 Task: Find connections with filter location Stockach with filter topic #managementwith filter profile language Potuguese with filter current company Net2Source Inc. with filter school Nehru Institute of Engineering and Technology with filter industry Dentists with filter service category Life Coaching with filter keywords title UPS Driver
Action: Mouse moved to (204, 320)
Screenshot: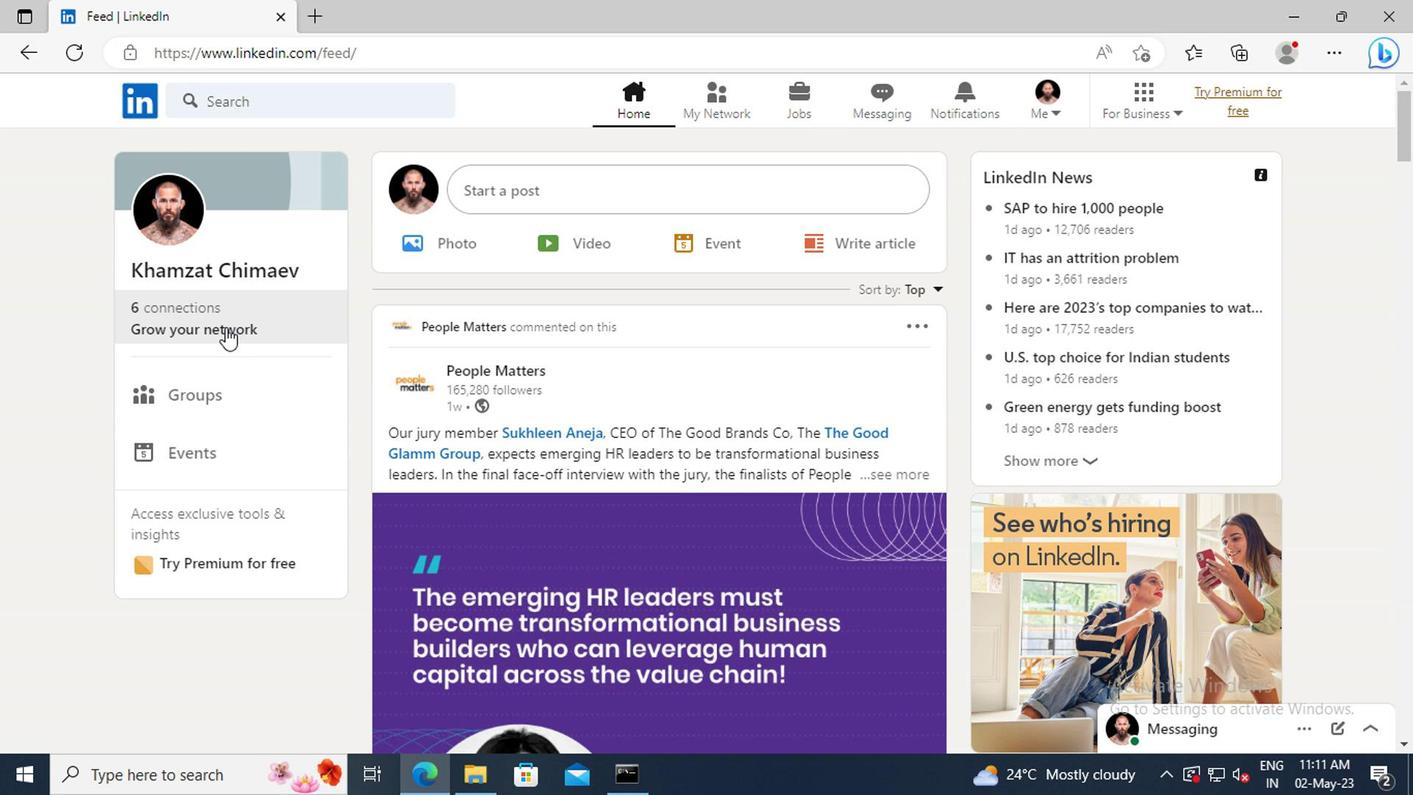 
Action: Mouse pressed left at (204, 320)
Screenshot: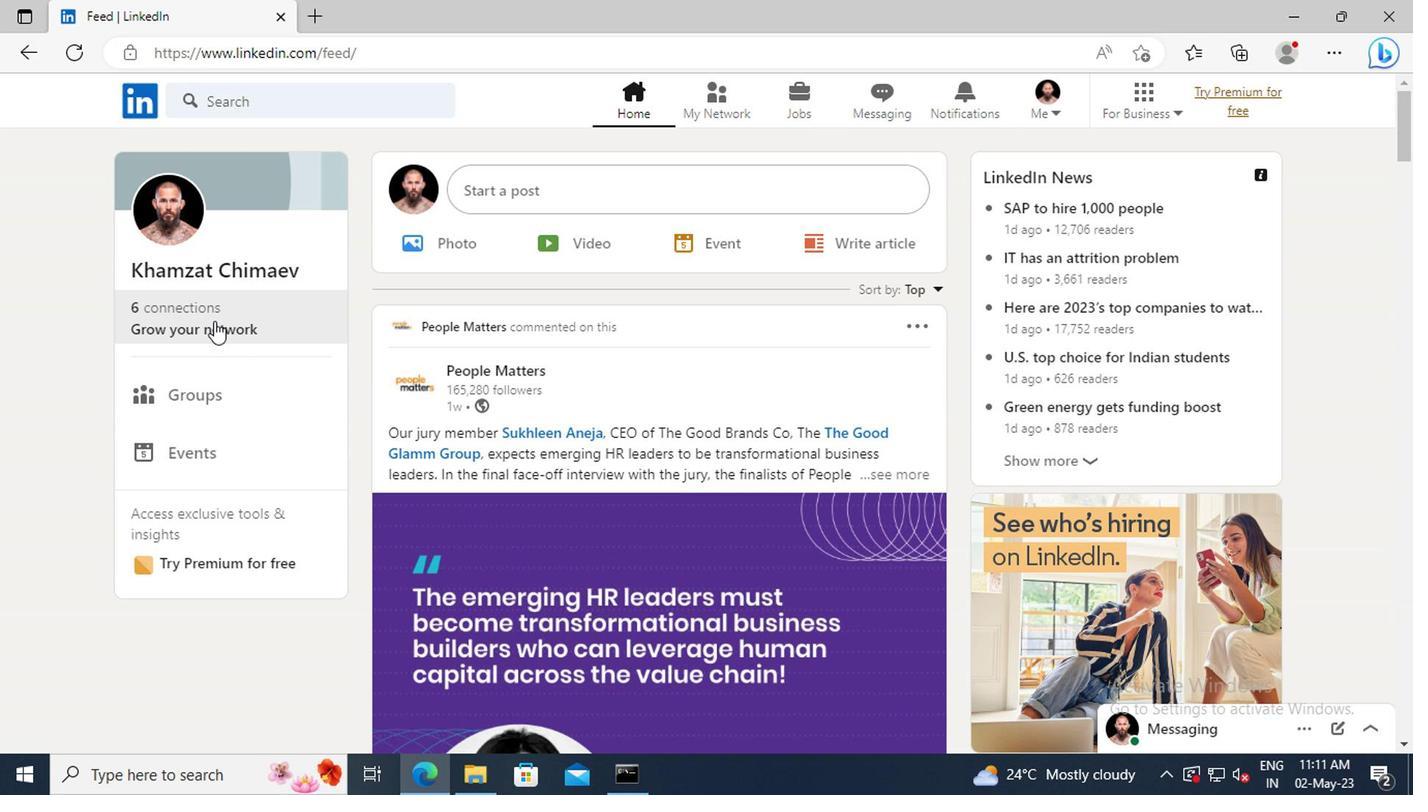
Action: Mouse moved to (213, 222)
Screenshot: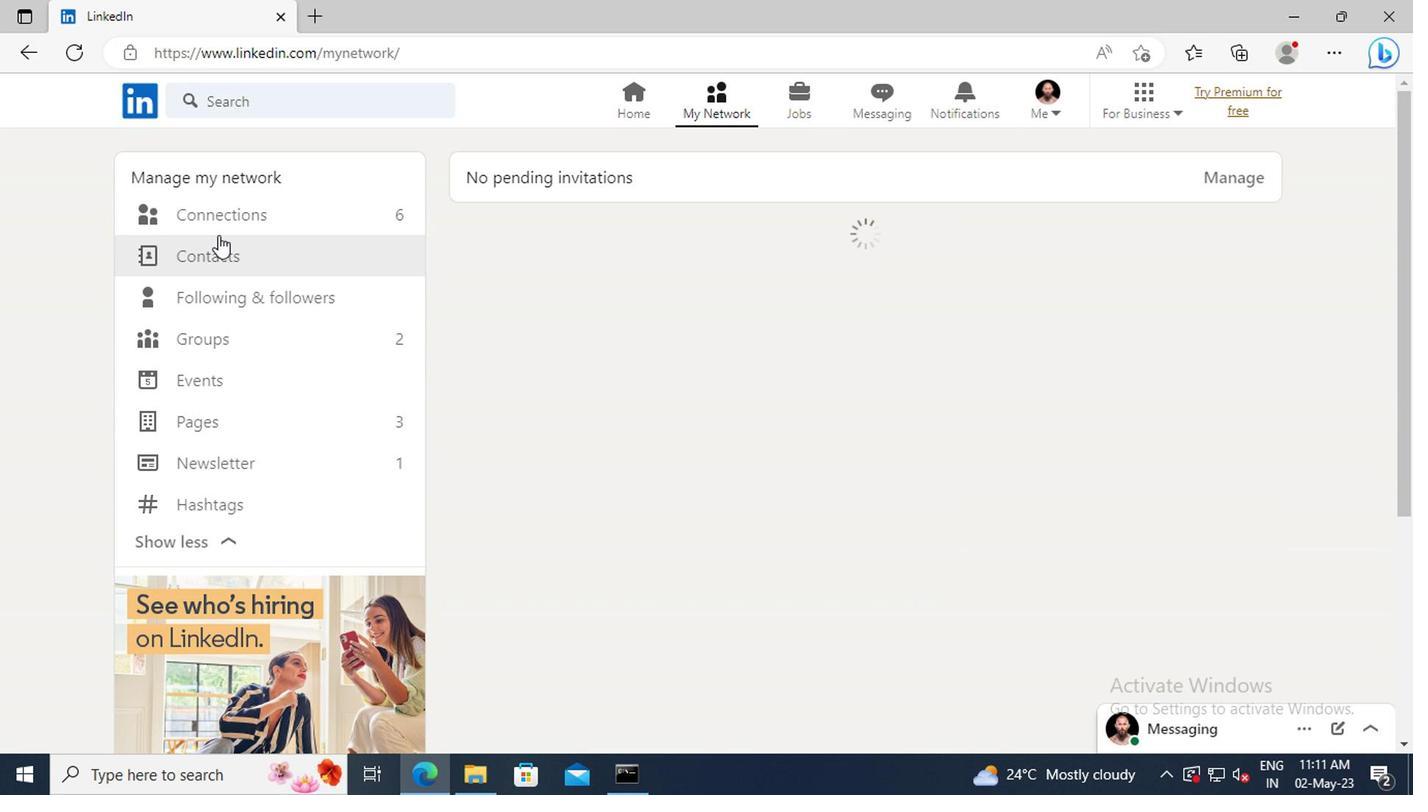 
Action: Mouse pressed left at (213, 222)
Screenshot: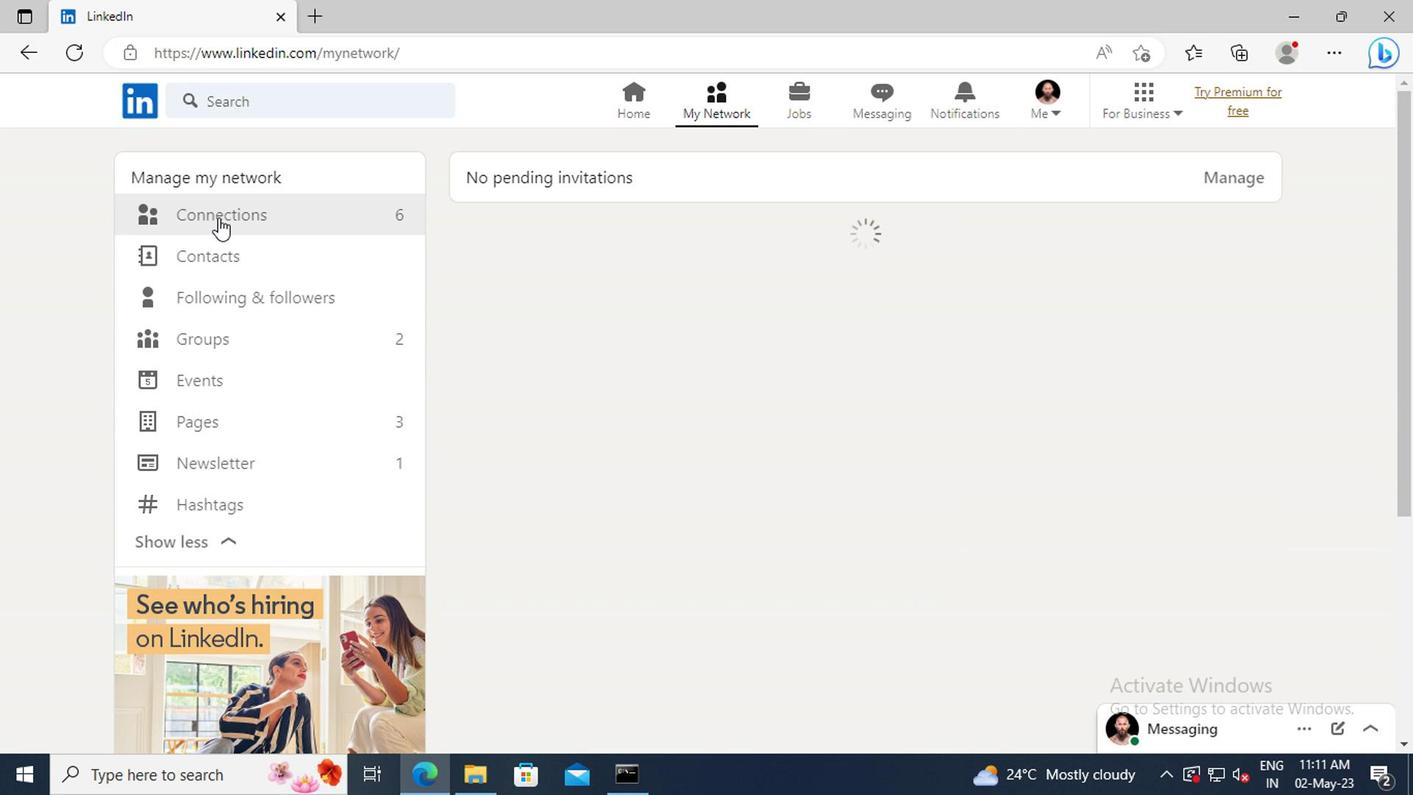 
Action: Mouse moved to (826, 227)
Screenshot: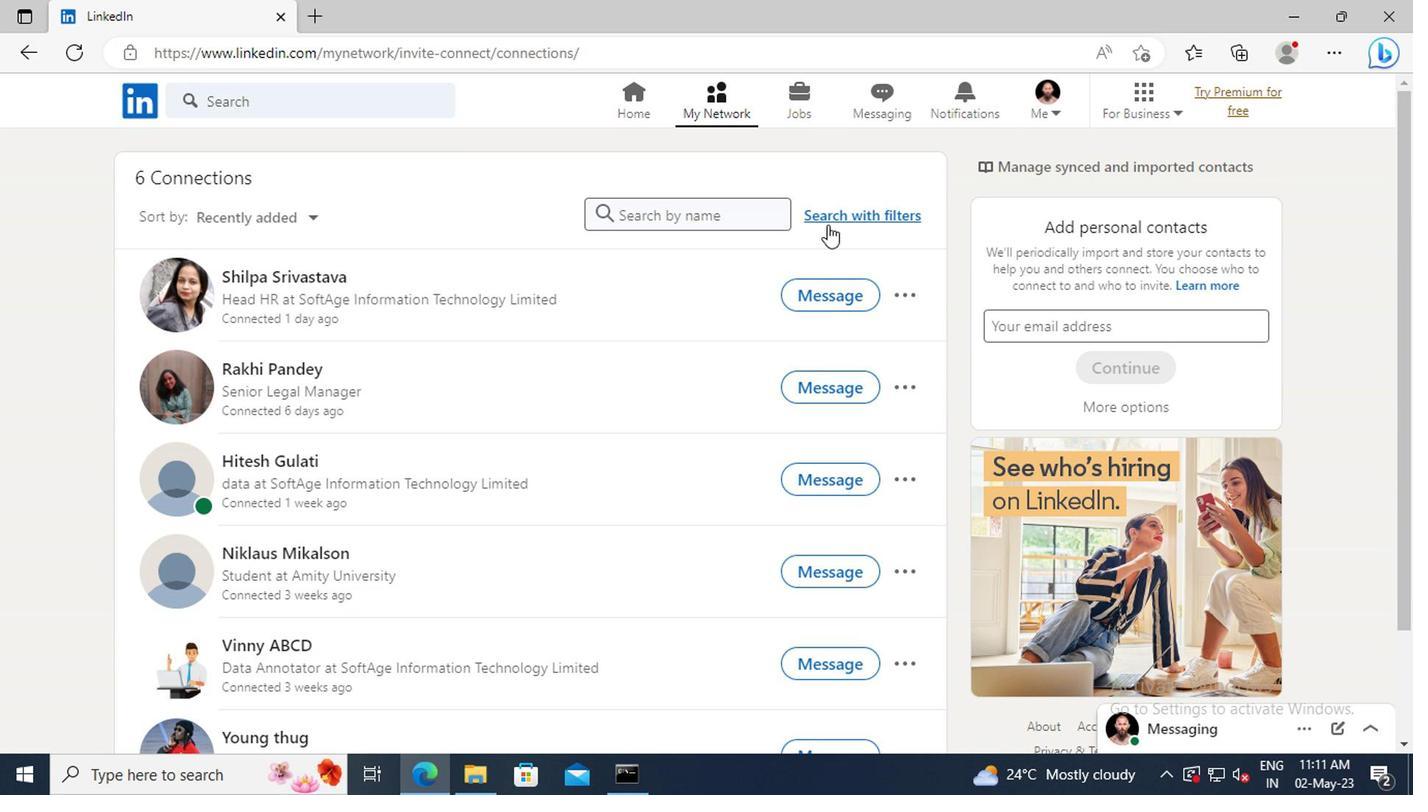 
Action: Mouse pressed left at (826, 227)
Screenshot: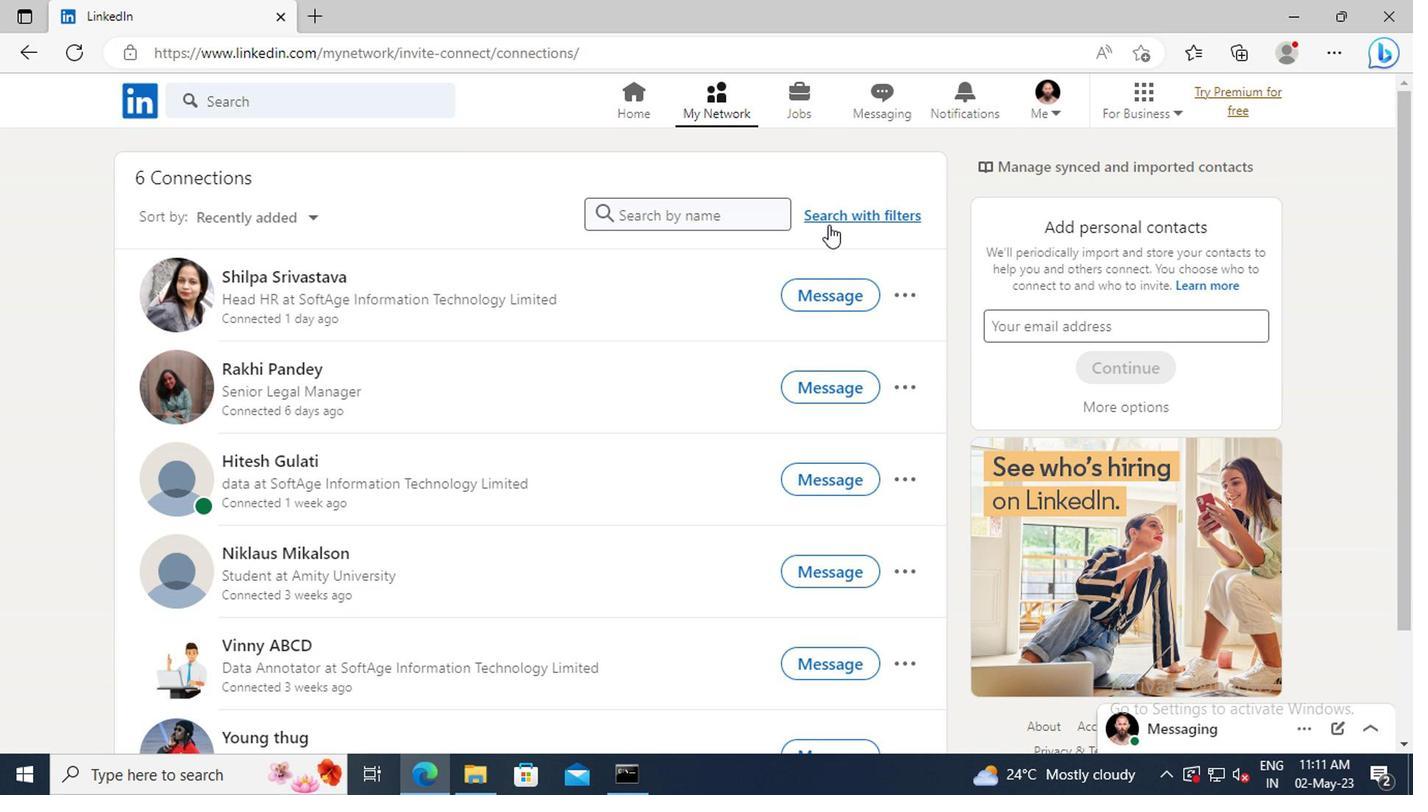 
Action: Mouse moved to (775, 163)
Screenshot: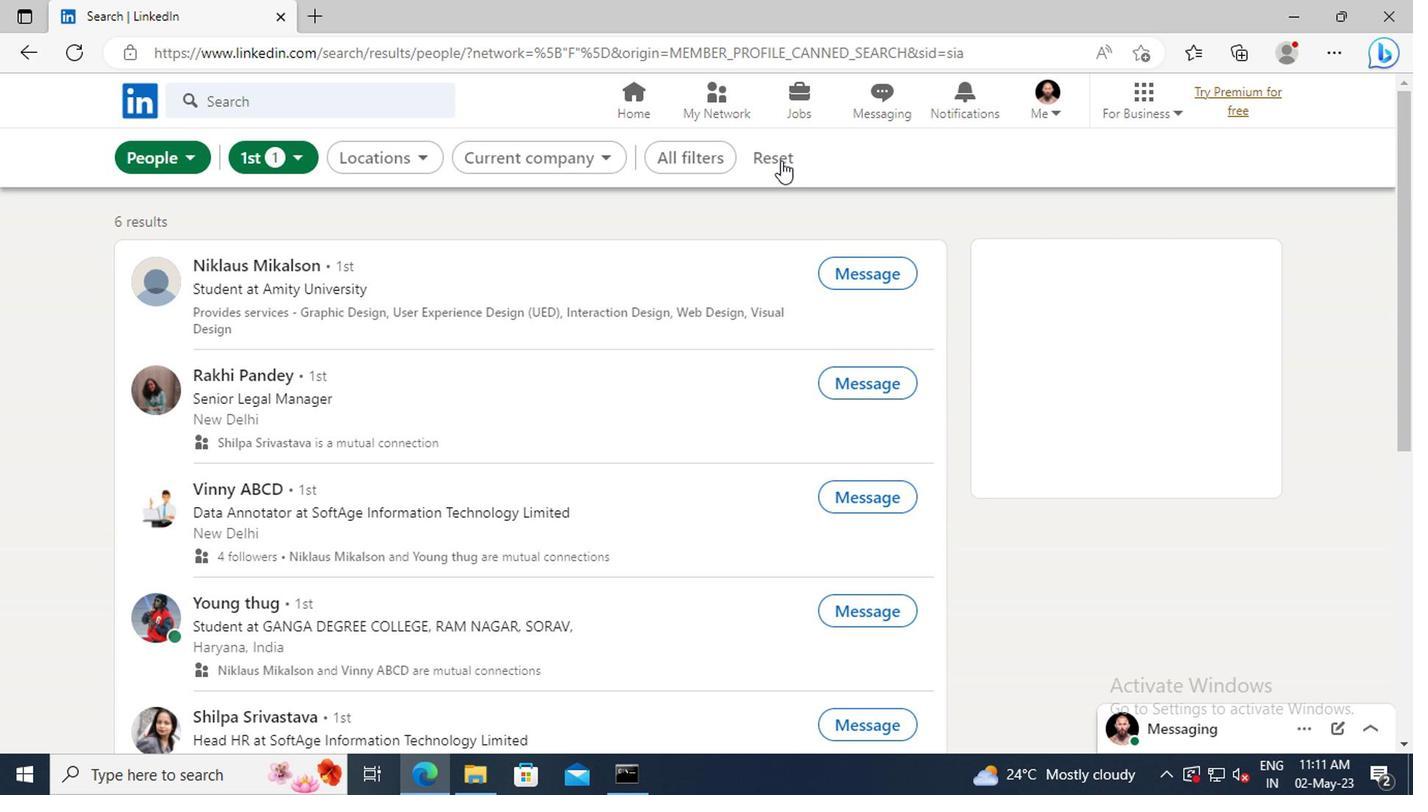 
Action: Mouse pressed left at (775, 163)
Screenshot: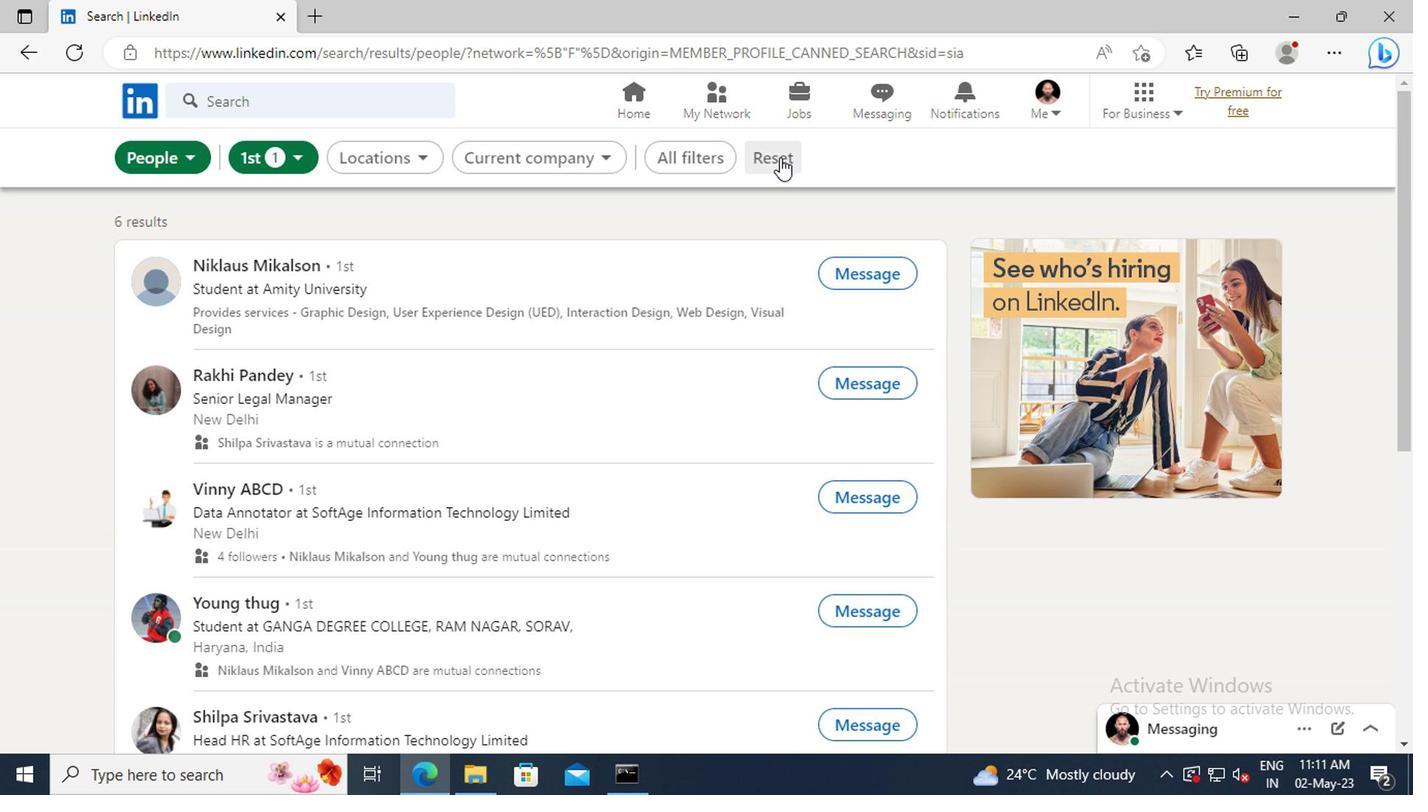 
Action: Mouse moved to (743, 163)
Screenshot: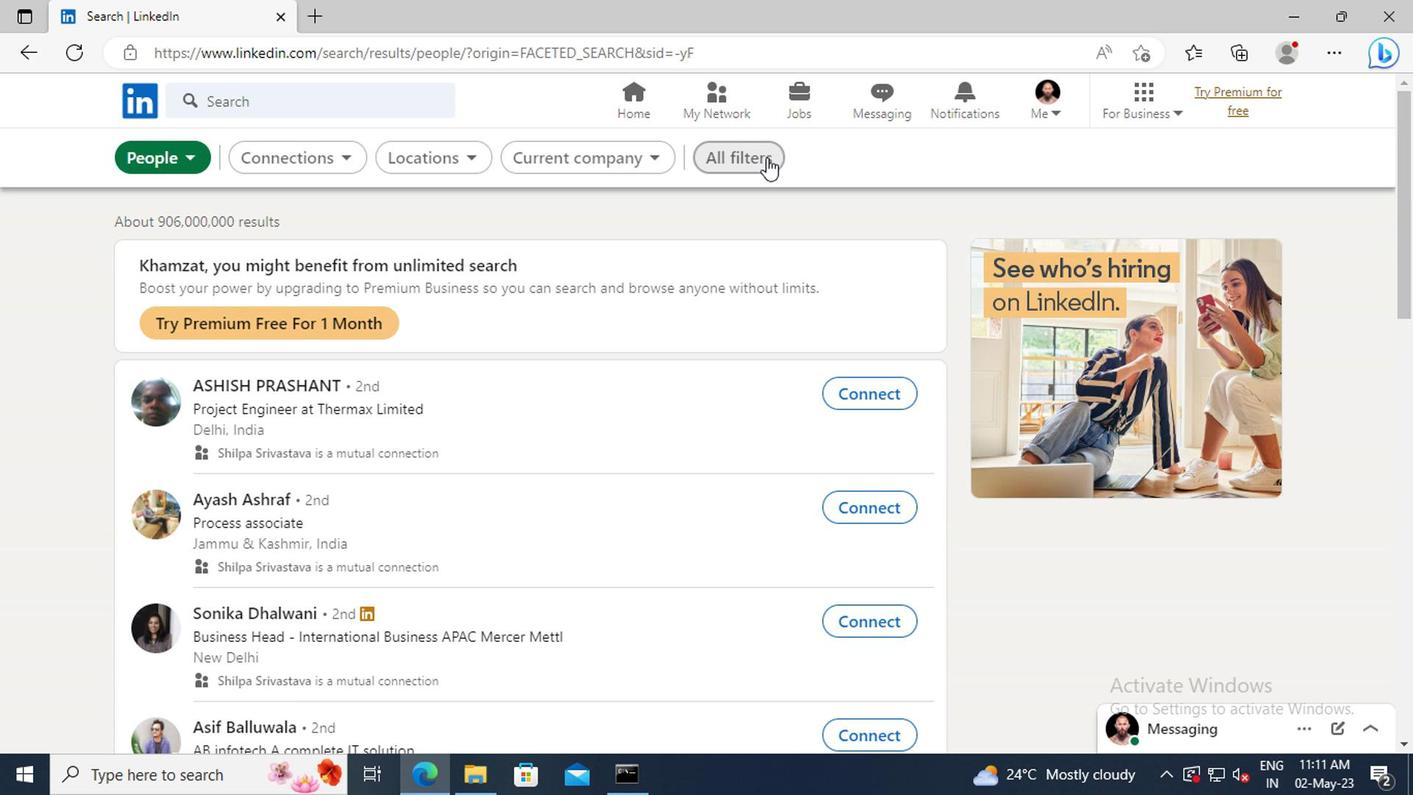 
Action: Mouse pressed left at (743, 163)
Screenshot: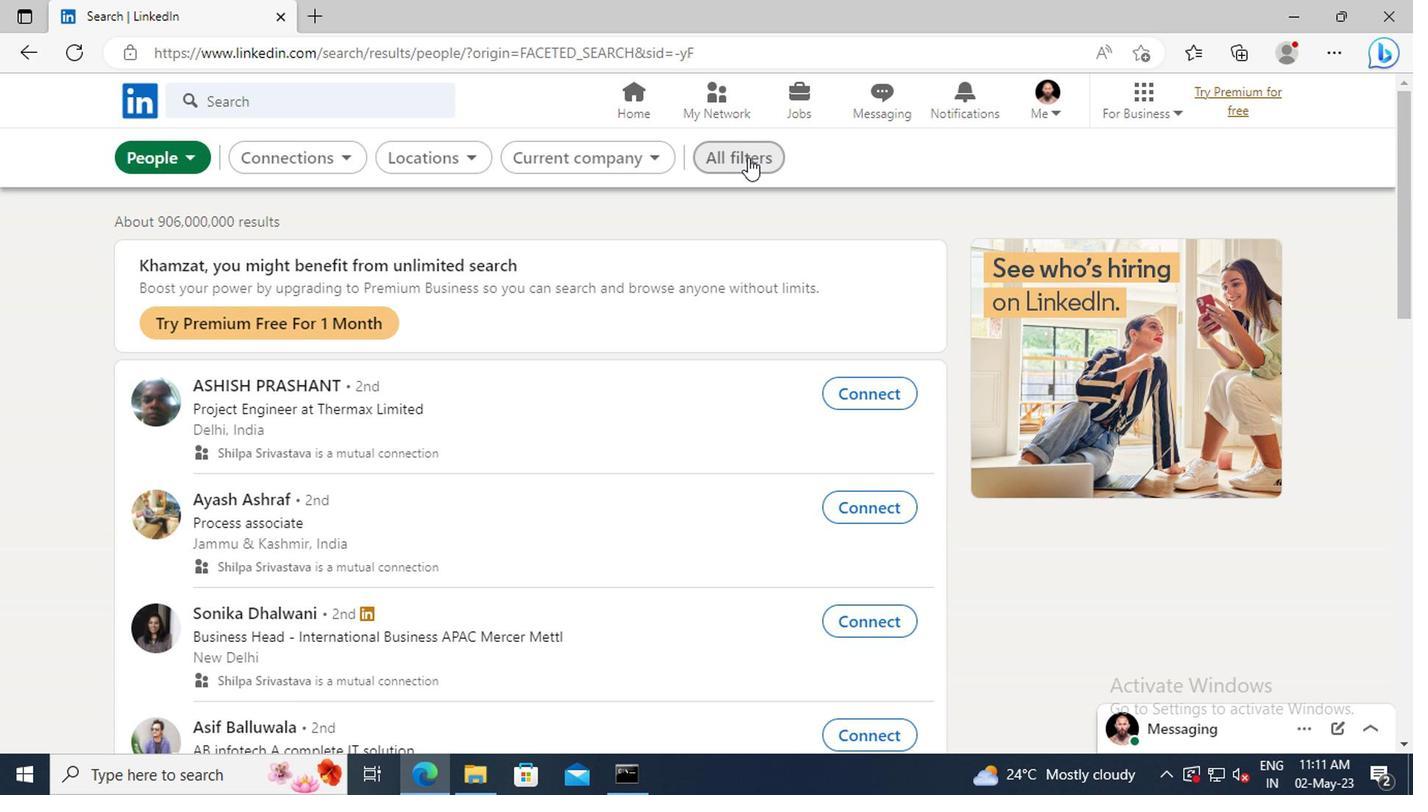
Action: Mouse moved to (1136, 385)
Screenshot: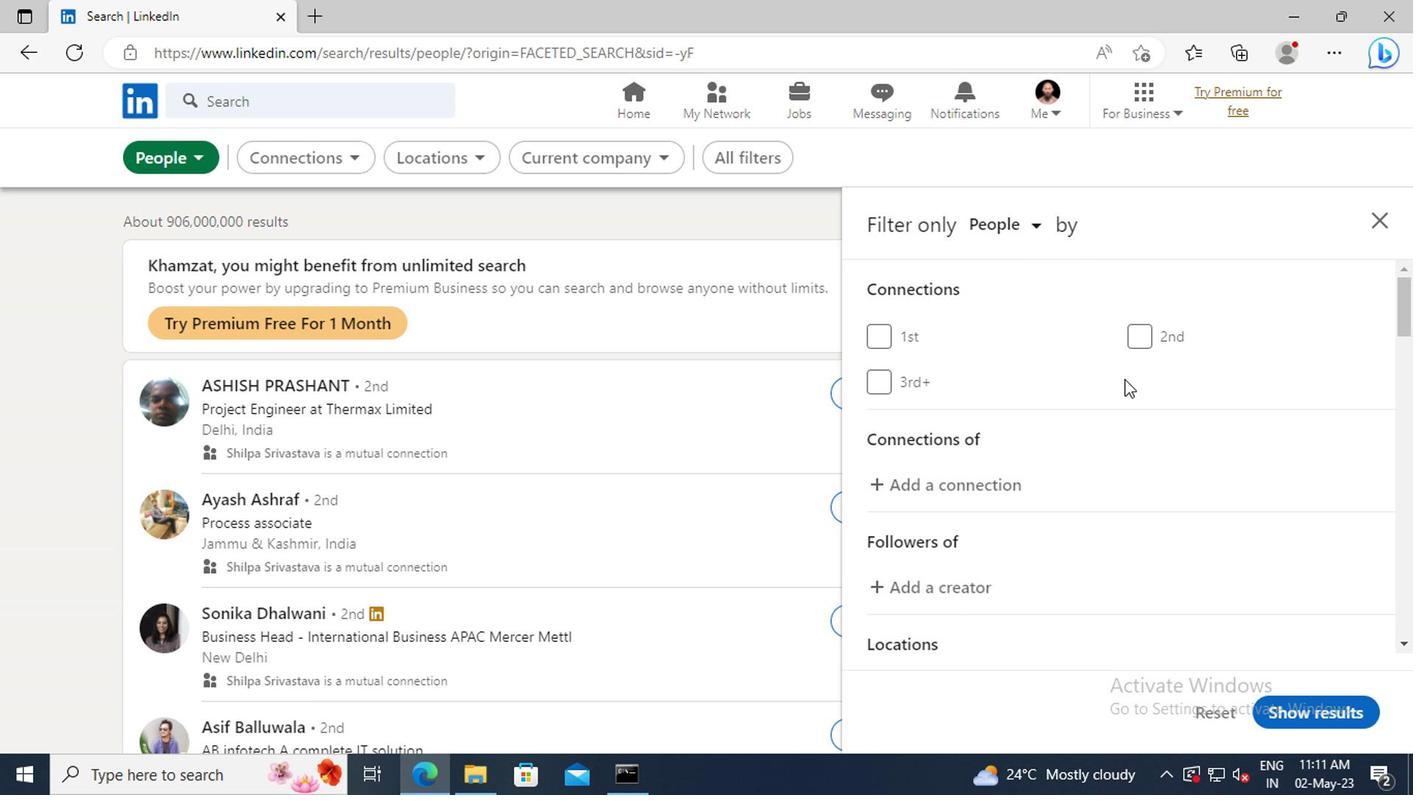 
Action: Mouse scrolled (1136, 384) with delta (0, 0)
Screenshot: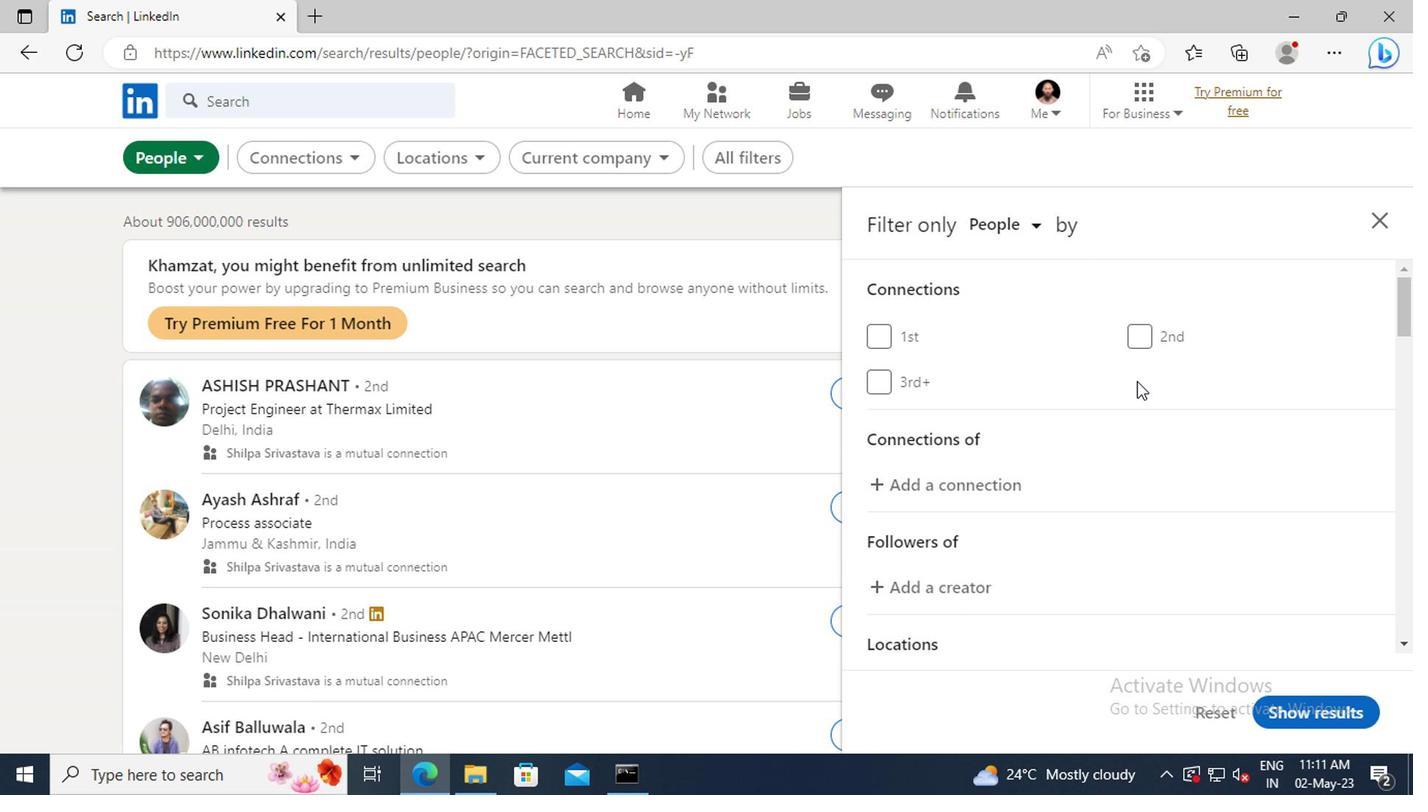 
Action: Mouse scrolled (1136, 384) with delta (0, 0)
Screenshot: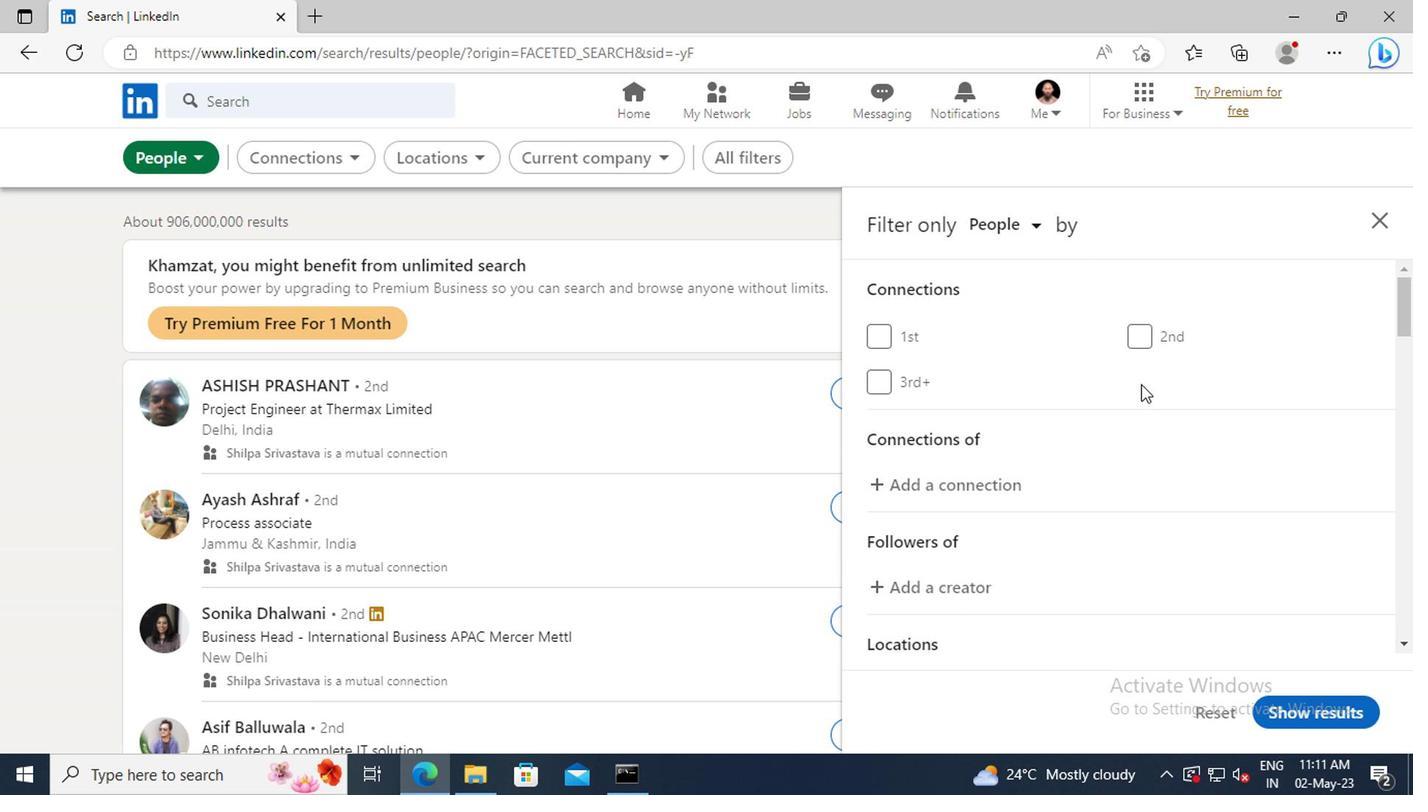 
Action: Mouse scrolled (1136, 384) with delta (0, 0)
Screenshot: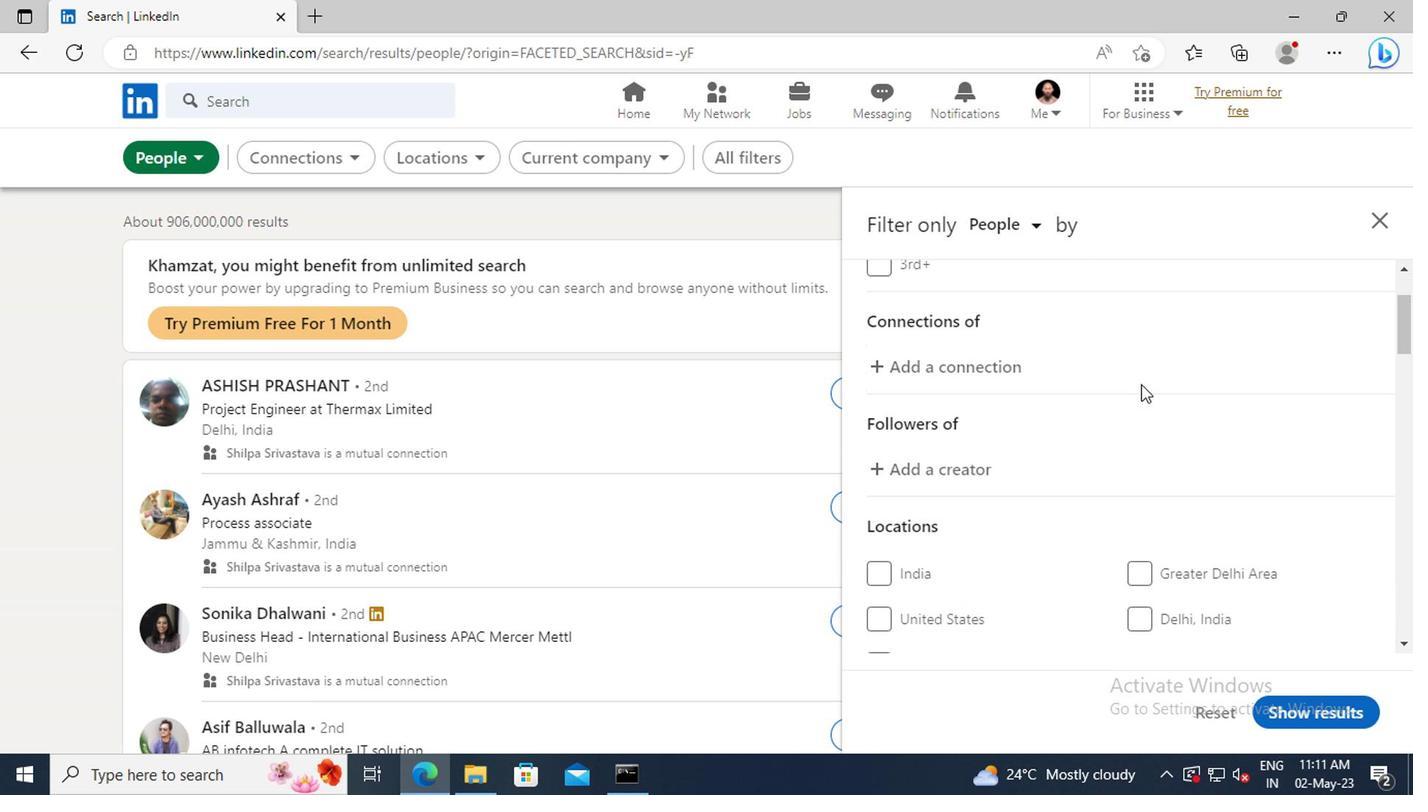 
Action: Mouse scrolled (1136, 384) with delta (0, 0)
Screenshot: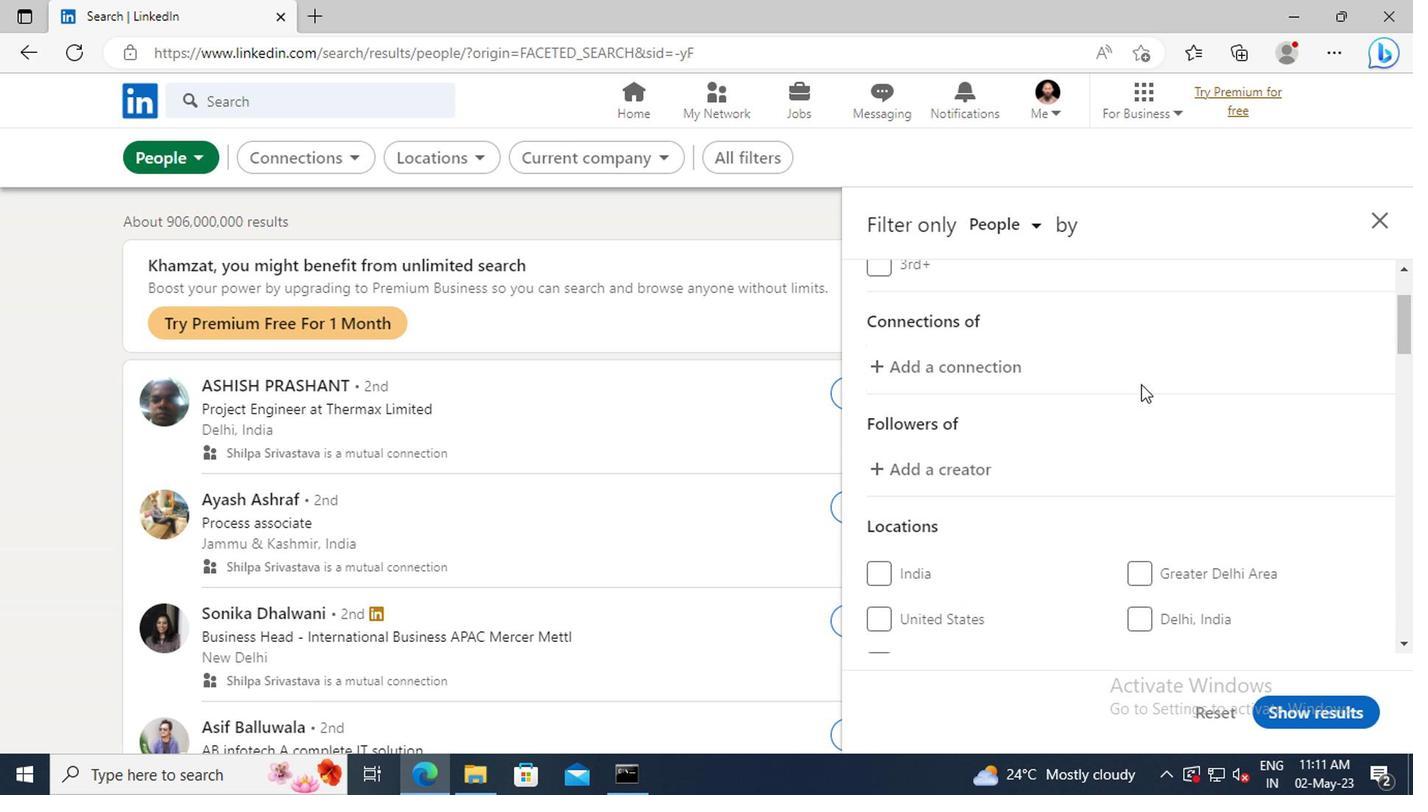 
Action: Mouse scrolled (1136, 384) with delta (0, 0)
Screenshot: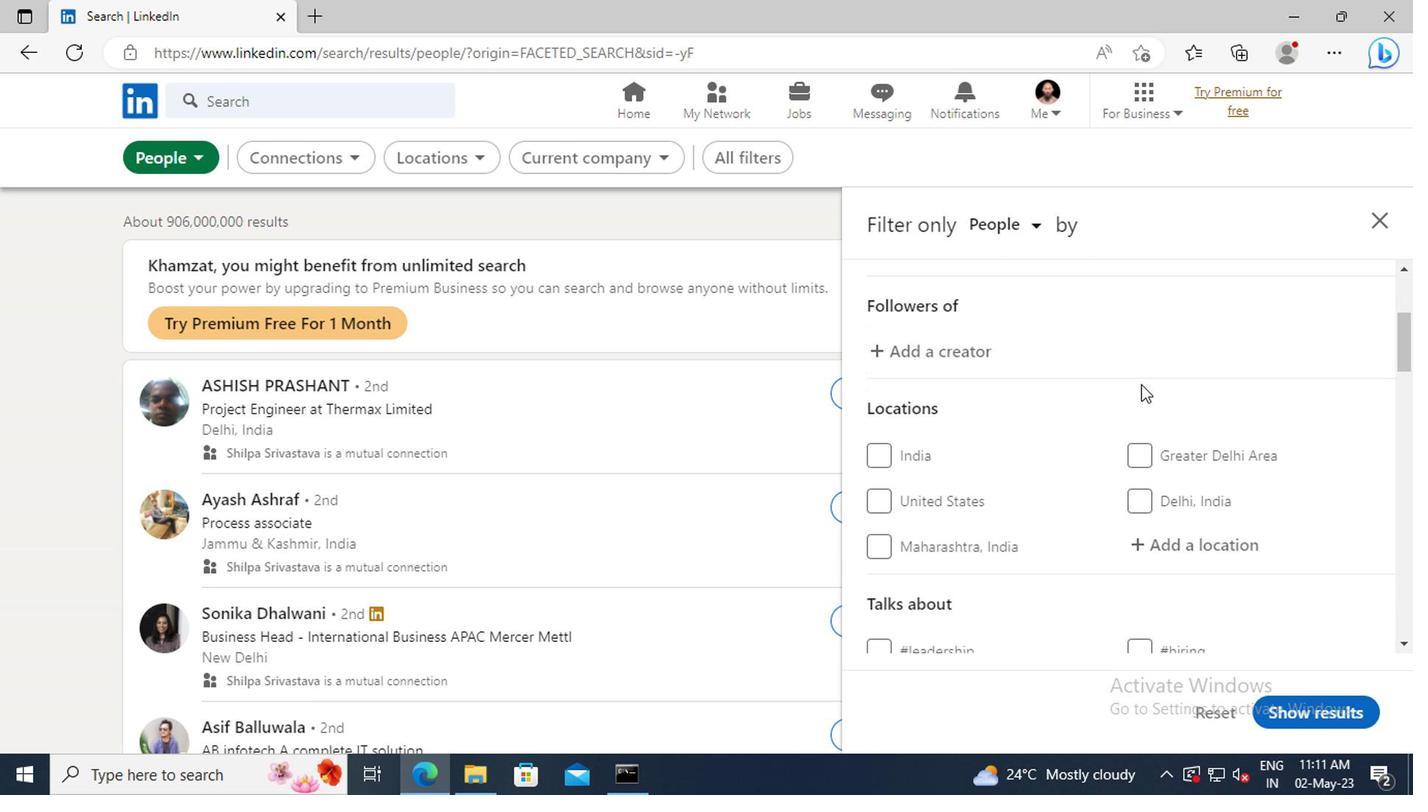 
Action: Mouse scrolled (1136, 384) with delta (0, 0)
Screenshot: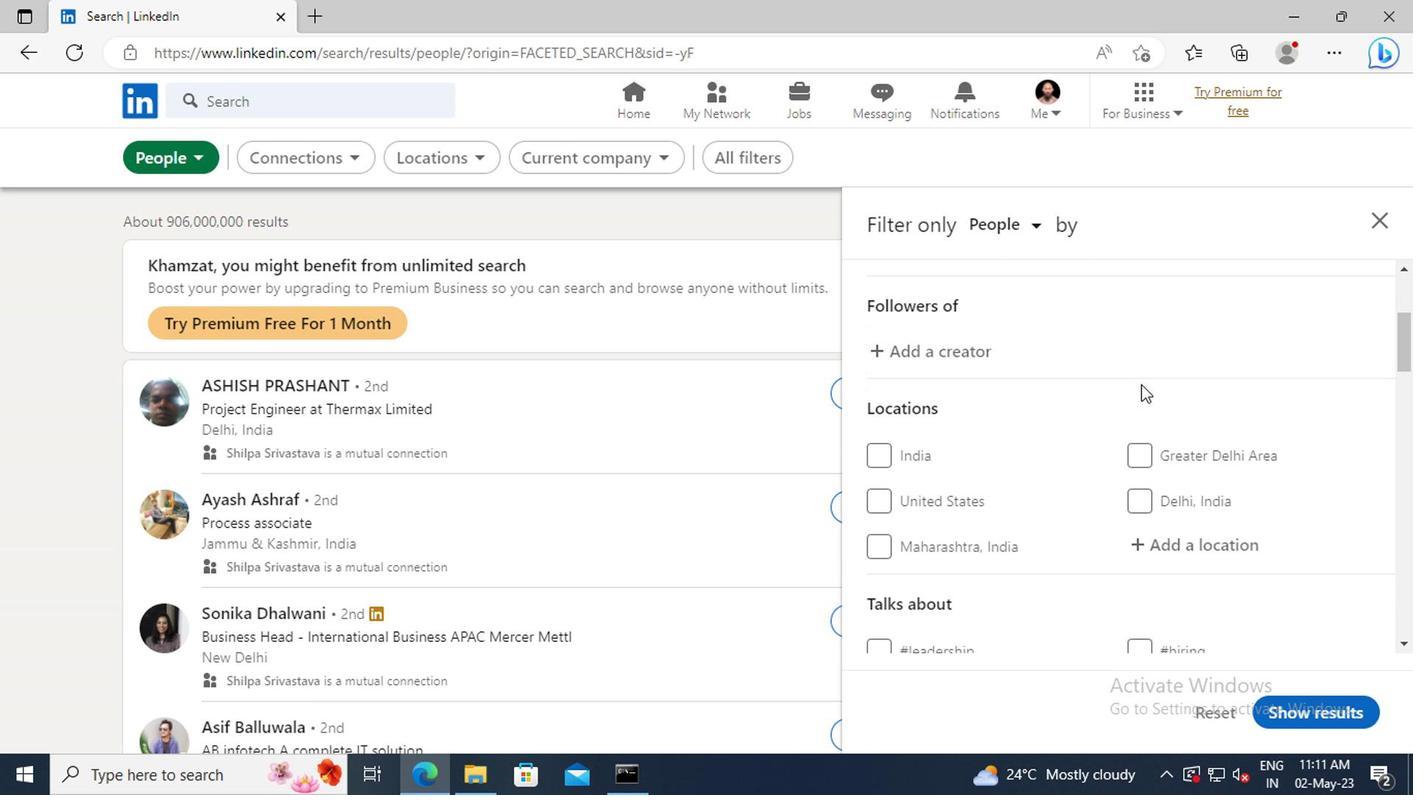 
Action: Mouse moved to (1142, 421)
Screenshot: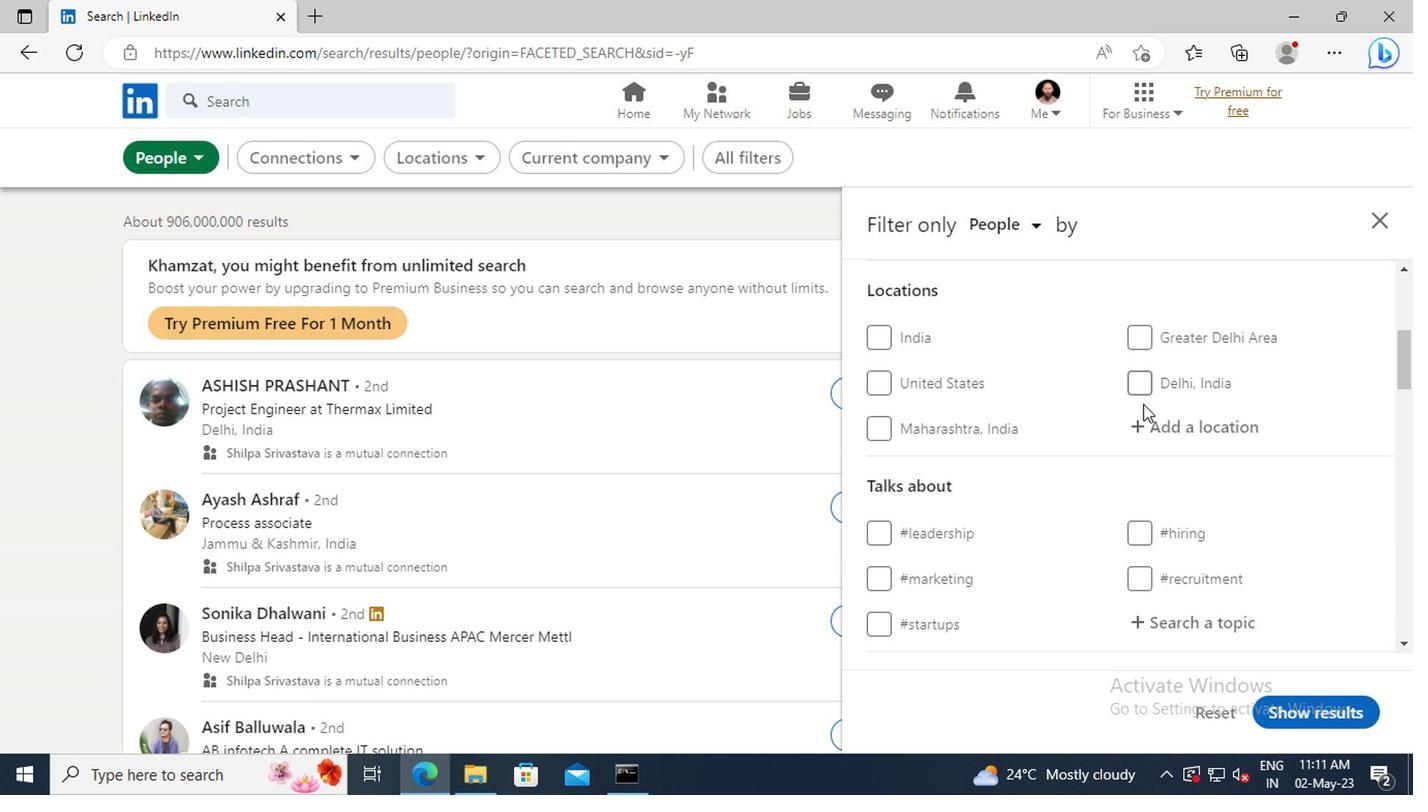 
Action: Mouse pressed left at (1142, 421)
Screenshot: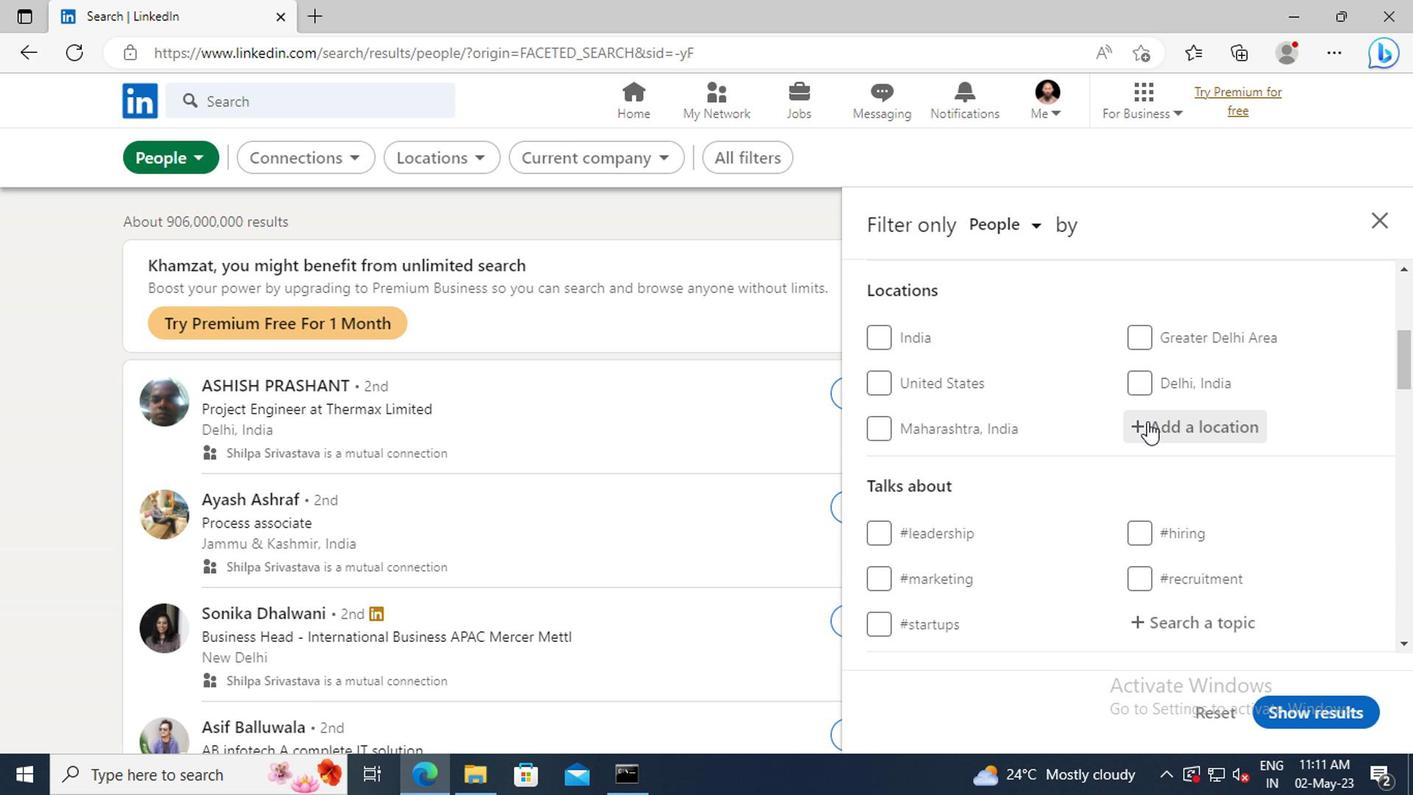 
Action: Key pressed <Key.shift>STOCKAC
Screenshot: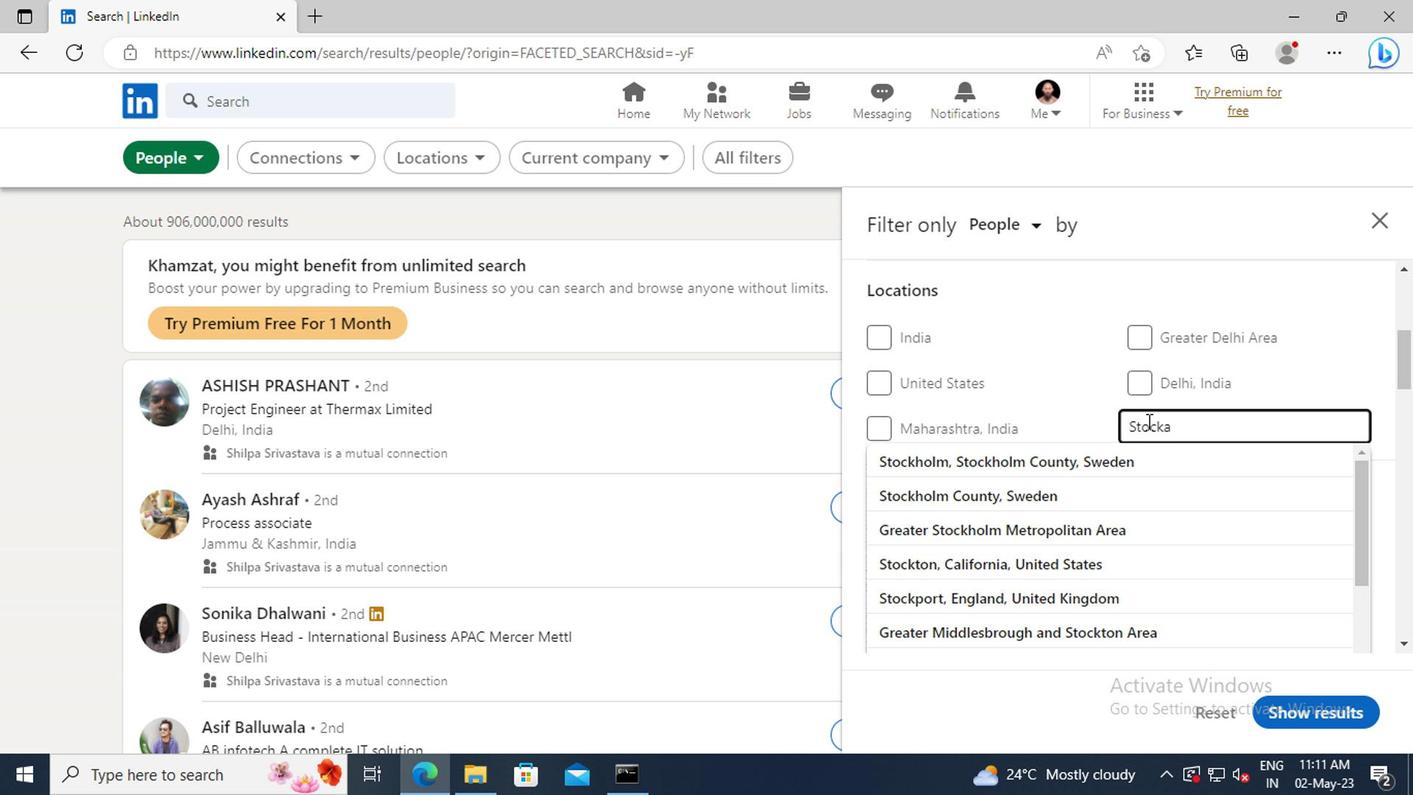 
Action: Mouse moved to (1153, 460)
Screenshot: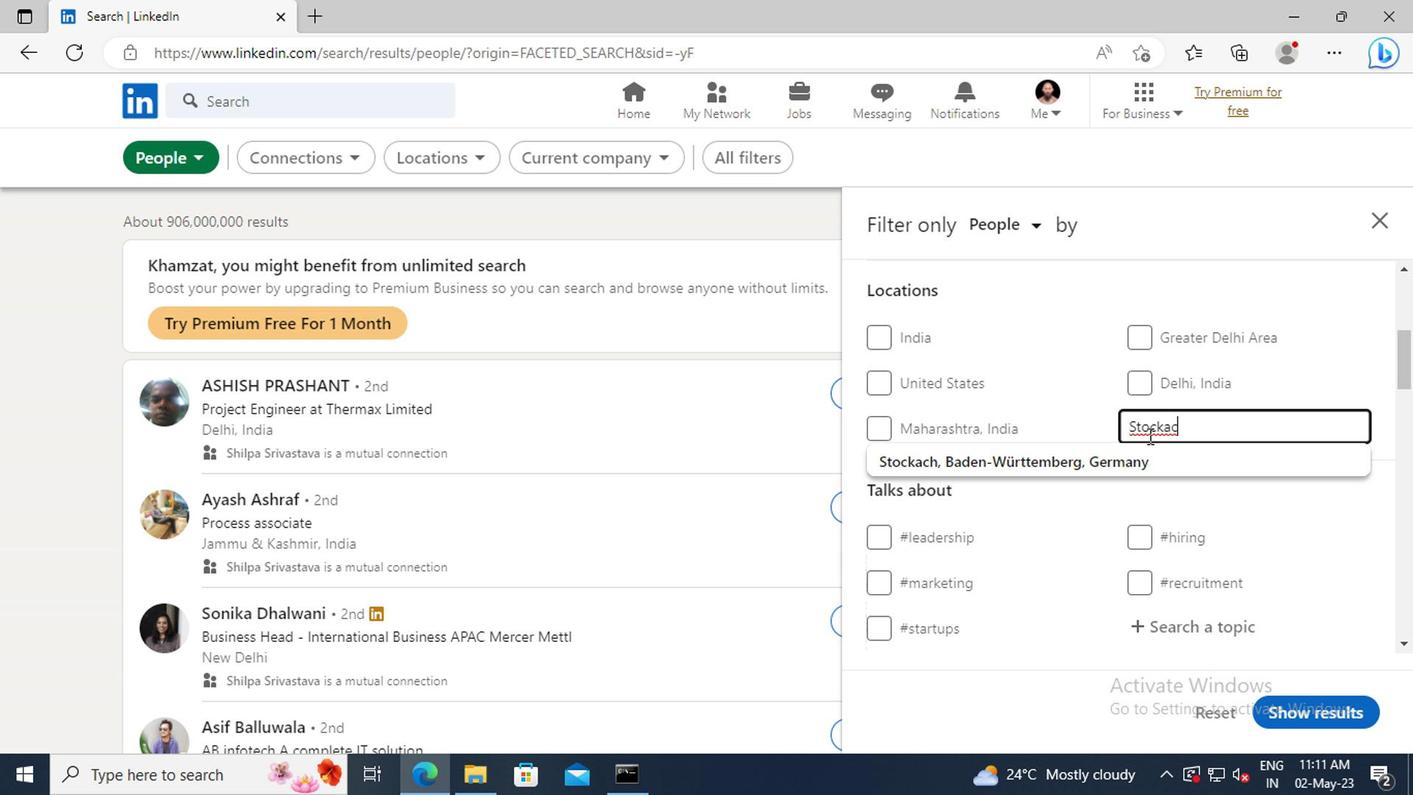 
Action: Mouse pressed left at (1153, 460)
Screenshot: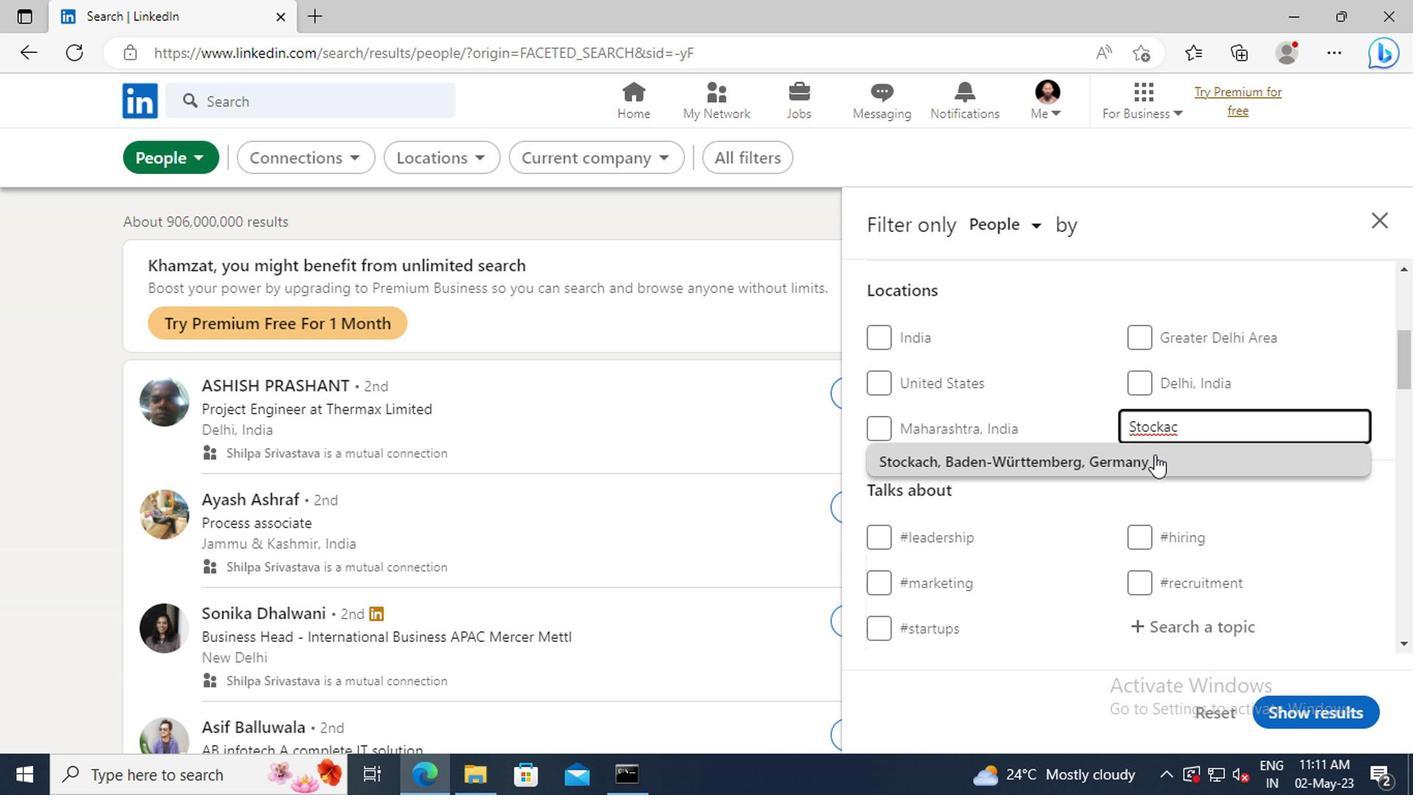 
Action: Mouse scrolled (1153, 460) with delta (0, 0)
Screenshot: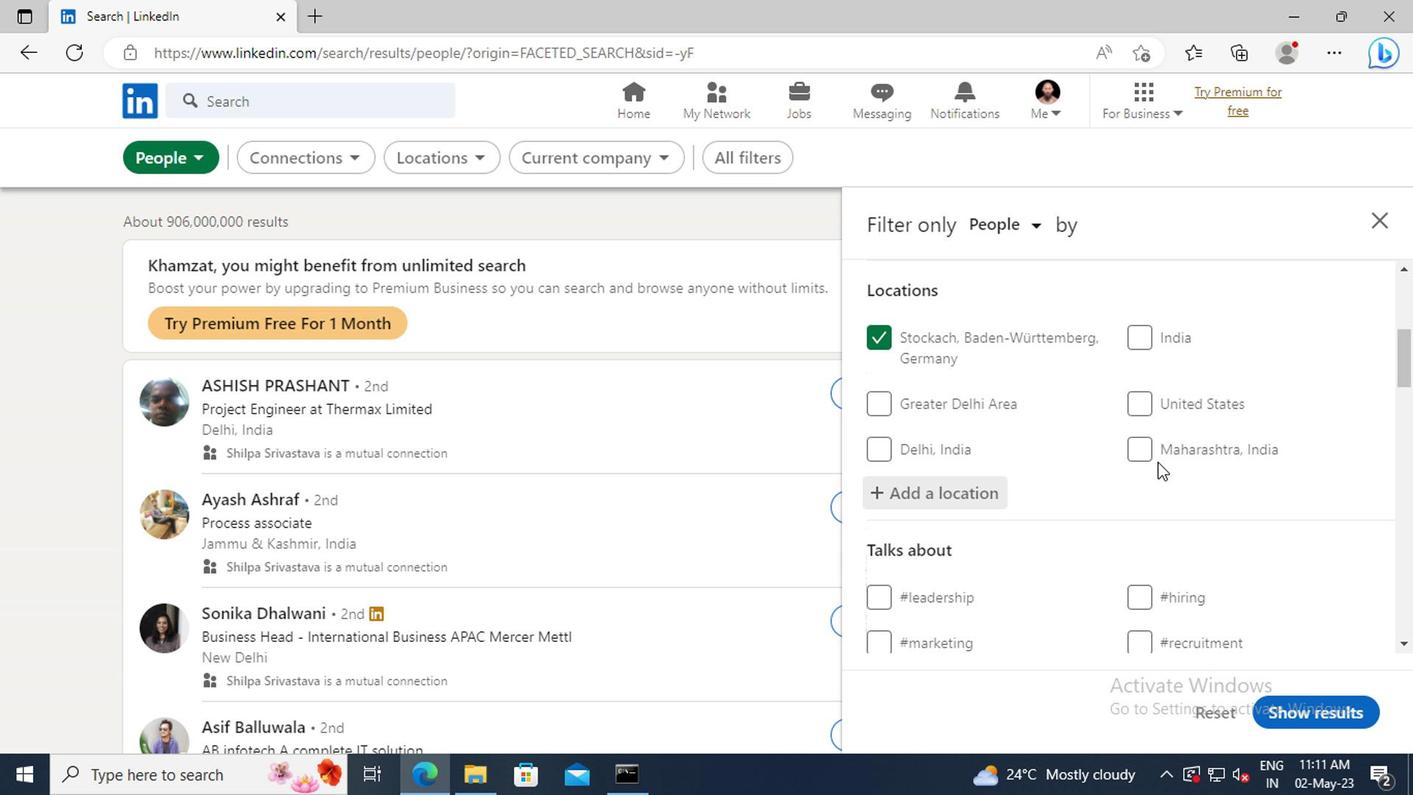 
Action: Mouse scrolled (1153, 460) with delta (0, 0)
Screenshot: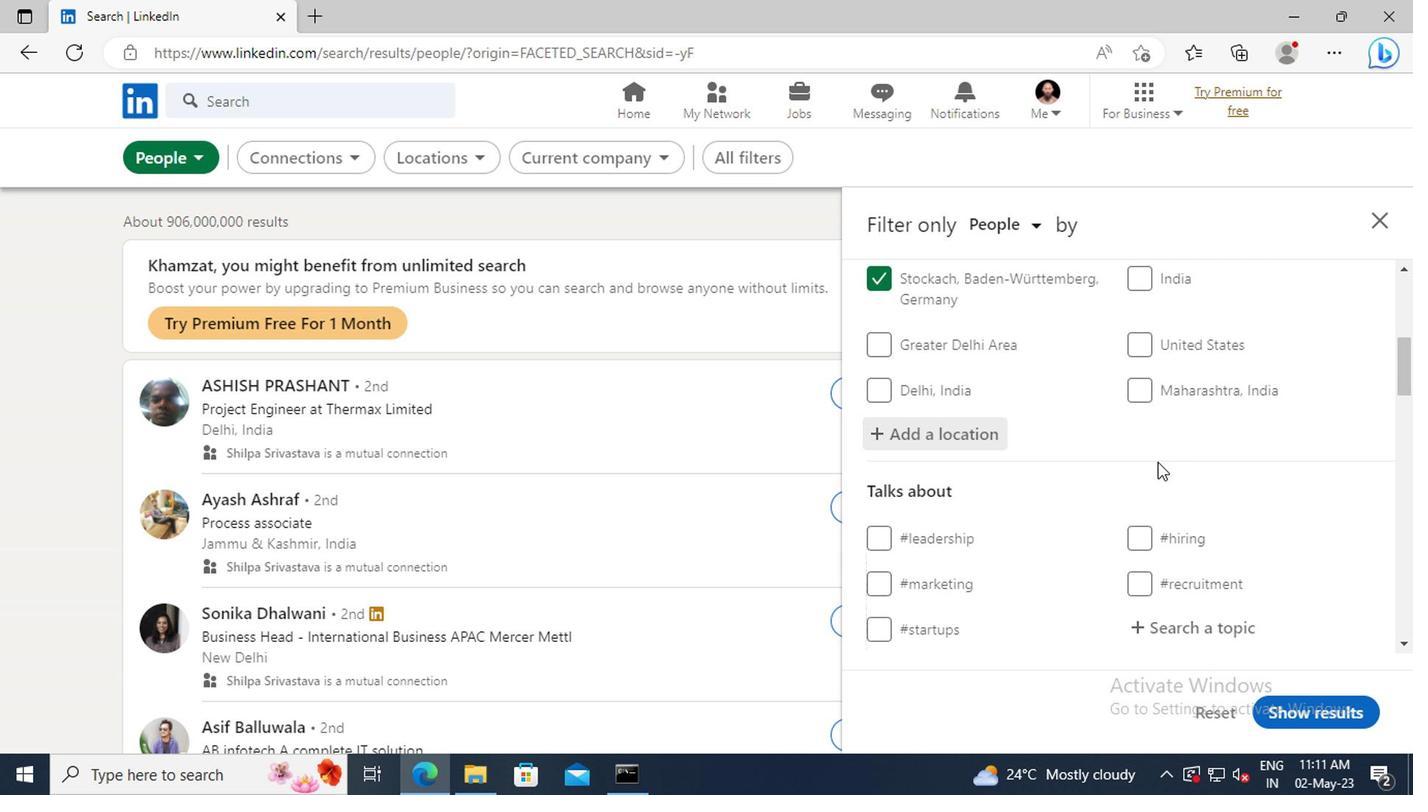 
Action: Mouse scrolled (1153, 460) with delta (0, 0)
Screenshot: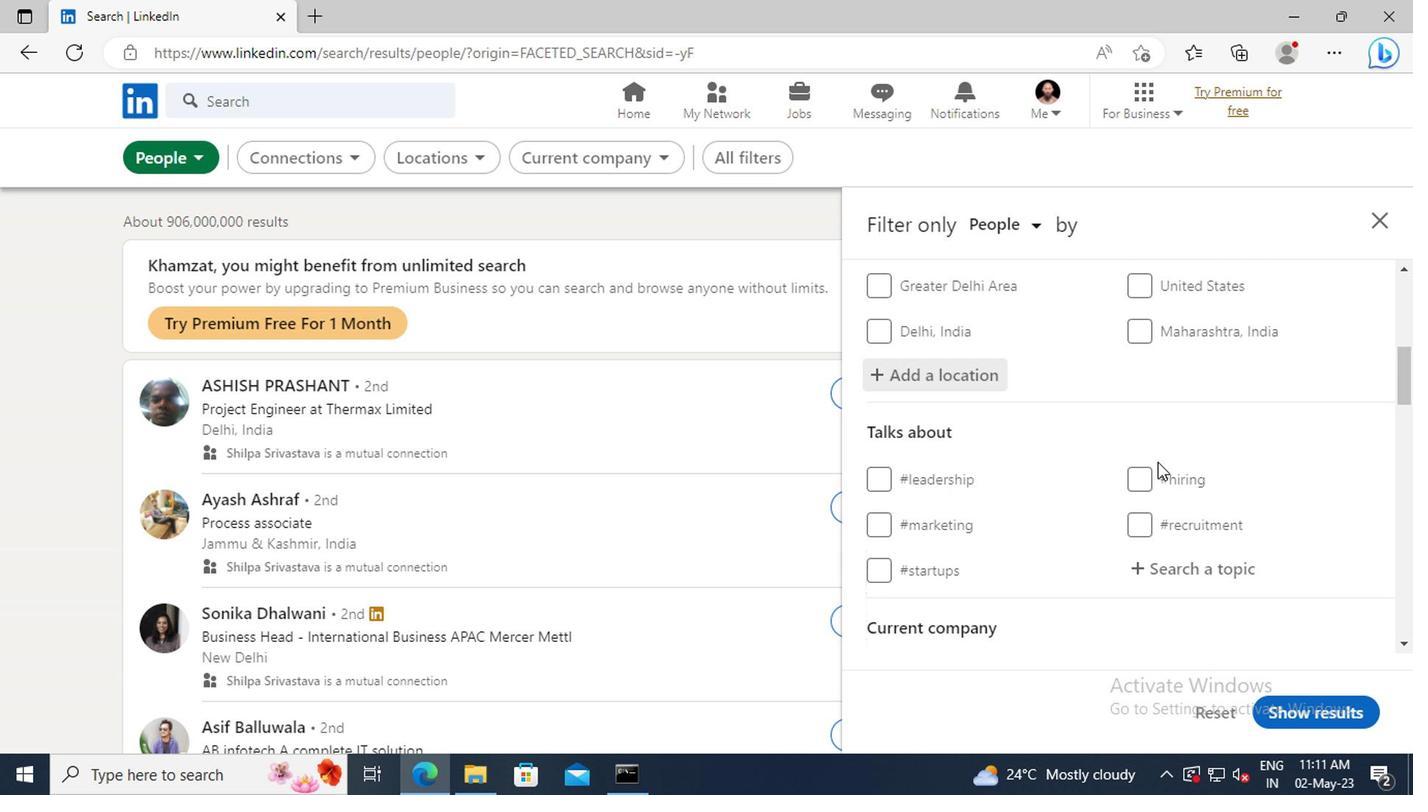 
Action: Mouse scrolled (1153, 460) with delta (0, 0)
Screenshot: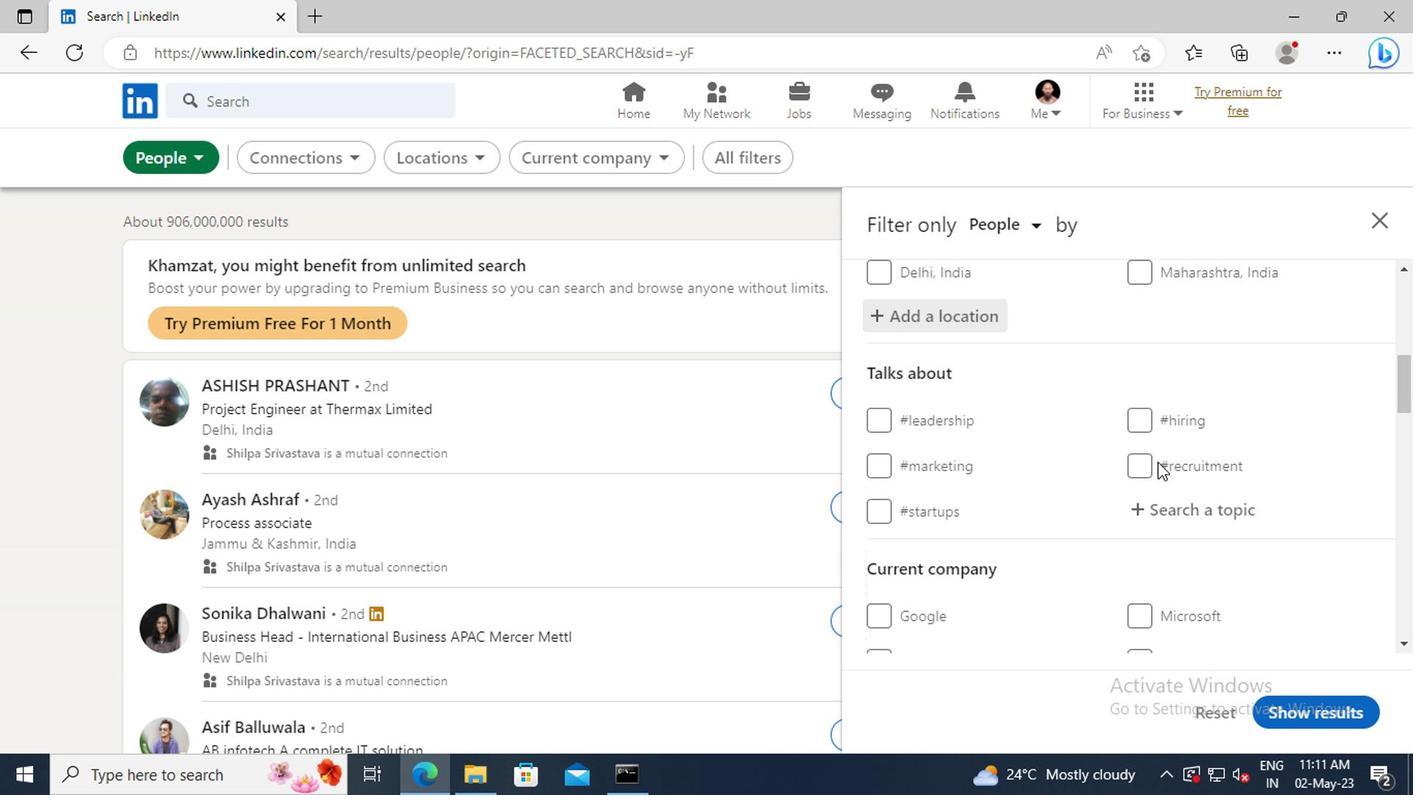 
Action: Mouse moved to (1155, 460)
Screenshot: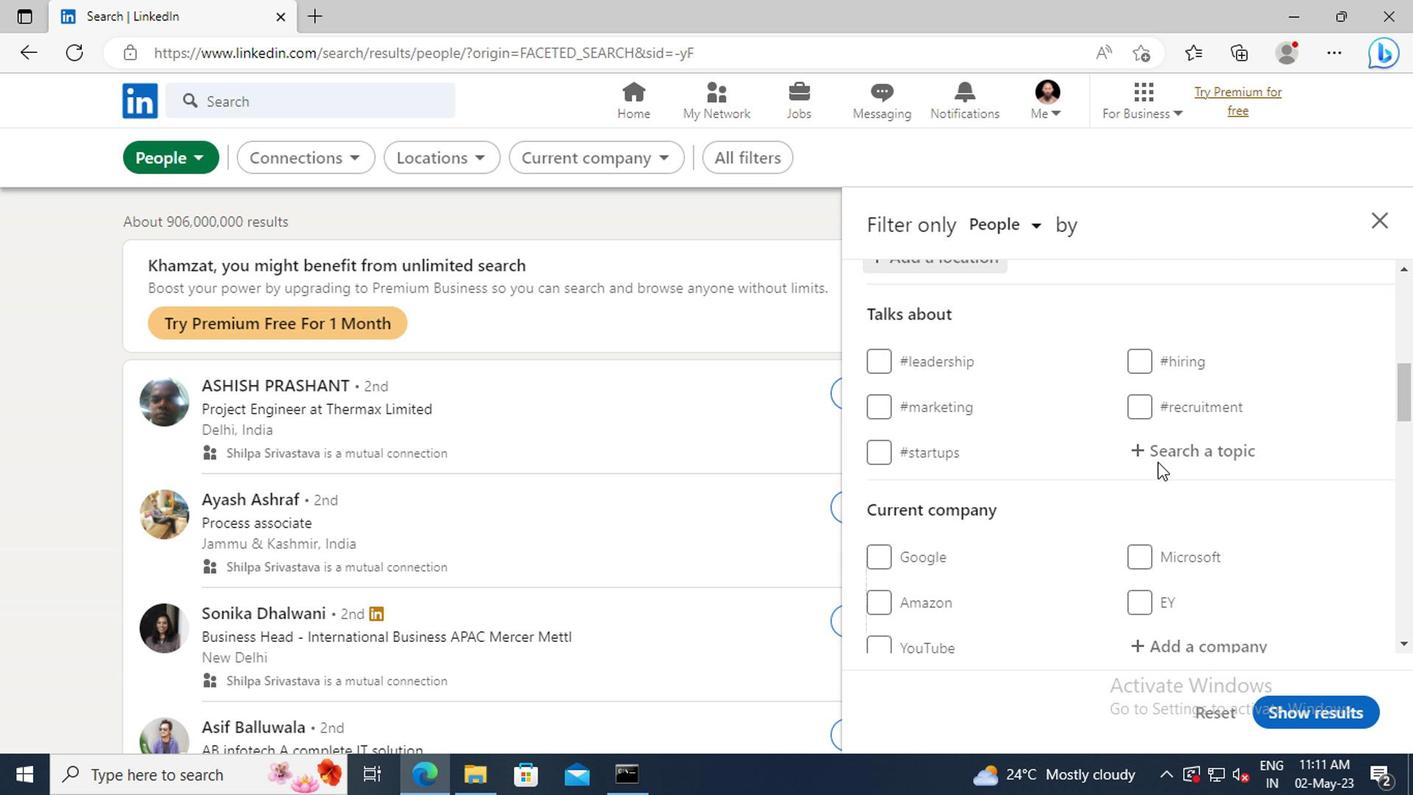 
Action: Mouse pressed left at (1155, 460)
Screenshot: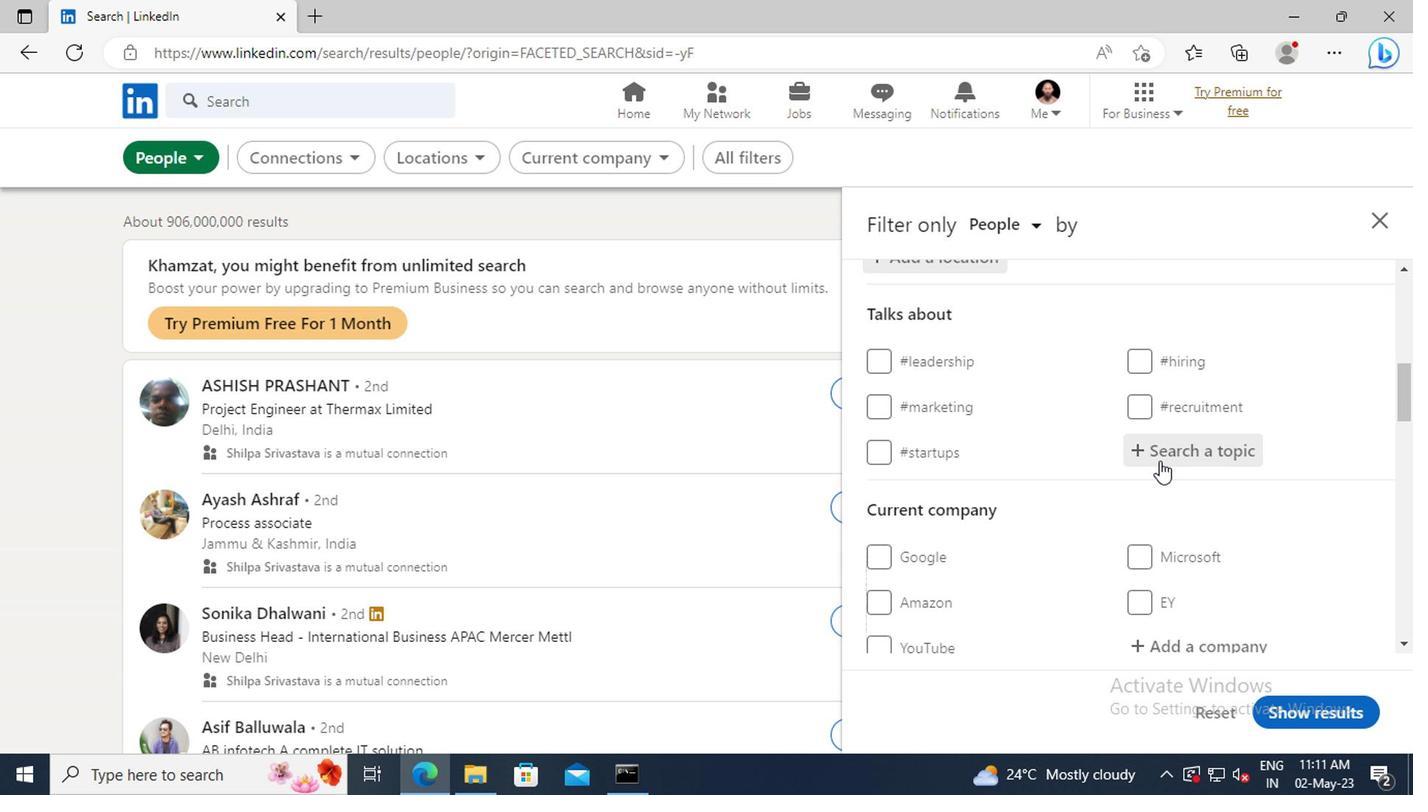 
Action: Key pressed MANAGE
Screenshot: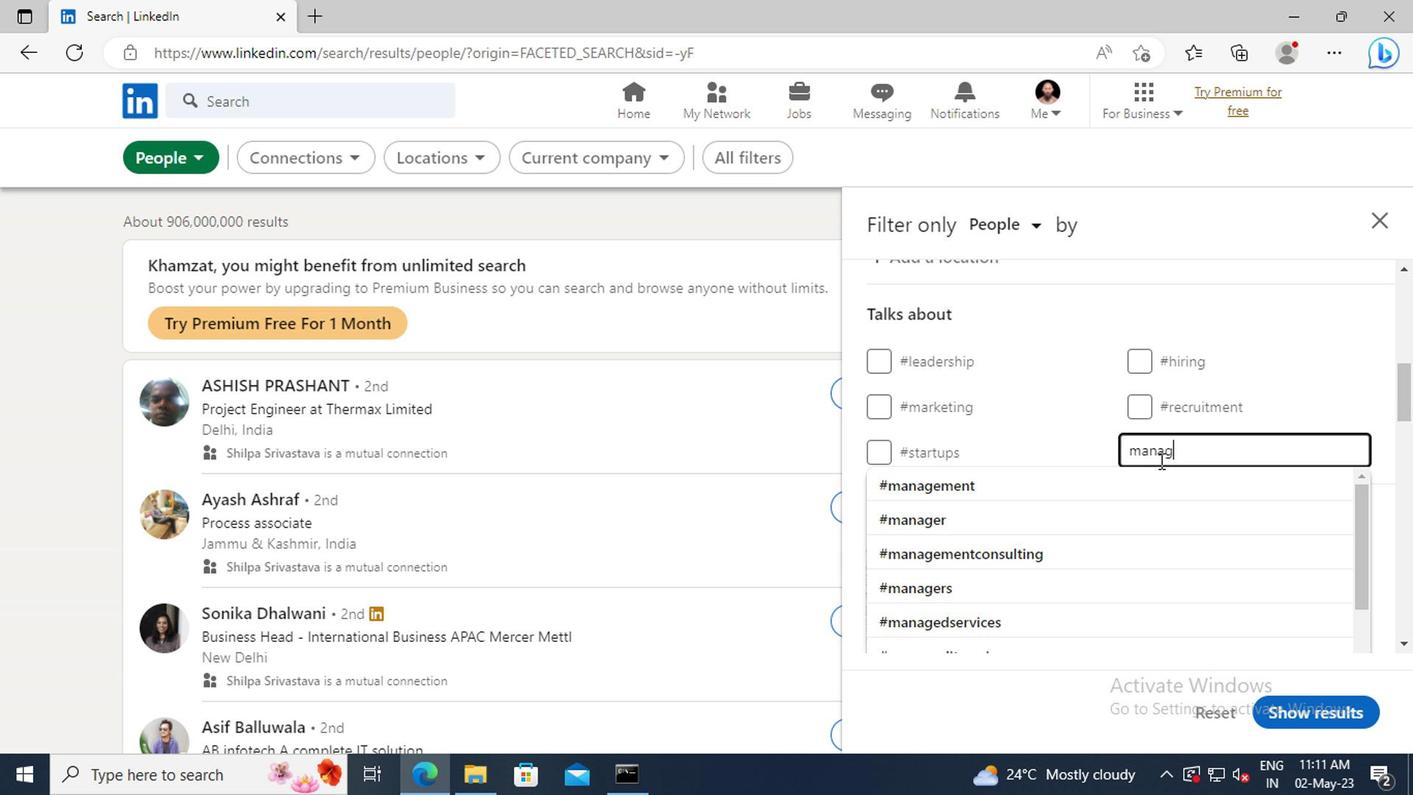 
Action: Mouse moved to (1154, 478)
Screenshot: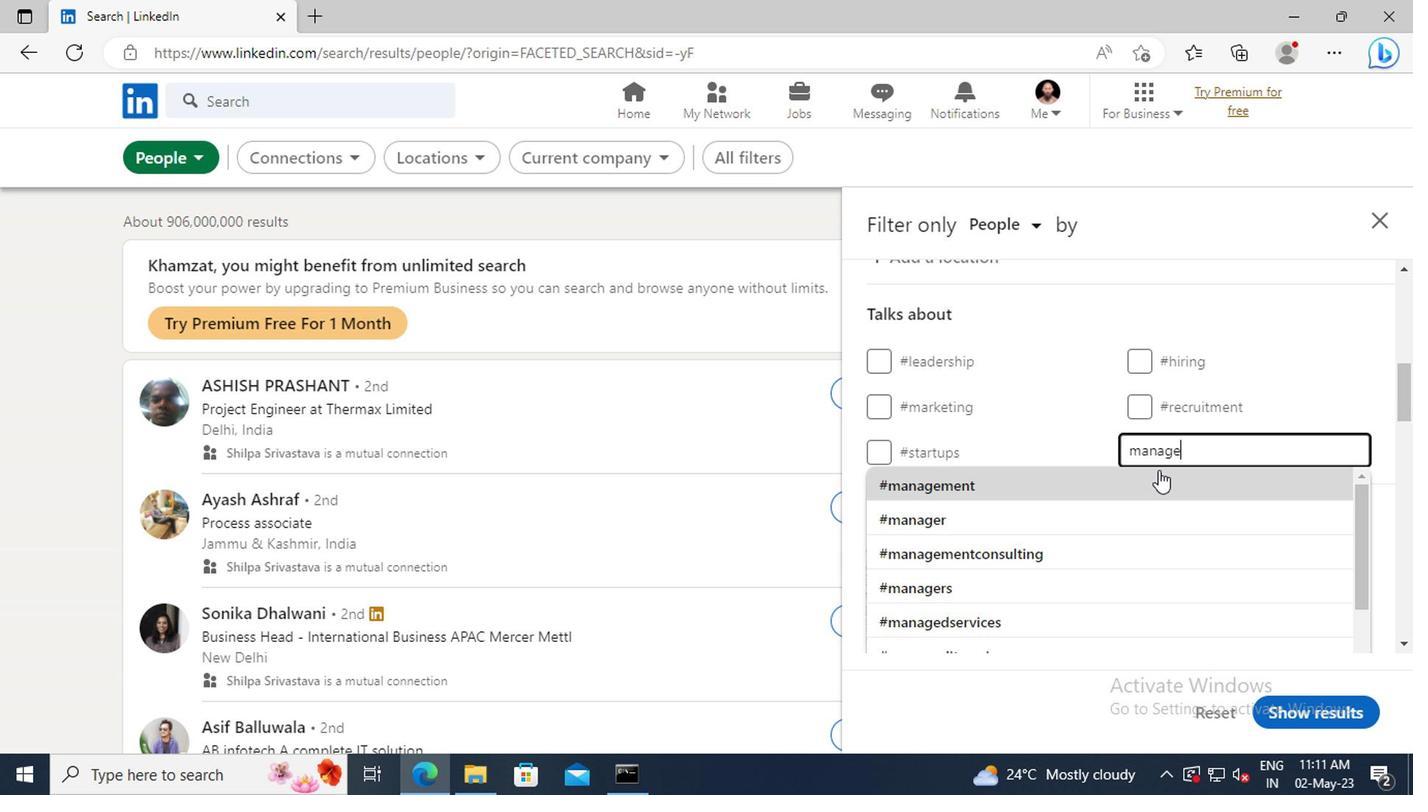 
Action: Mouse pressed left at (1154, 478)
Screenshot: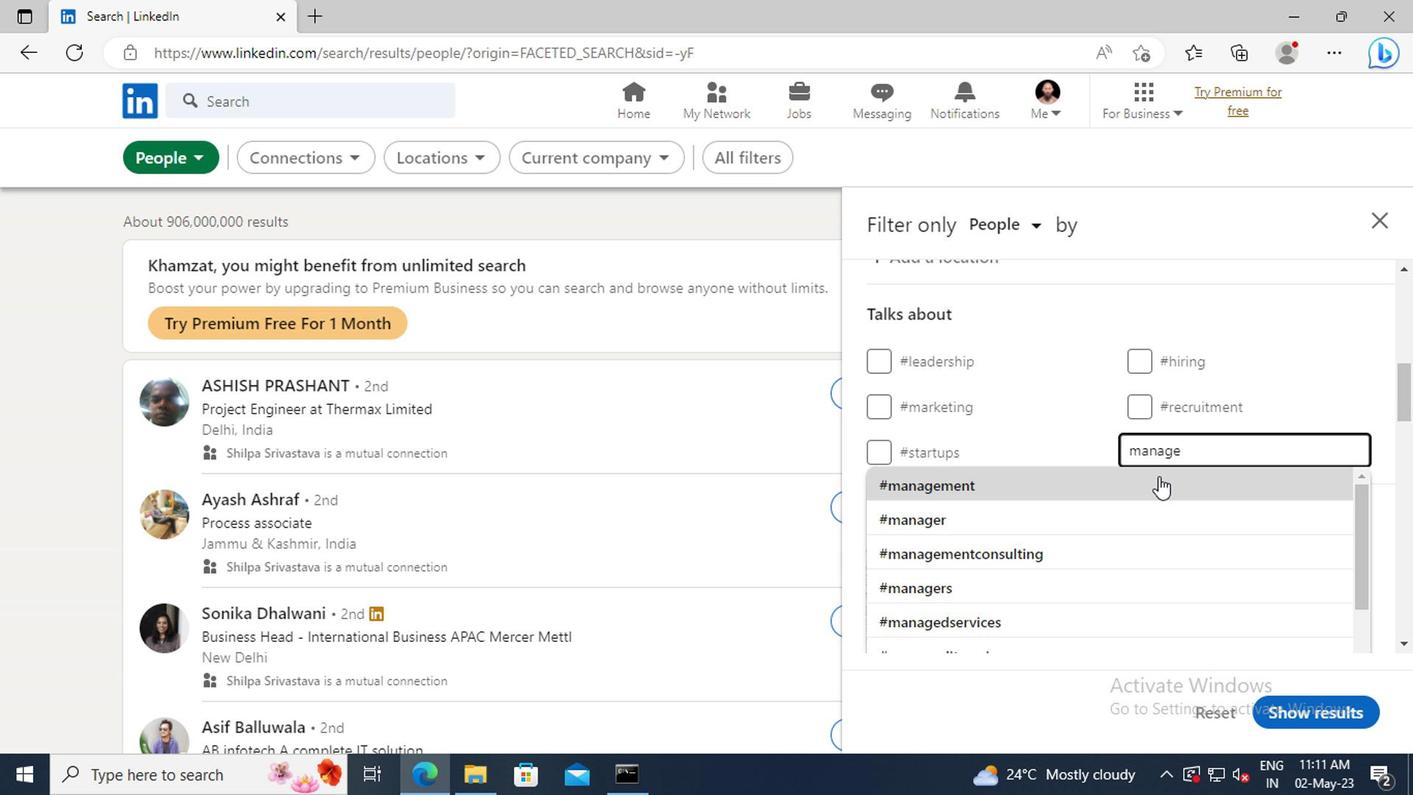 
Action: Mouse scrolled (1154, 477) with delta (0, -1)
Screenshot: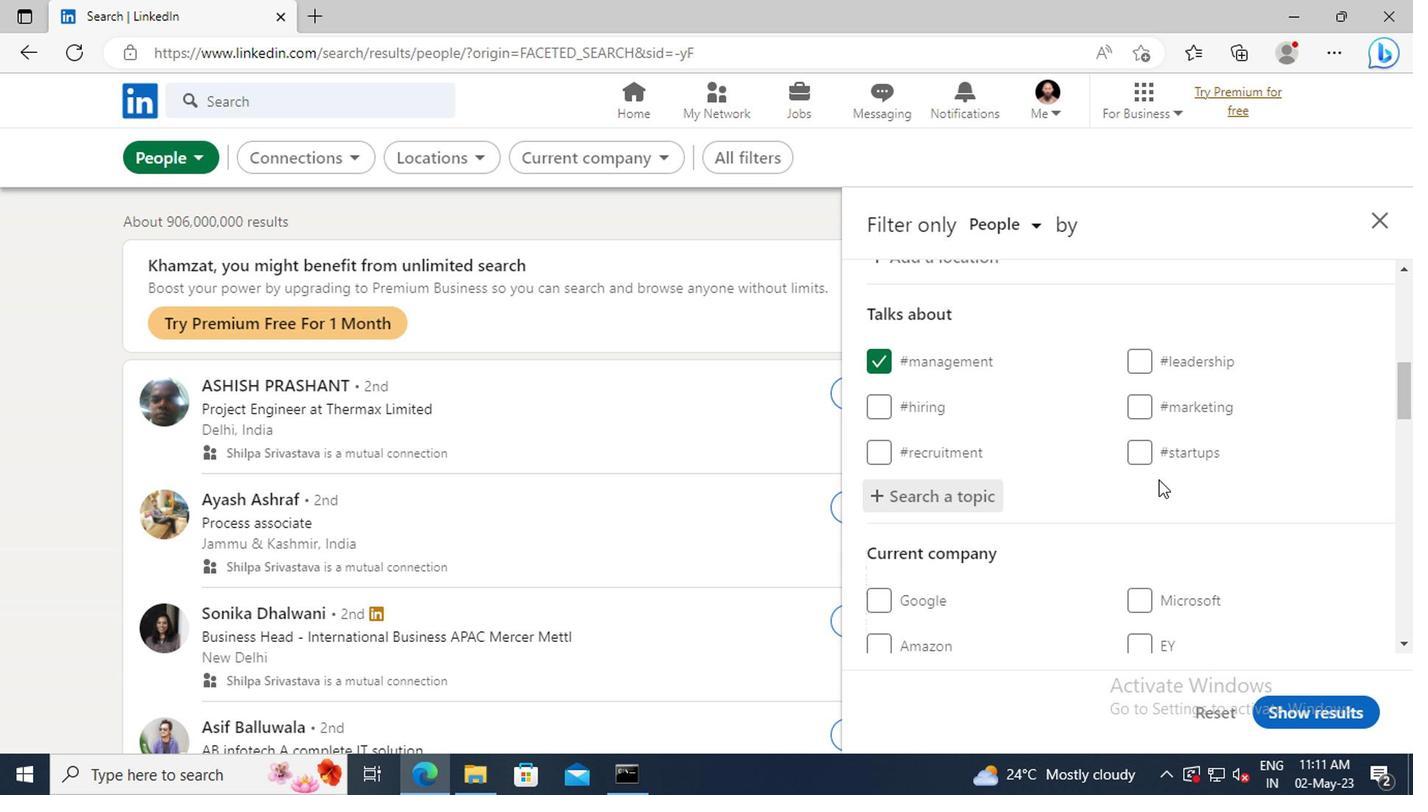 
Action: Mouse scrolled (1154, 477) with delta (0, -1)
Screenshot: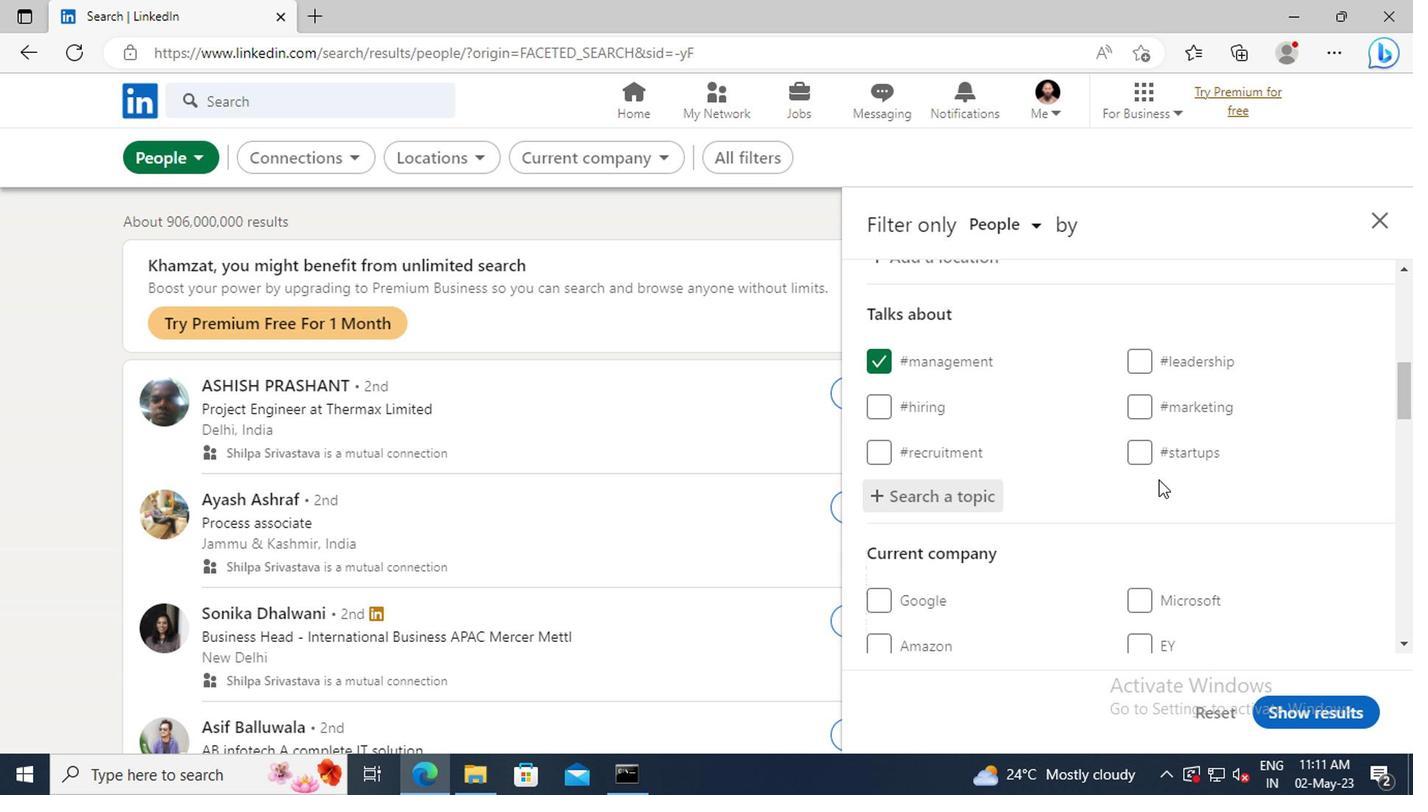 
Action: Mouse scrolled (1154, 477) with delta (0, -1)
Screenshot: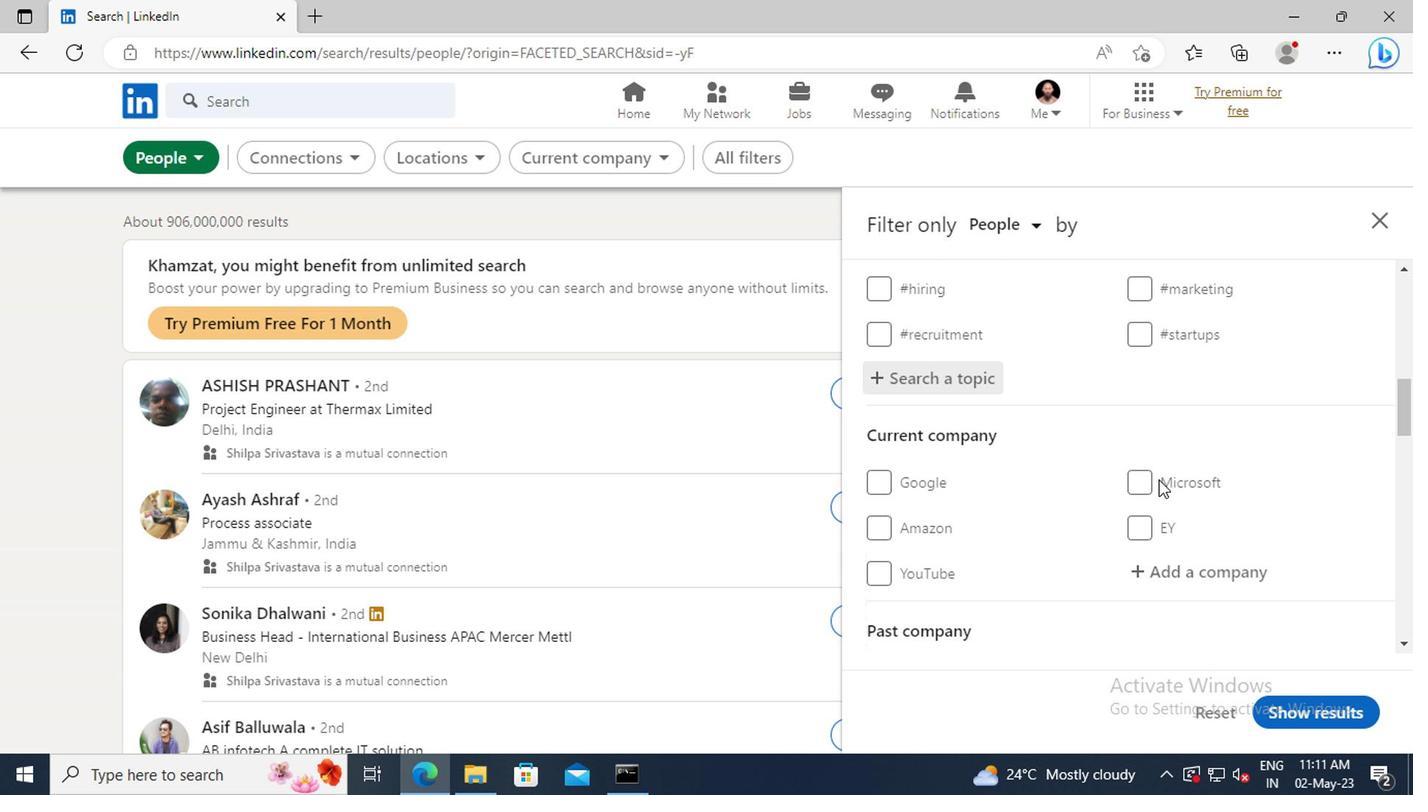 
Action: Mouse scrolled (1154, 477) with delta (0, -1)
Screenshot: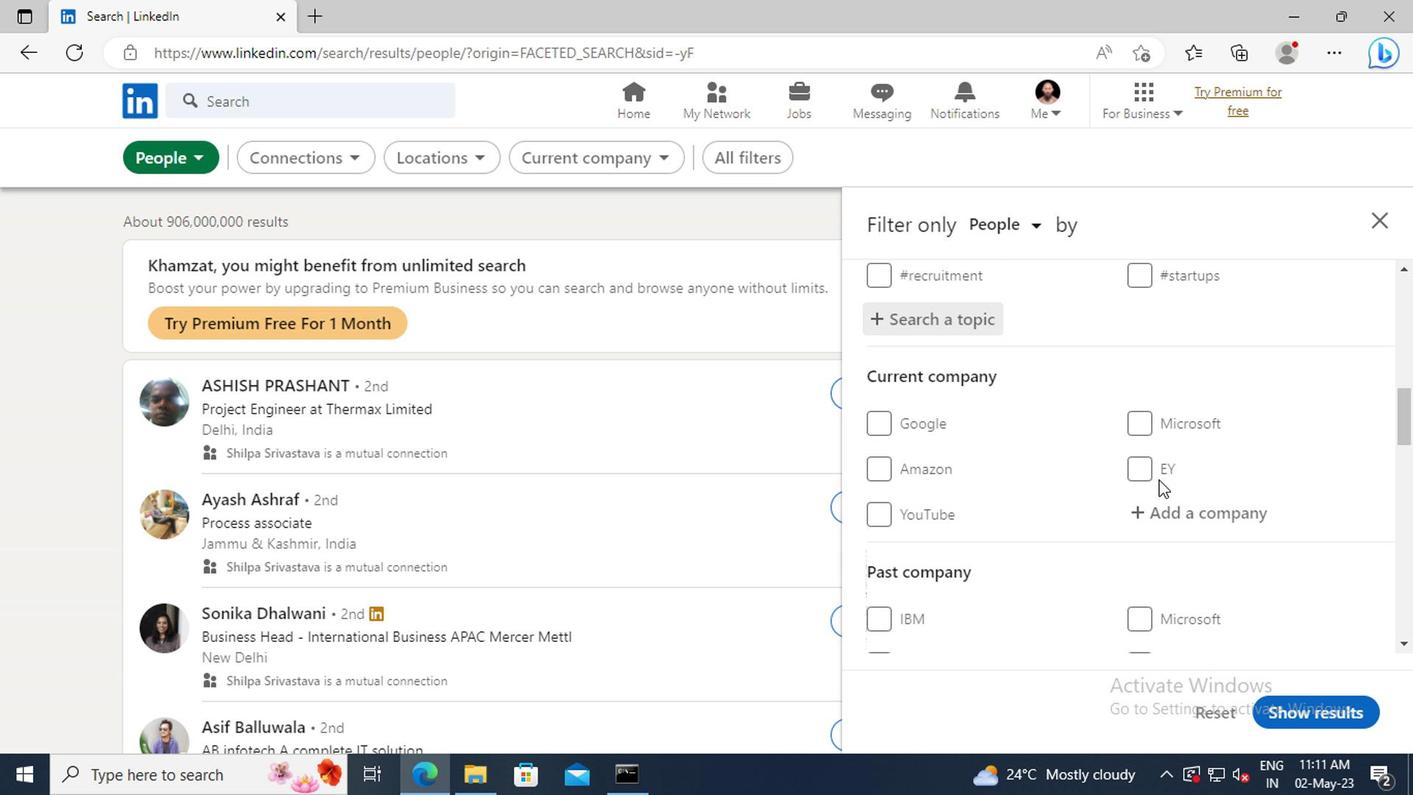 
Action: Mouse scrolled (1154, 477) with delta (0, -1)
Screenshot: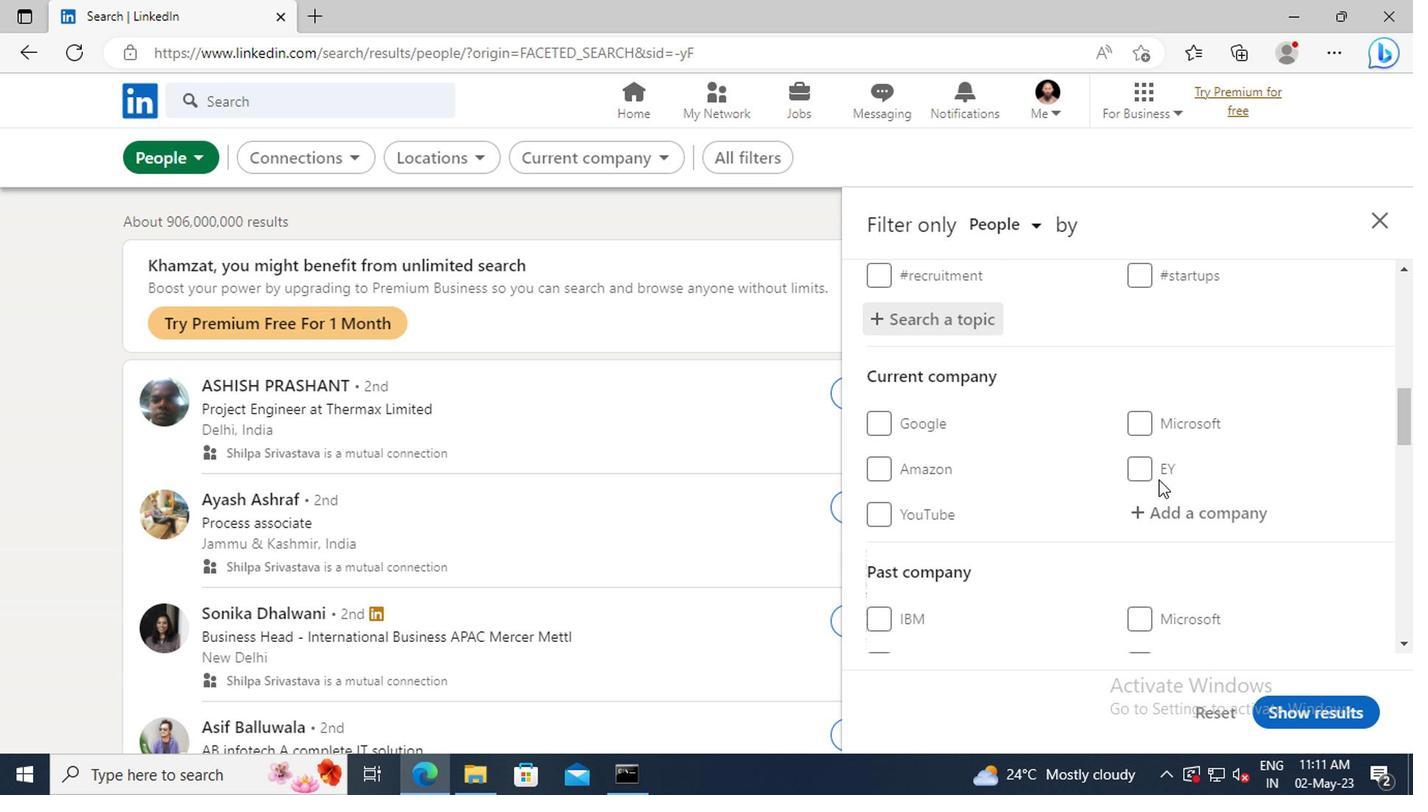 
Action: Mouse scrolled (1154, 477) with delta (0, -1)
Screenshot: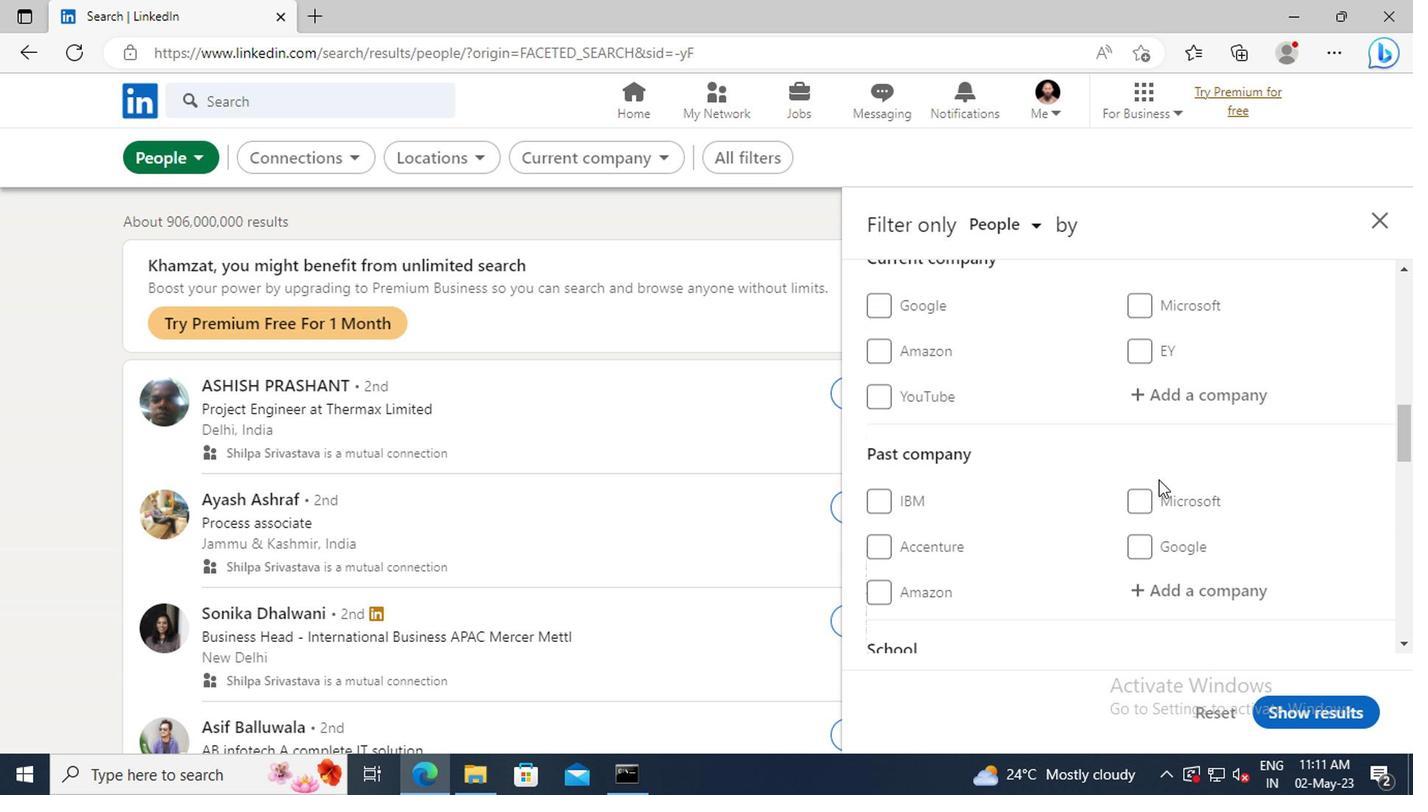 
Action: Mouse scrolled (1154, 477) with delta (0, -1)
Screenshot: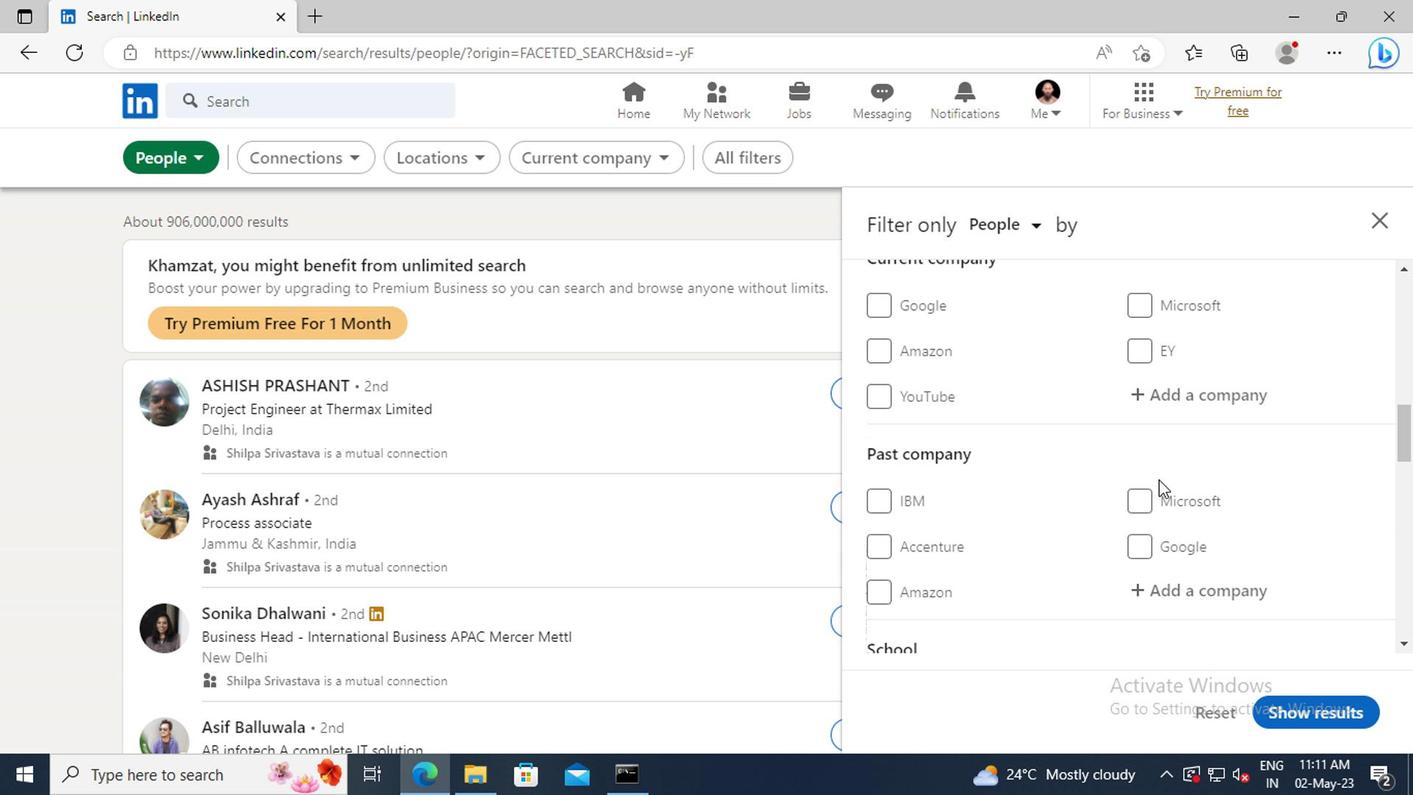
Action: Mouse scrolled (1154, 477) with delta (0, -1)
Screenshot: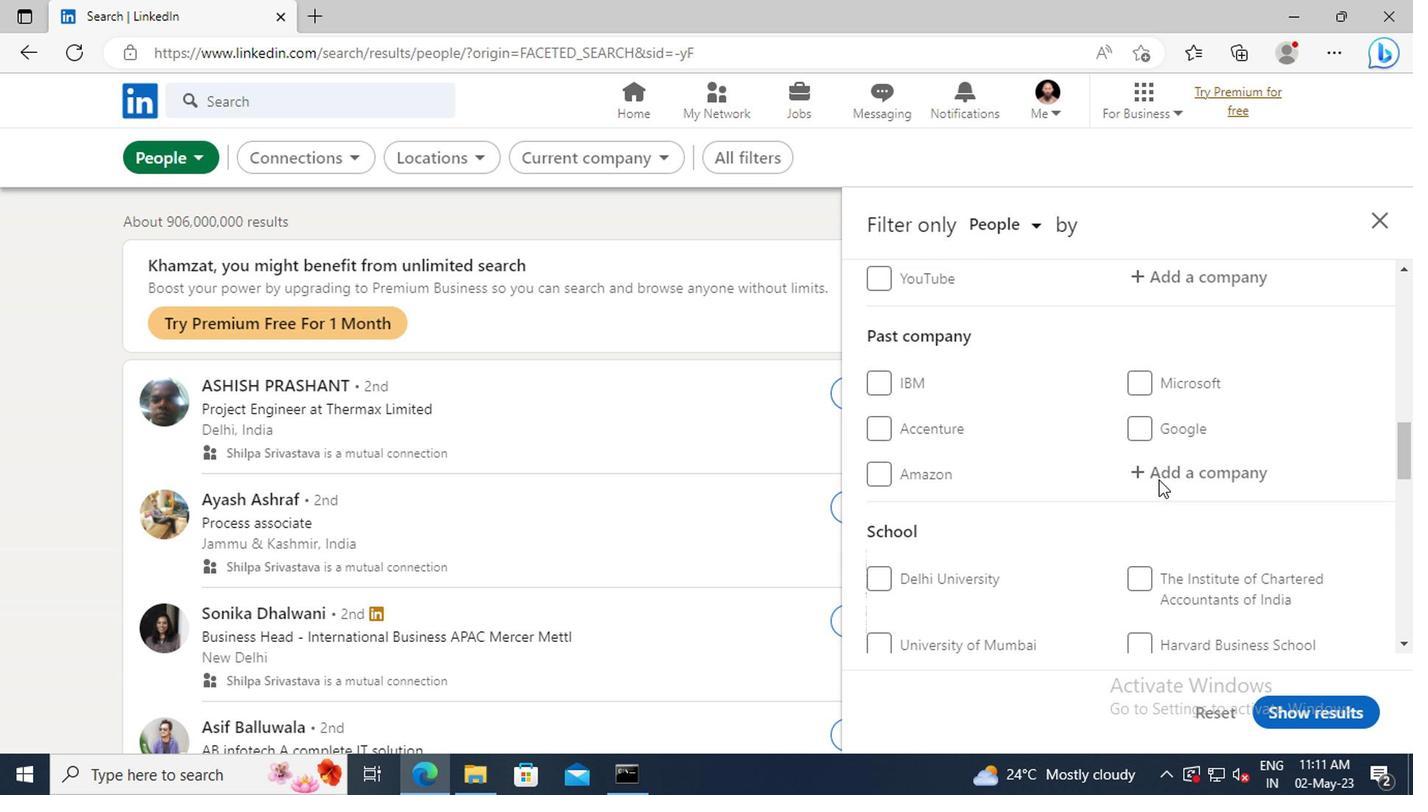 
Action: Mouse scrolled (1154, 477) with delta (0, -1)
Screenshot: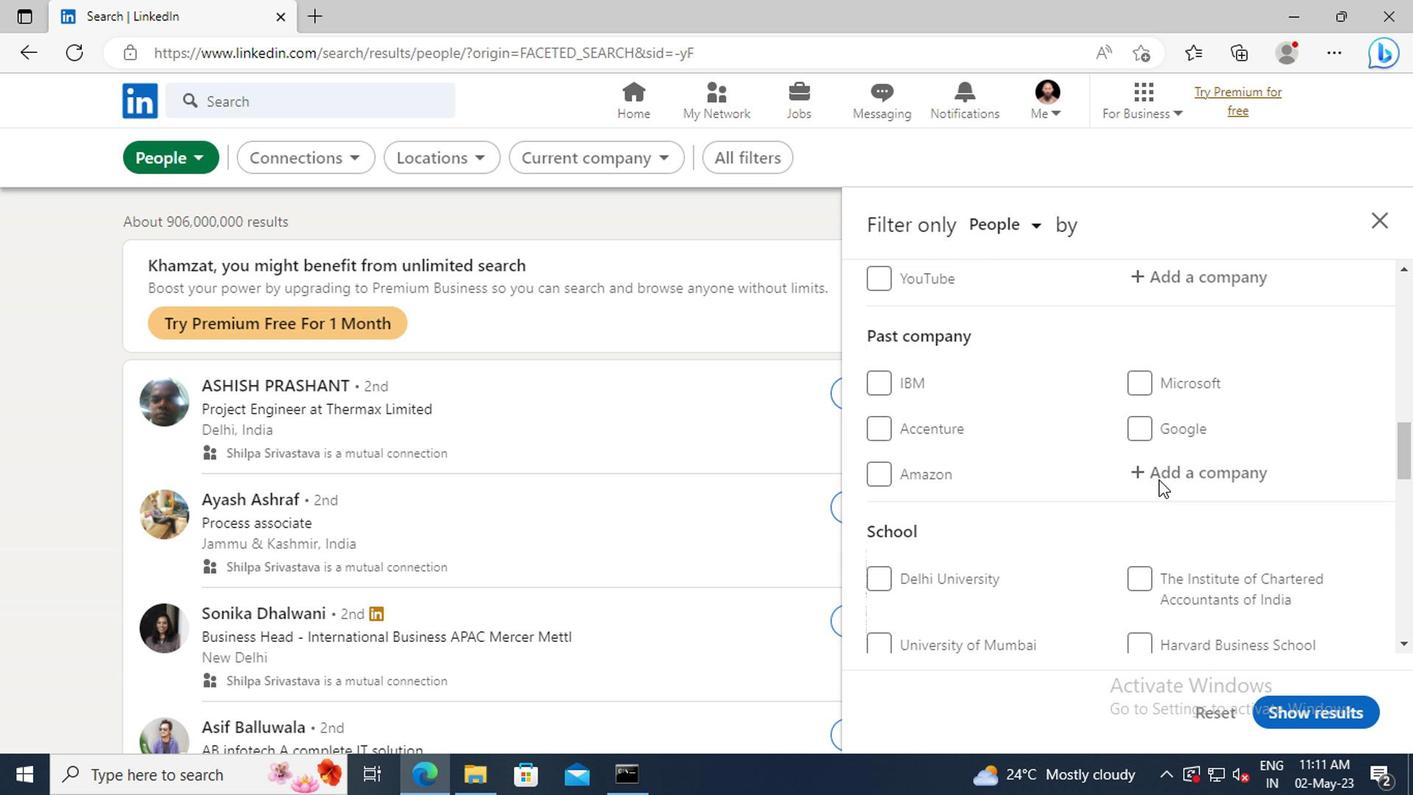 
Action: Mouse scrolled (1154, 477) with delta (0, -1)
Screenshot: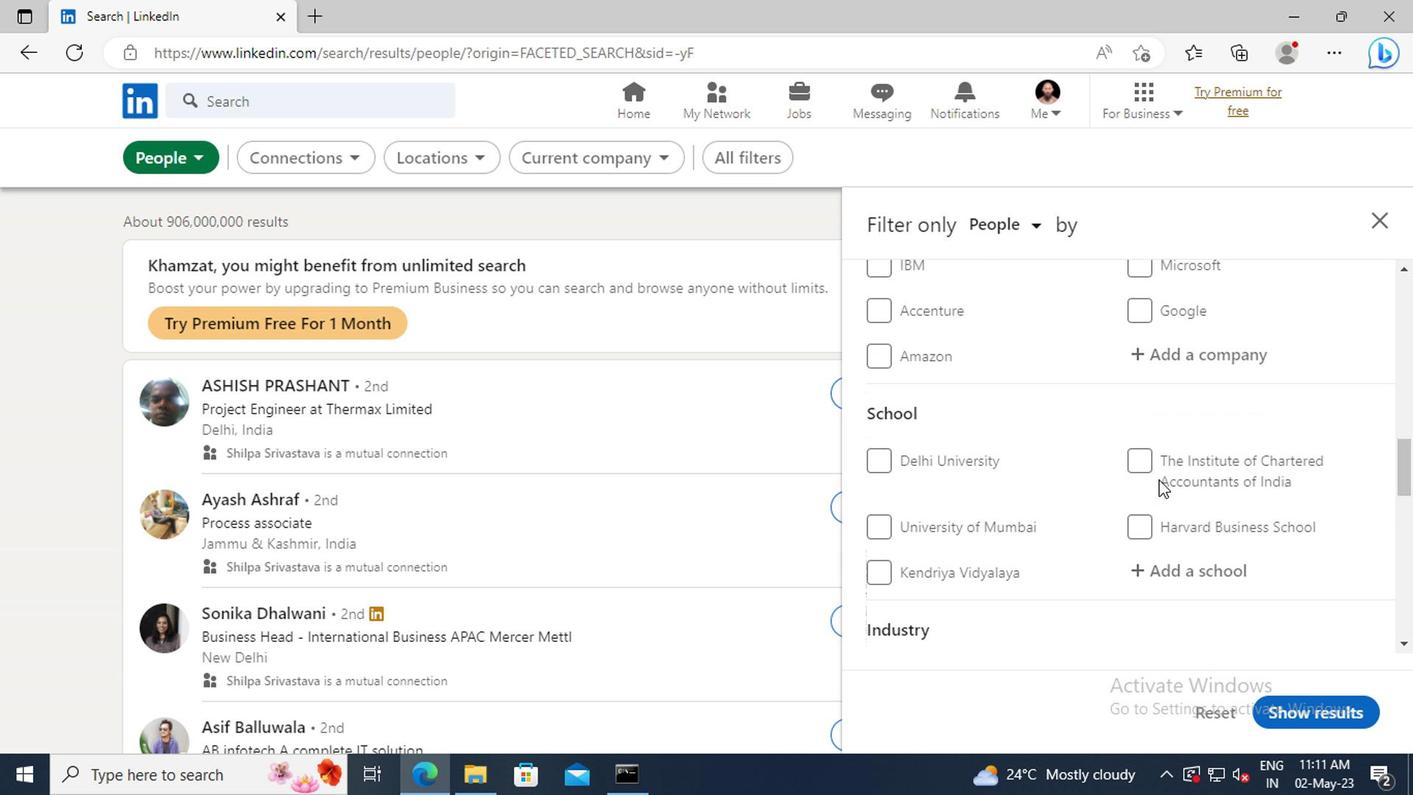 
Action: Mouse scrolled (1154, 477) with delta (0, -1)
Screenshot: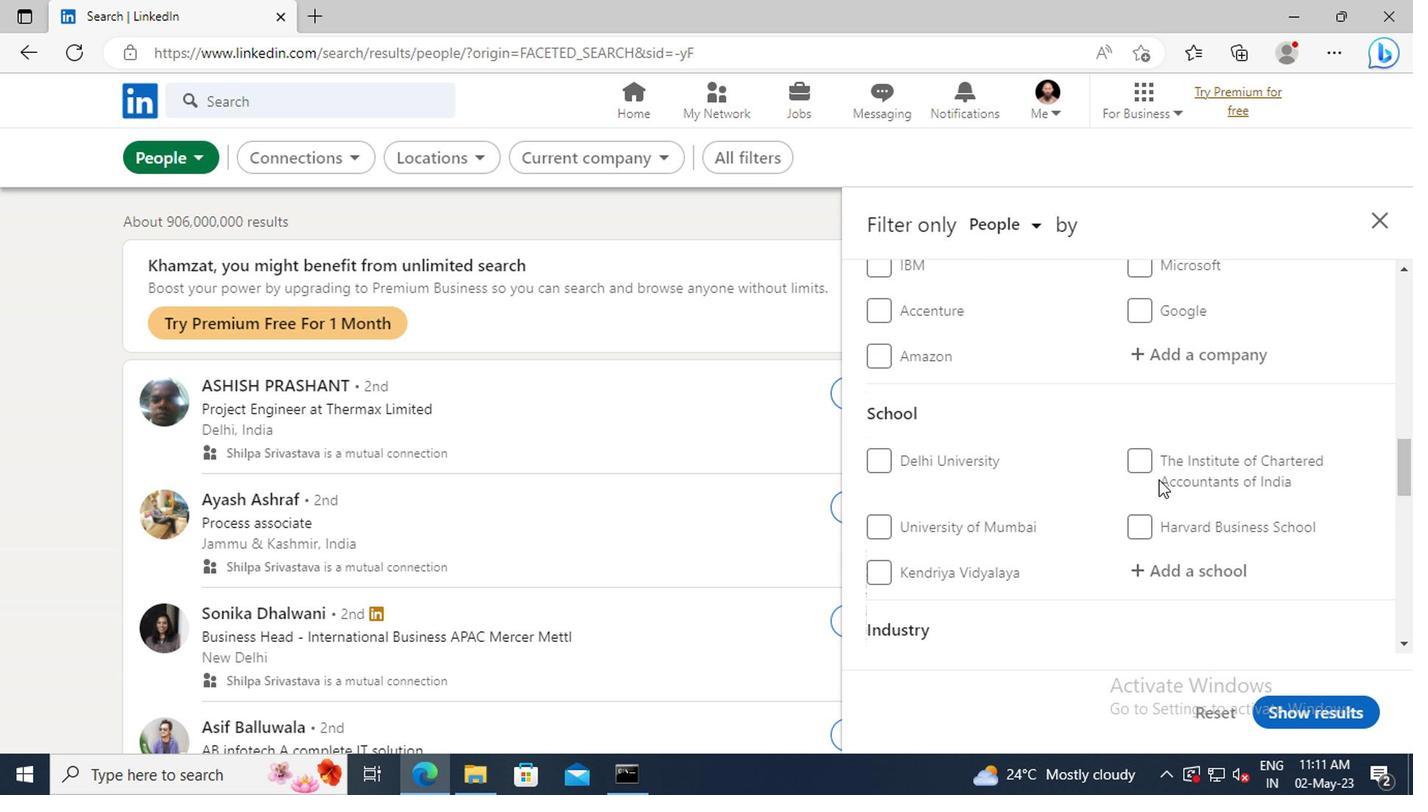 
Action: Mouse scrolled (1154, 477) with delta (0, -1)
Screenshot: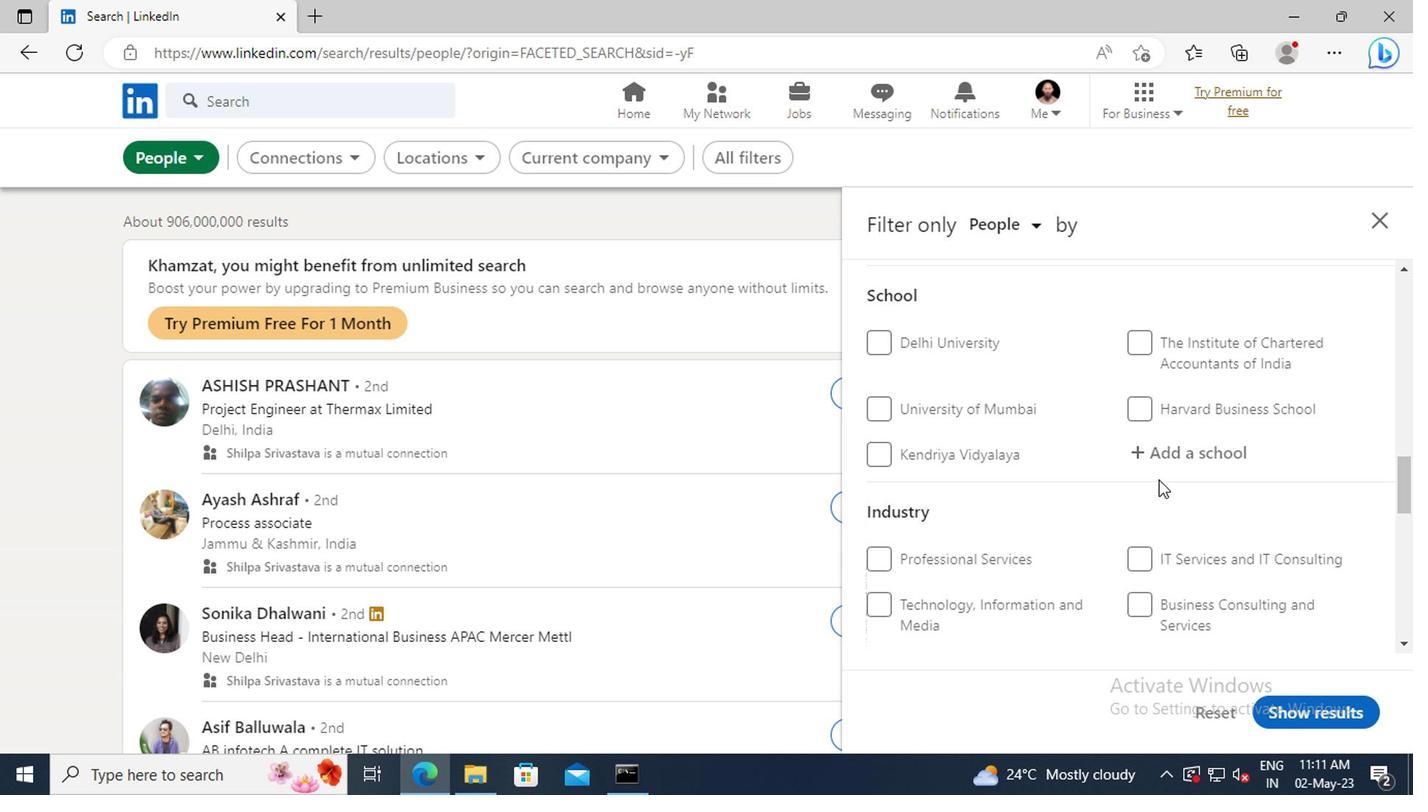 
Action: Mouse scrolled (1154, 477) with delta (0, -1)
Screenshot: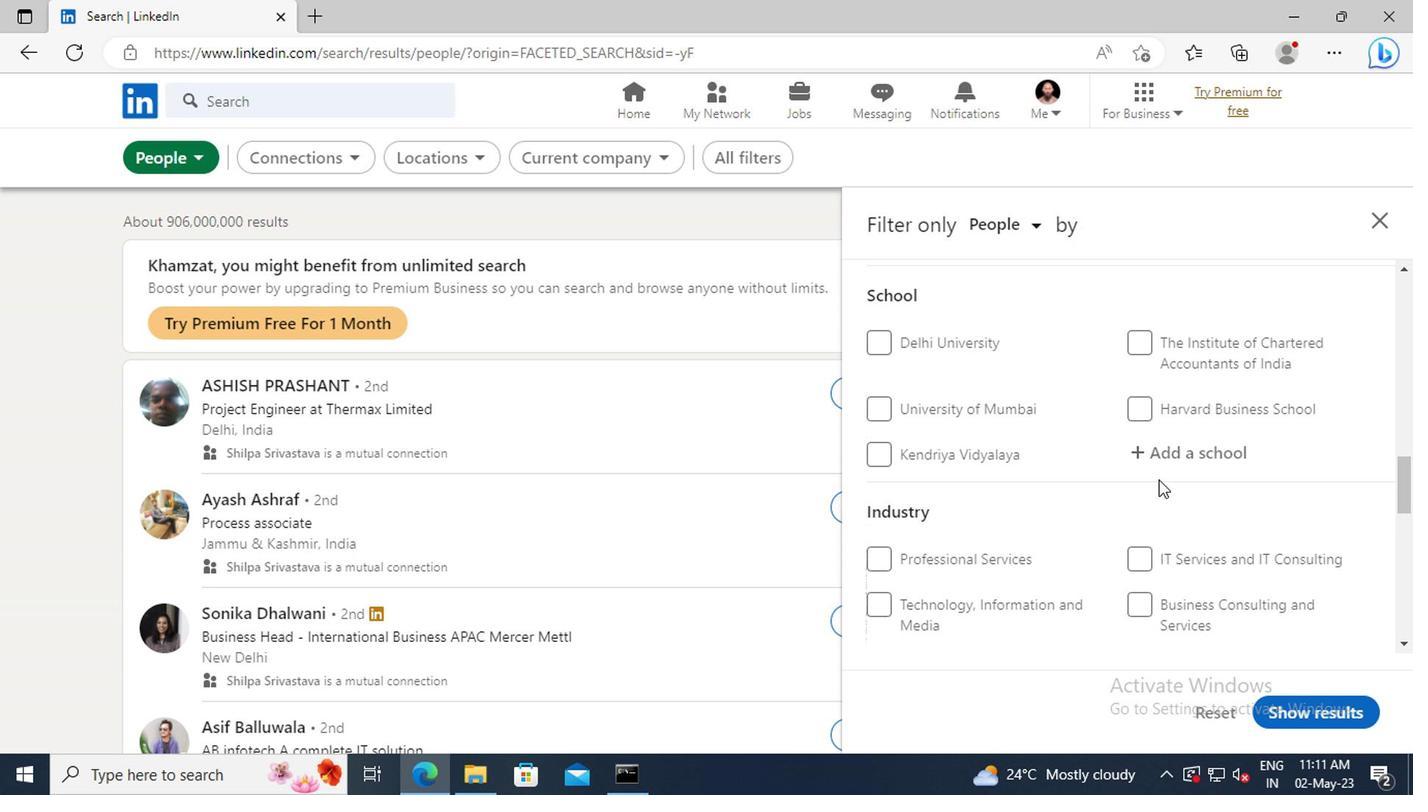 
Action: Mouse scrolled (1154, 477) with delta (0, -1)
Screenshot: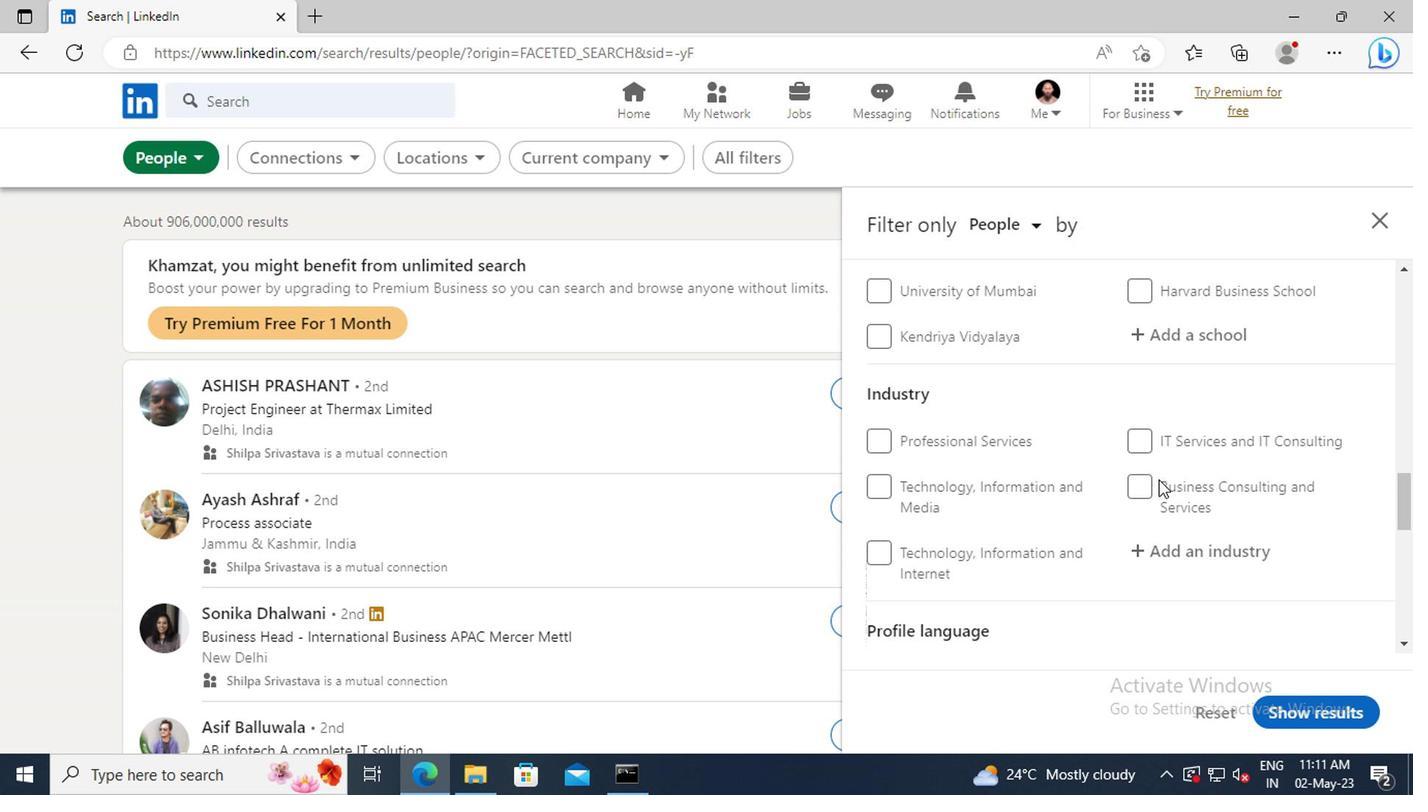 
Action: Mouse scrolled (1154, 477) with delta (0, -1)
Screenshot: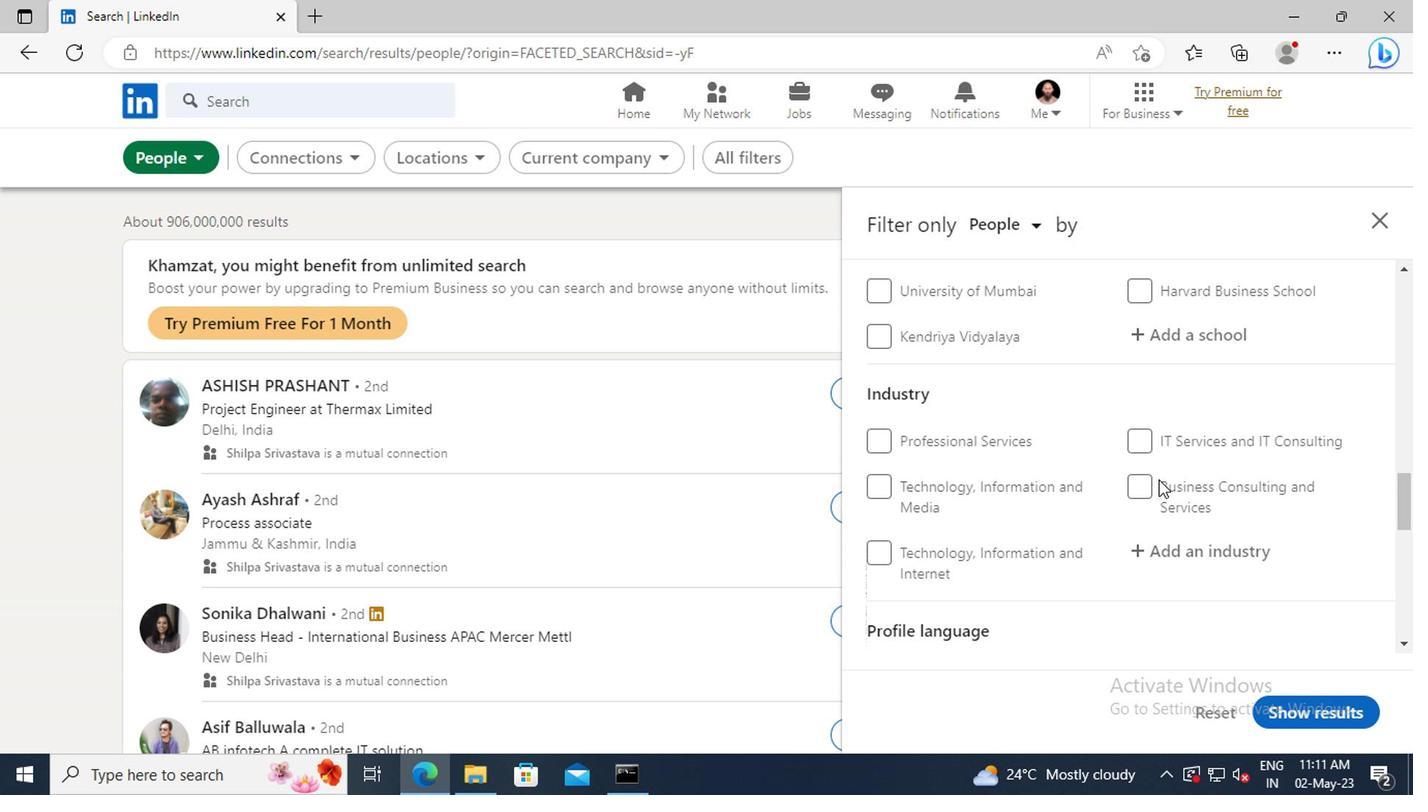 
Action: Mouse scrolled (1154, 477) with delta (0, -1)
Screenshot: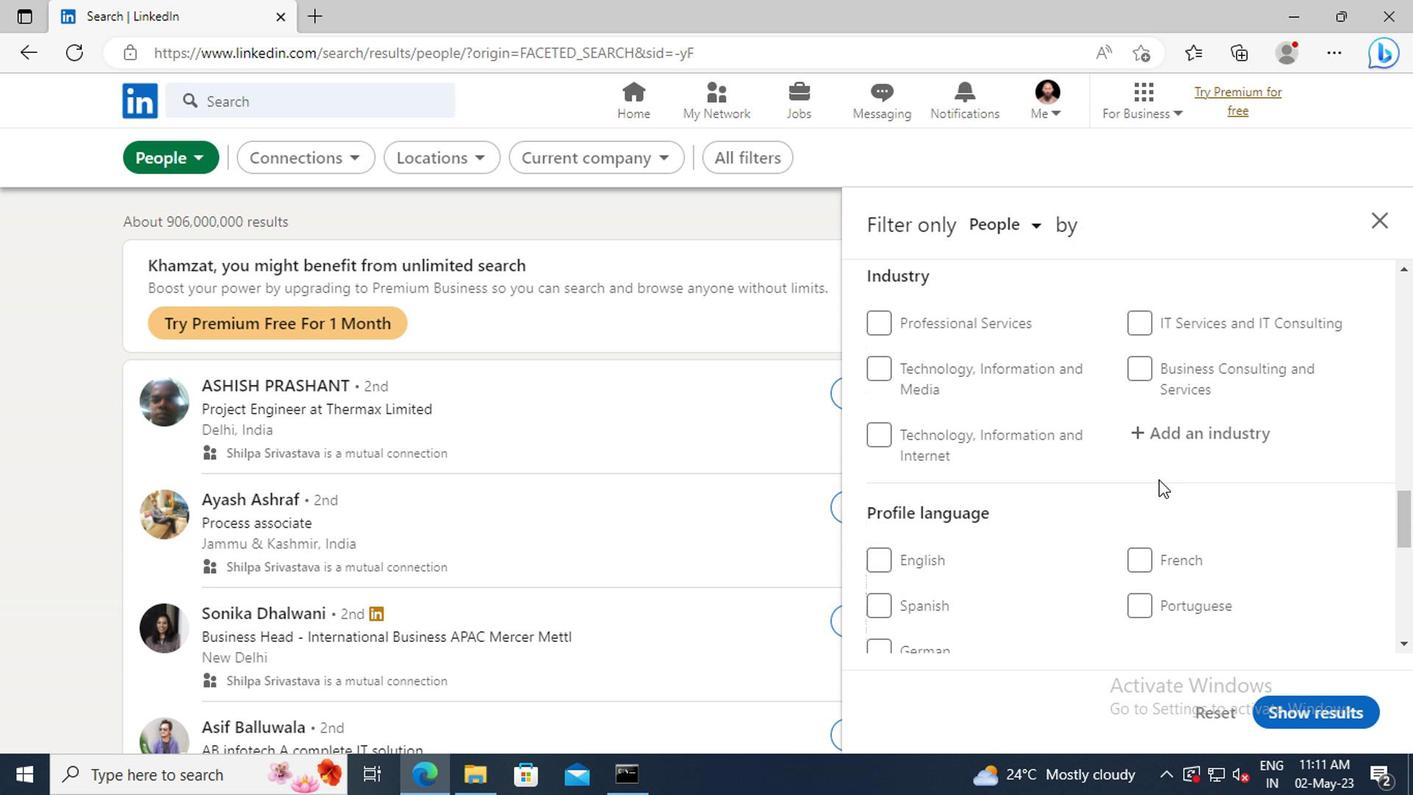 
Action: Mouse scrolled (1154, 477) with delta (0, -1)
Screenshot: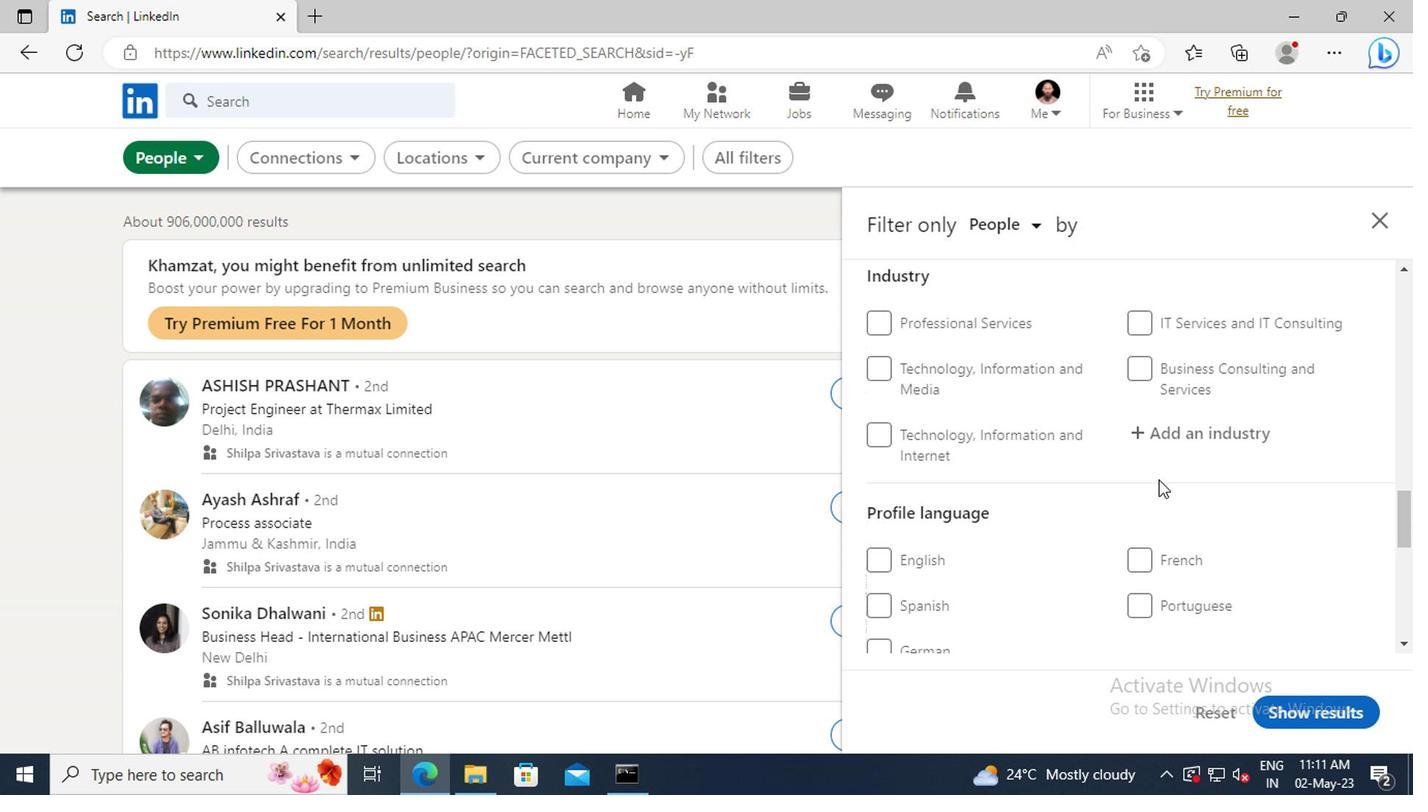 
Action: Mouse moved to (1137, 482)
Screenshot: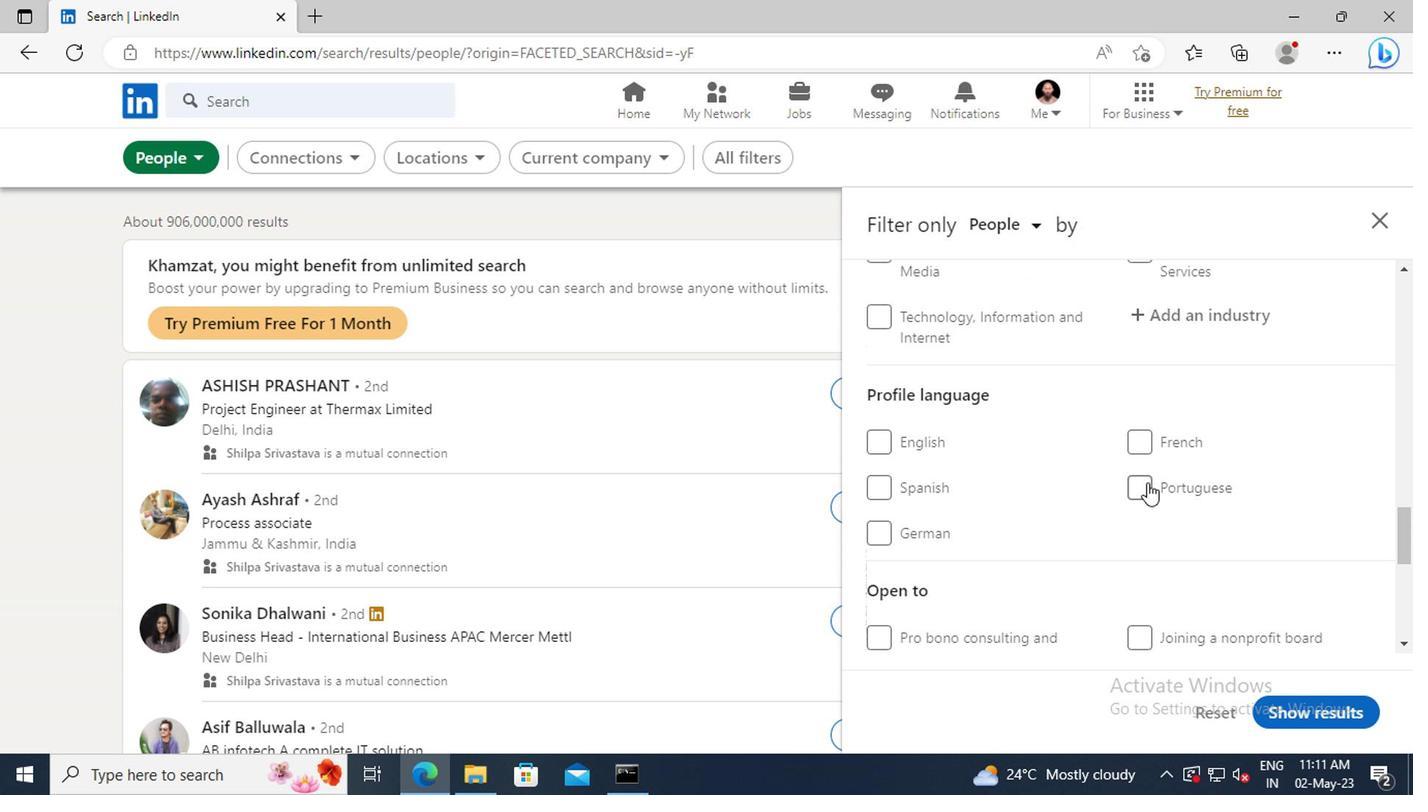 
Action: Mouse pressed left at (1137, 482)
Screenshot: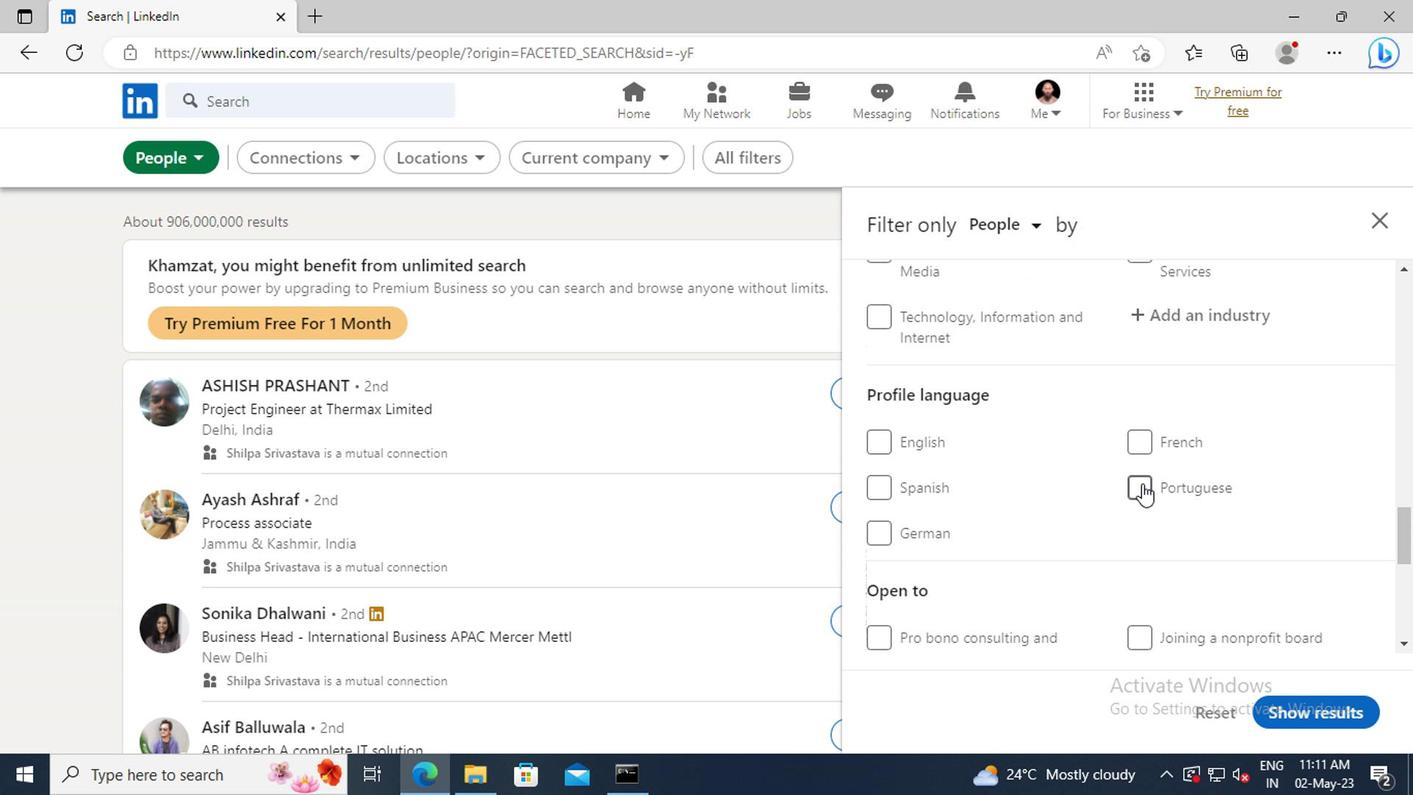 
Action: Mouse moved to (1139, 462)
Screenshot: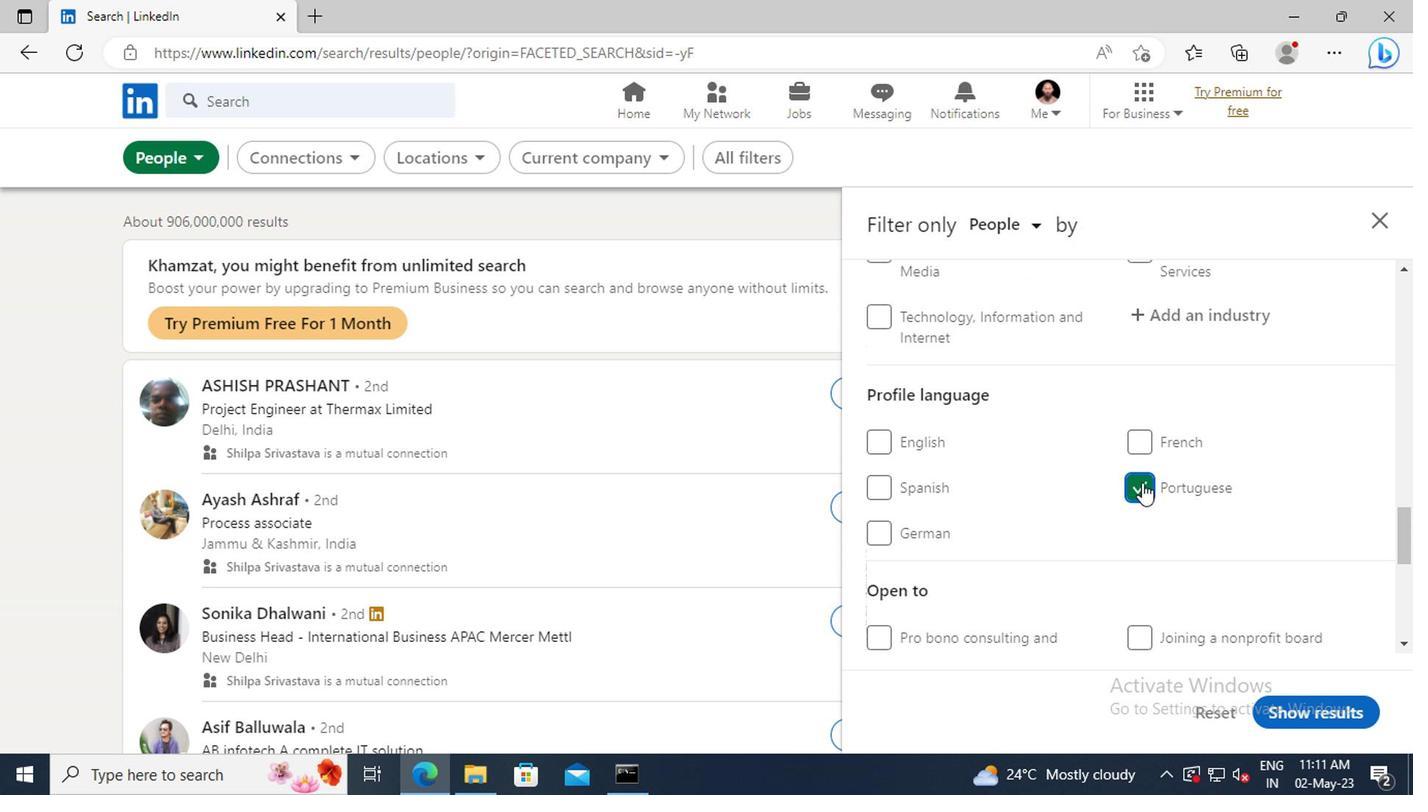 
Action: Mouse scrolled (1139, 463) with delta (0, 0)
Screenshot: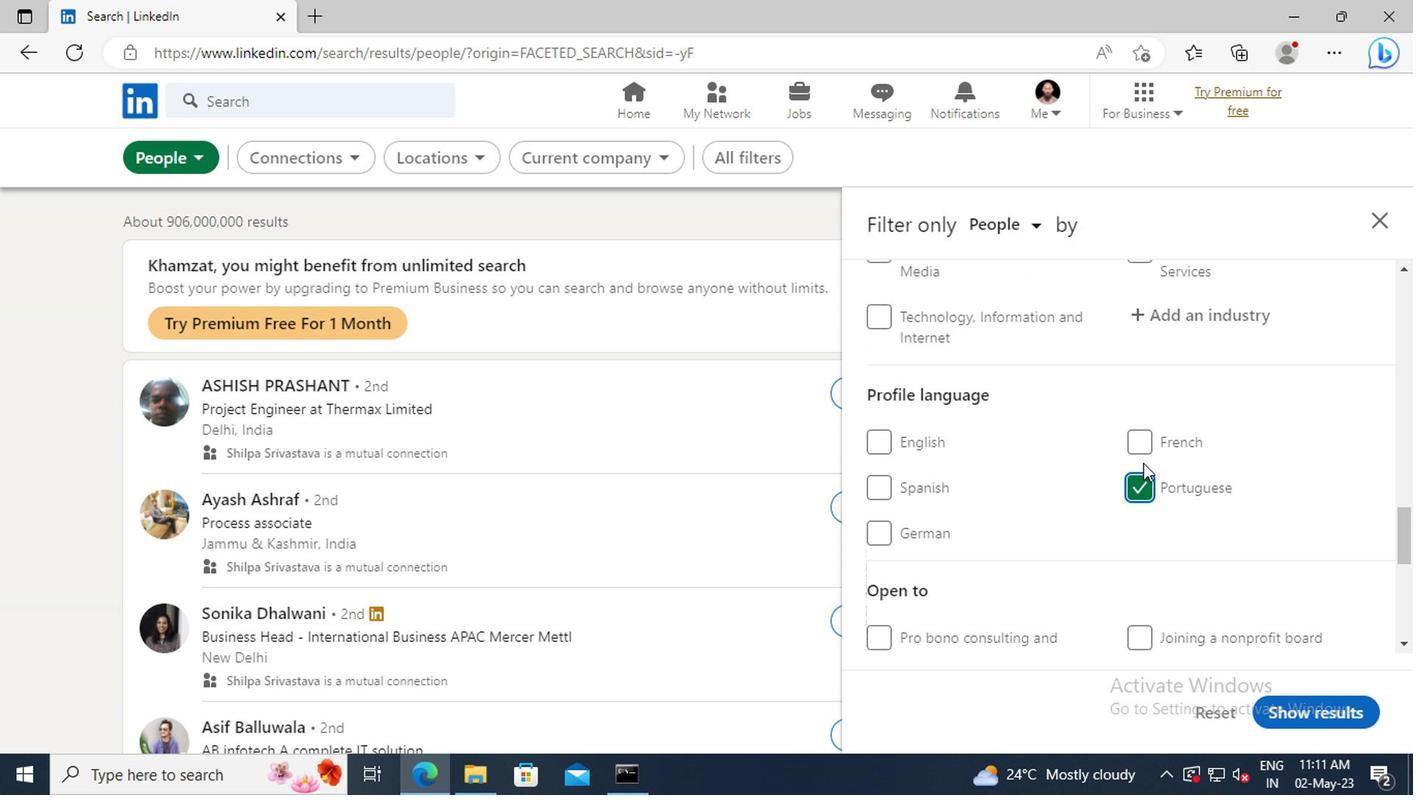 
Action: Mouse scrolled (1139, 463) with delta (0, 0)
Screenshot: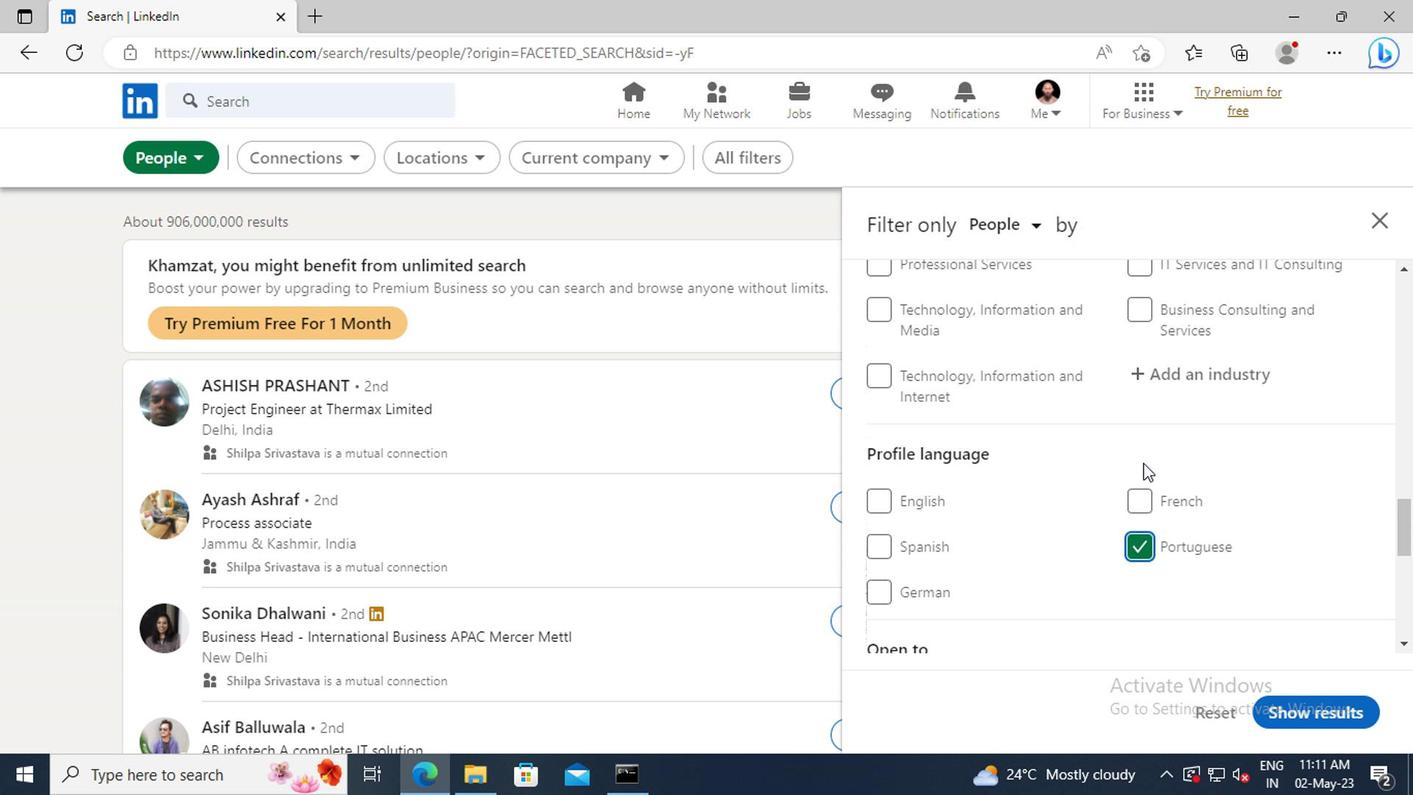 
Action: Mouse scrolled (1139, 463) with delta (0, 0)
Screenshot: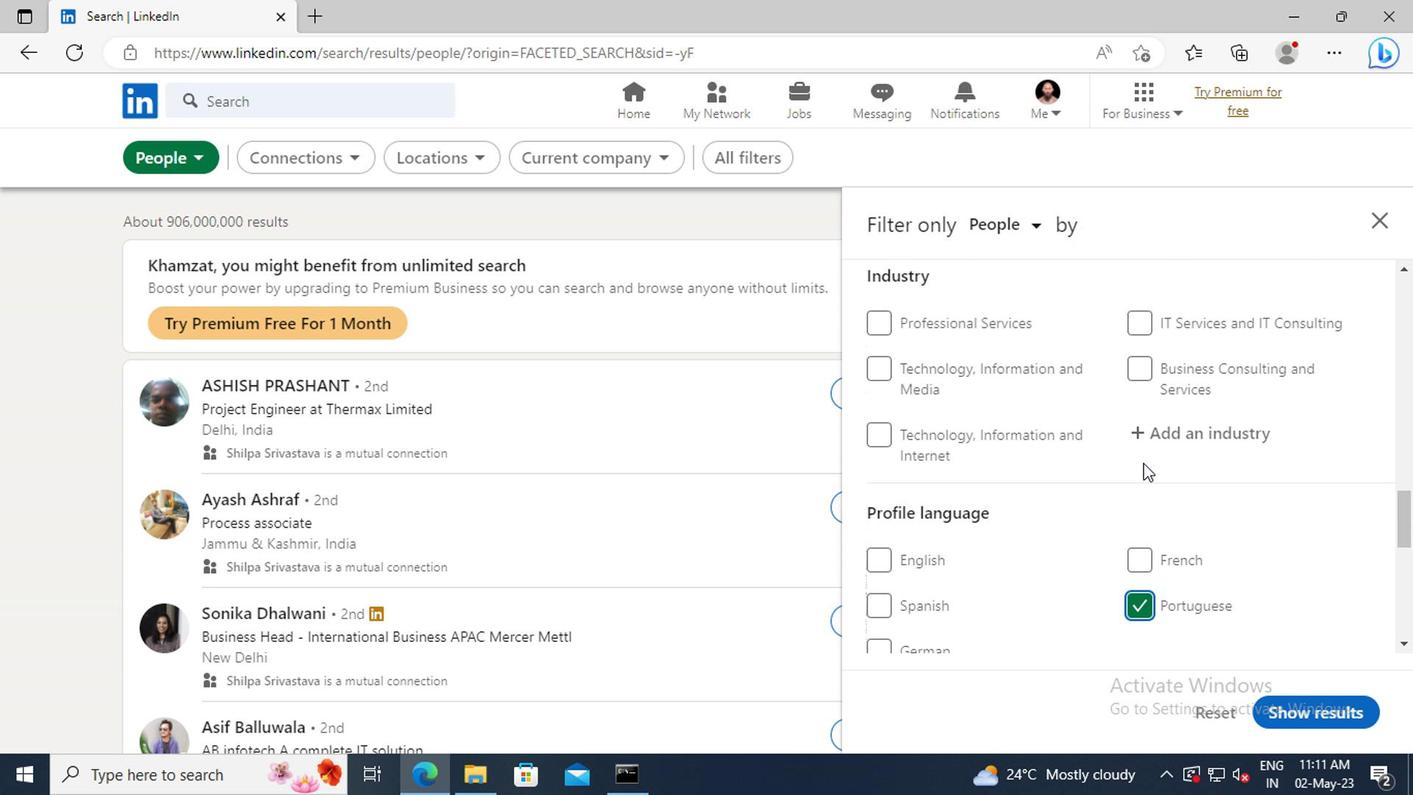 
Action: Mouse scrolled (1139, 463) with delta (0, 0)
Screenshot: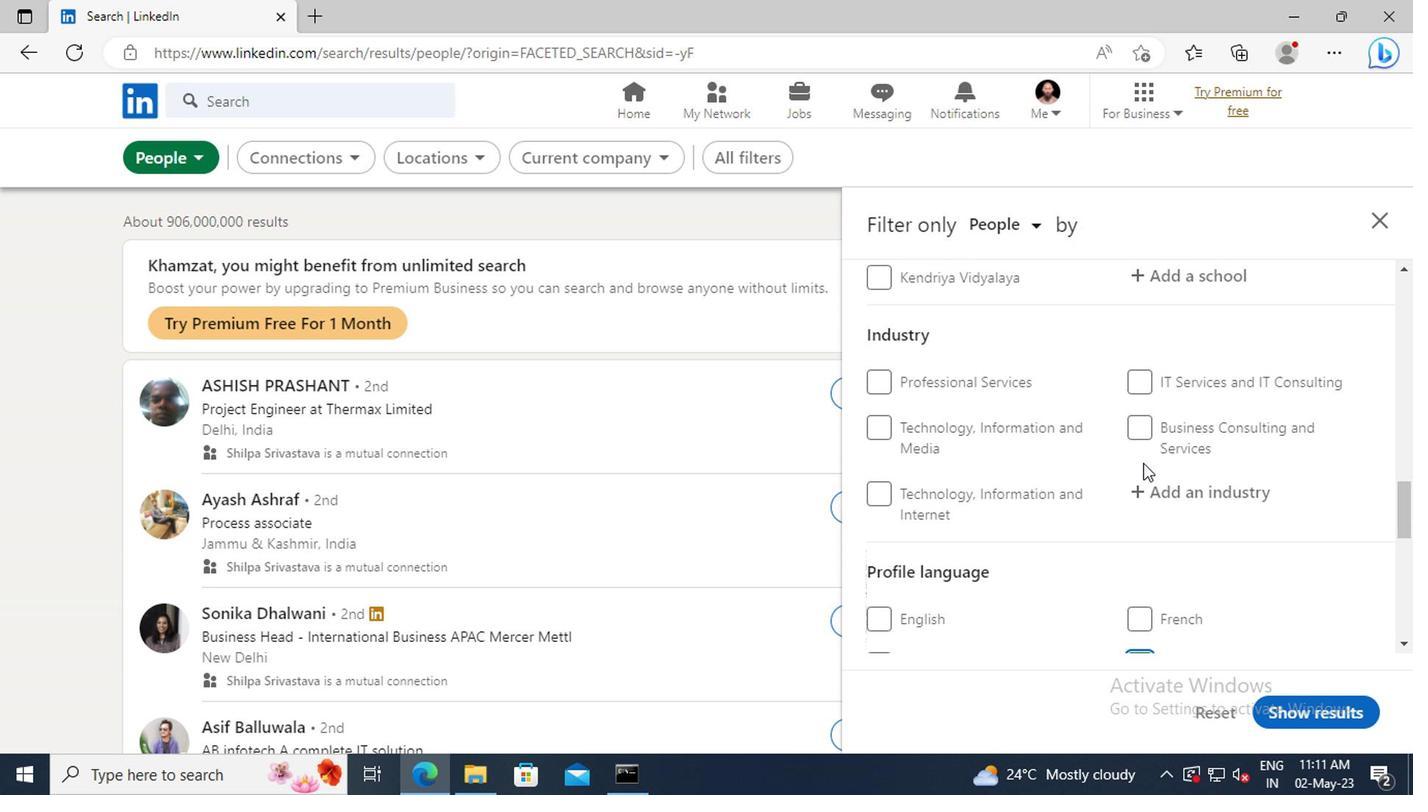
Action: Mouse moved to (1139, 460)
Screenshot: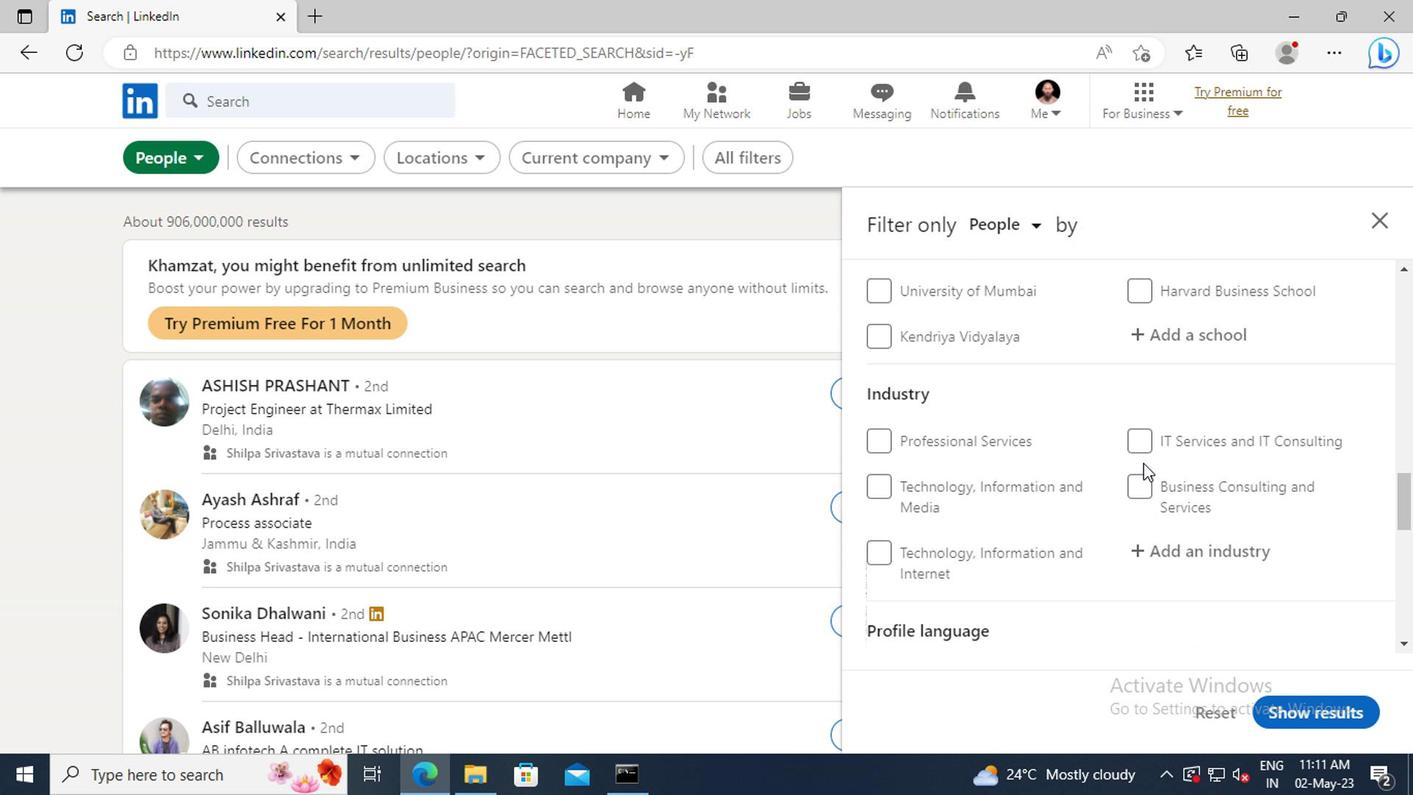 
Action: Mouse scrolled (1139, 462) with delta (0, 1)
Screenshot: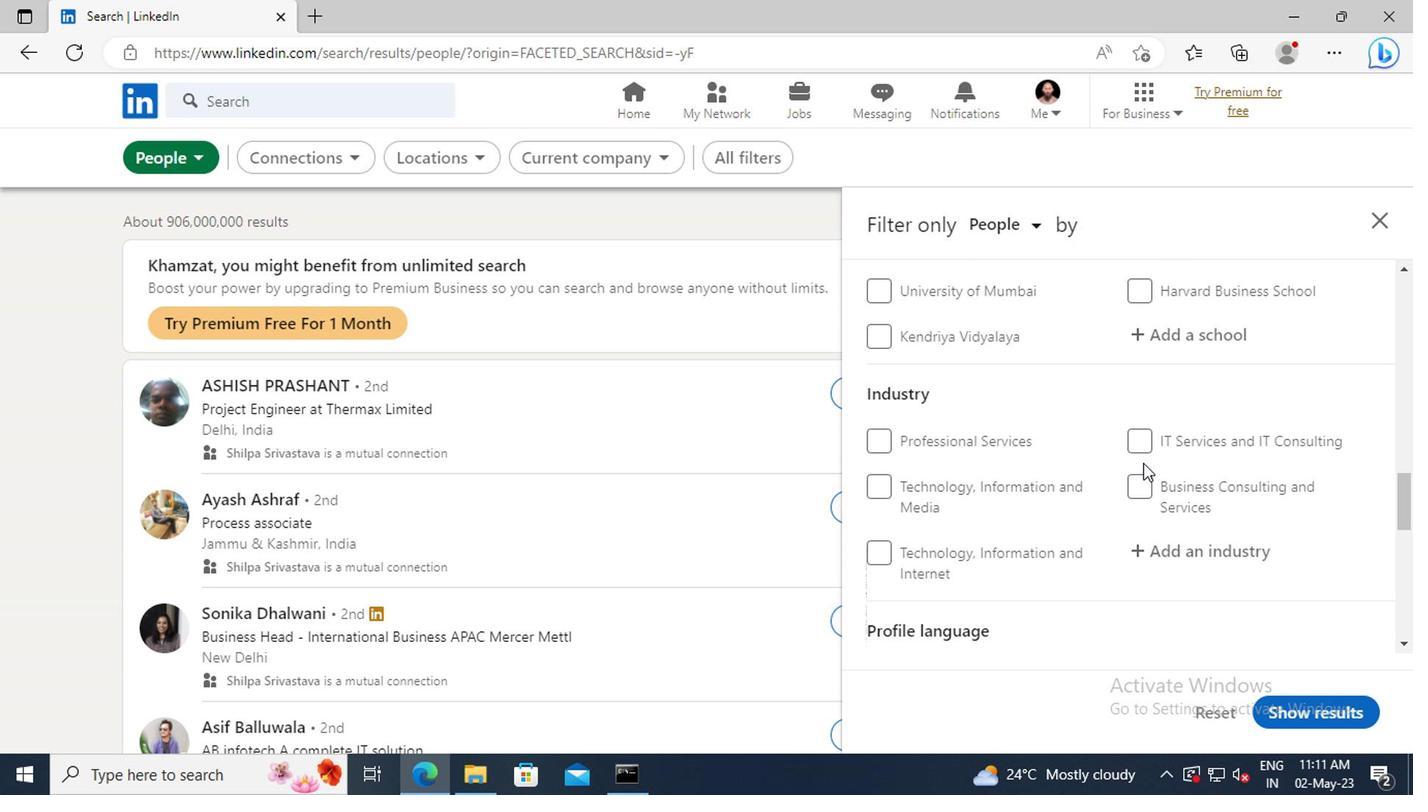 
Action: Mouse scrolled (1139, 462) with delta (0, 1)
Screenshot: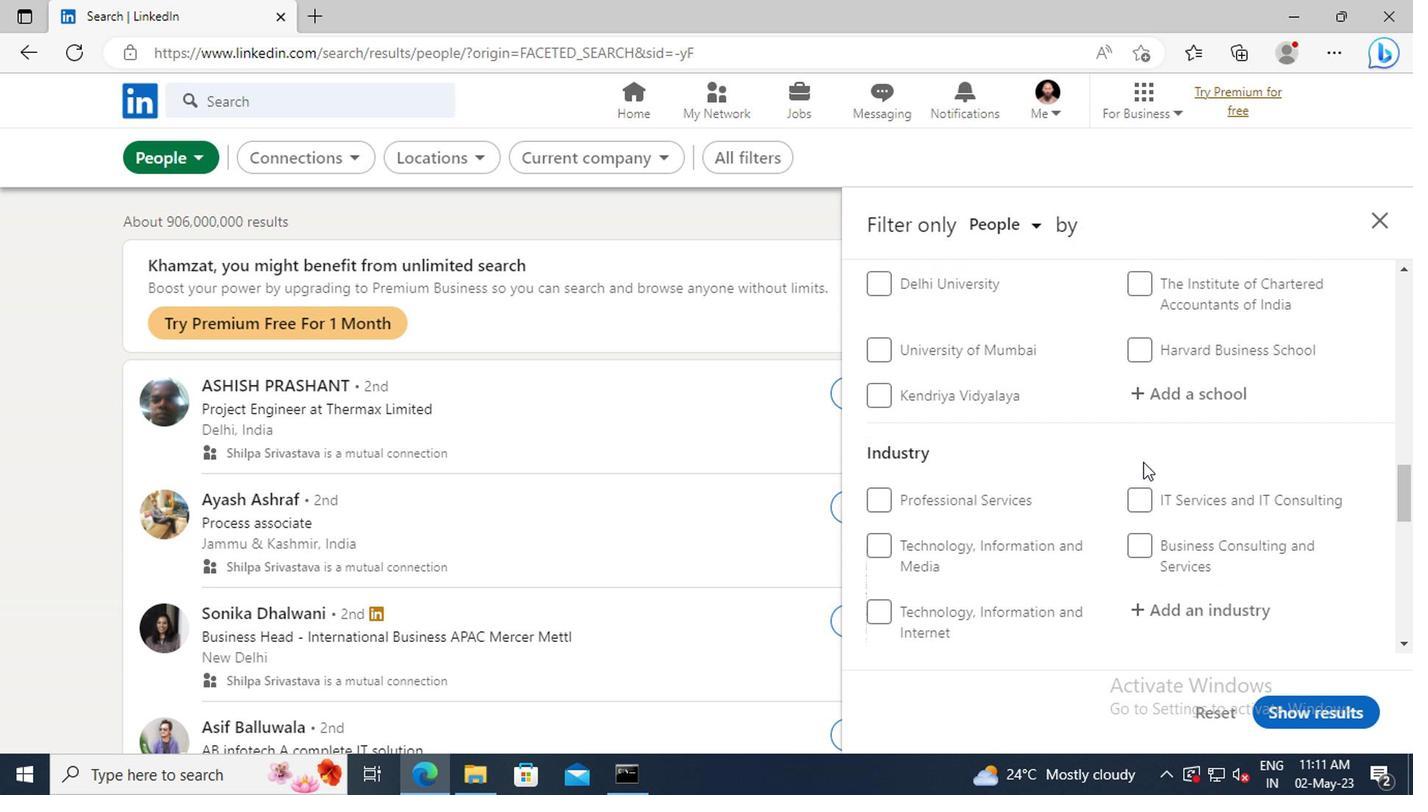 
Action: Mouse scrolled (1139, 462) with delta (0, 1)
Screenshot: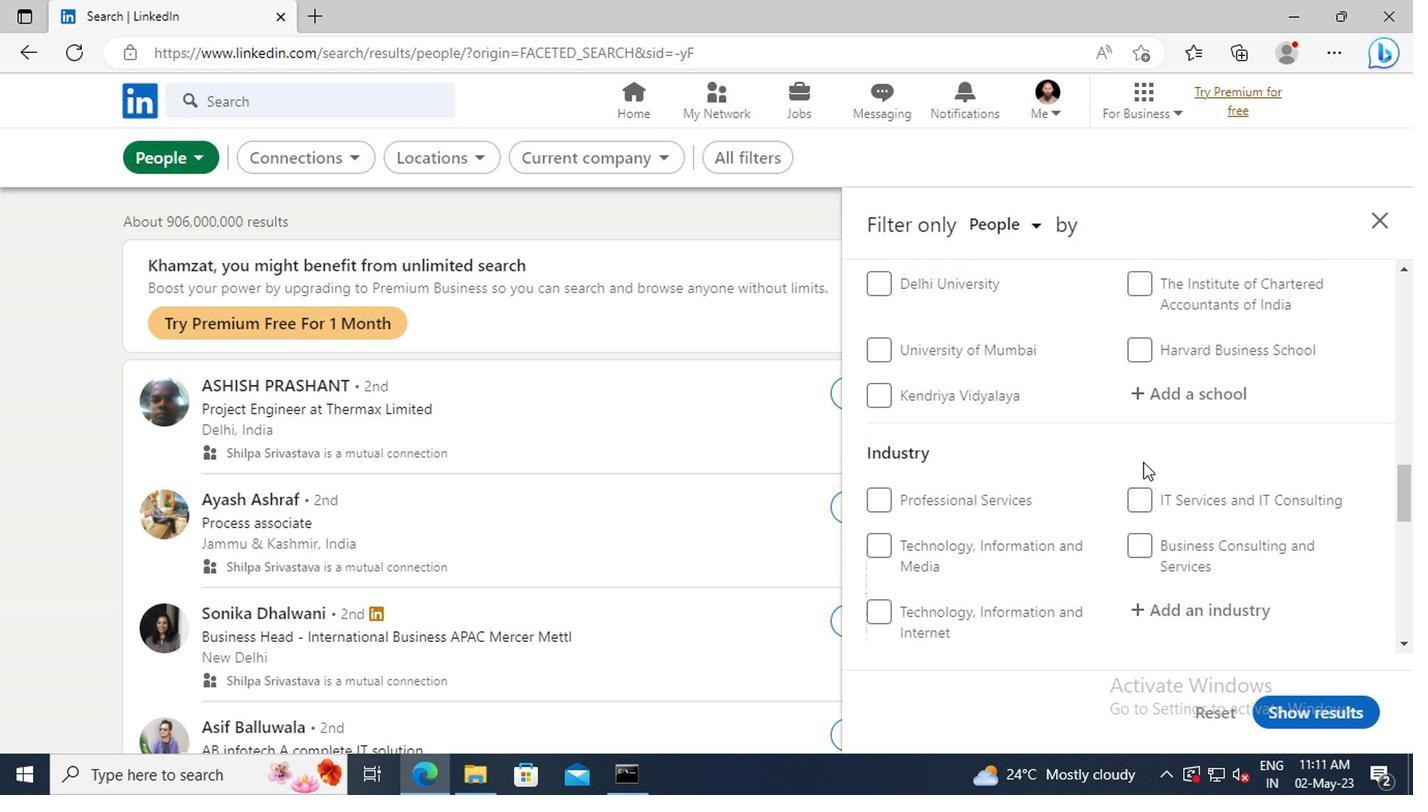 
Action: Mouse scrolled (1139, 462) with delta (0, 1)
Screenshot: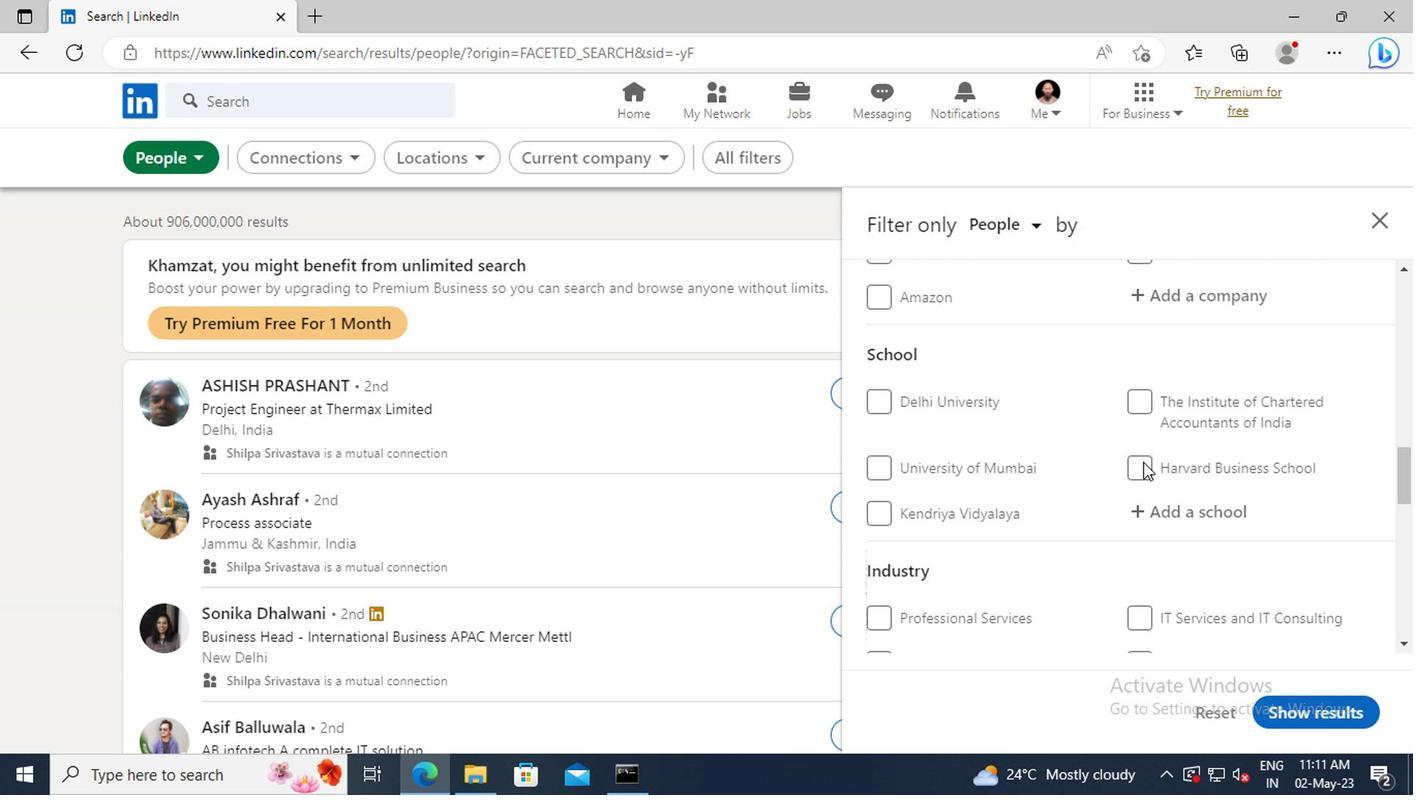 
Action: Mouse scrolled (1139, 462) with delta (0, 1)
Screenshot: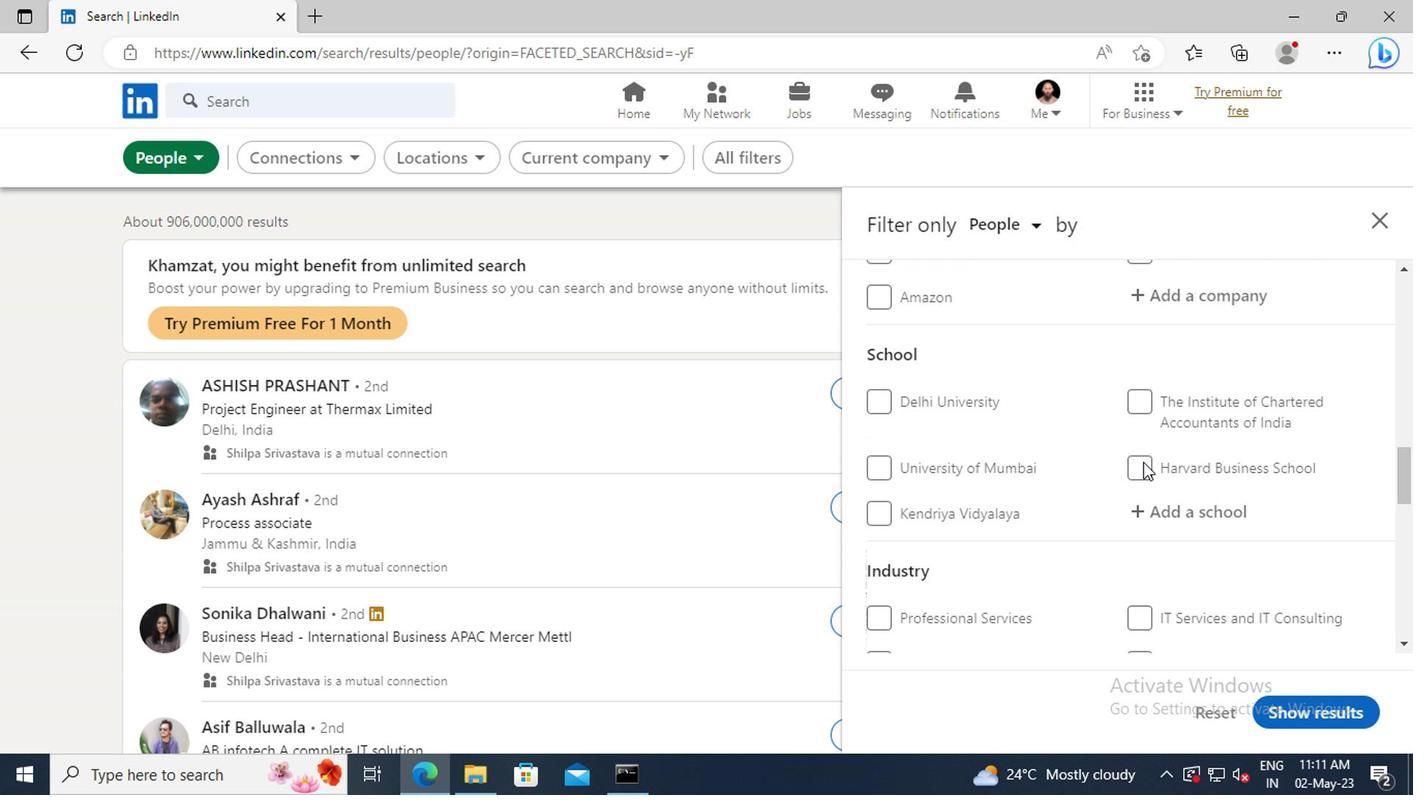 
Action: Mouse scrolled (1139, 462) with delta (0, 1)
Screenshot: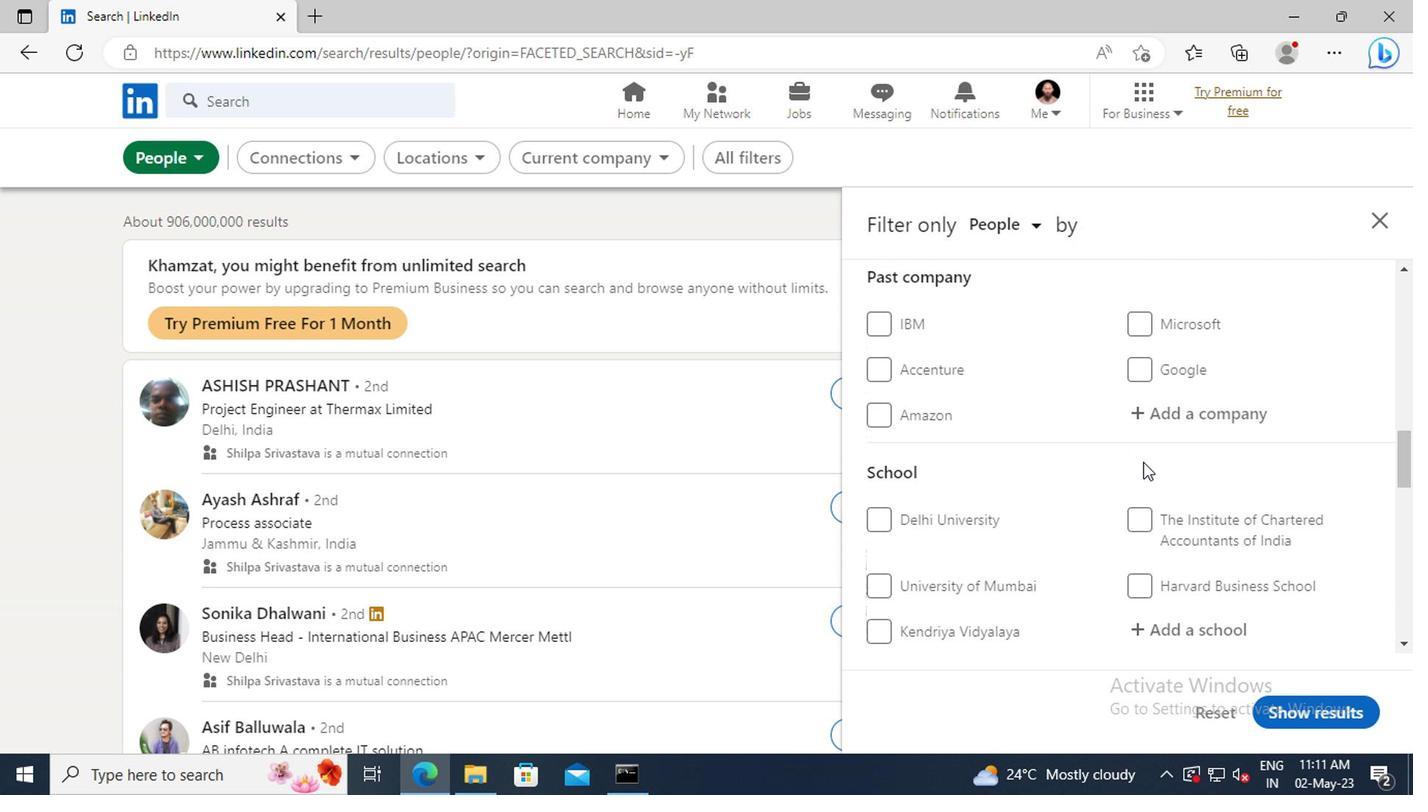 
Action: Mouse scrolled (1139, 462) with delta (0, 1)
Screenshot: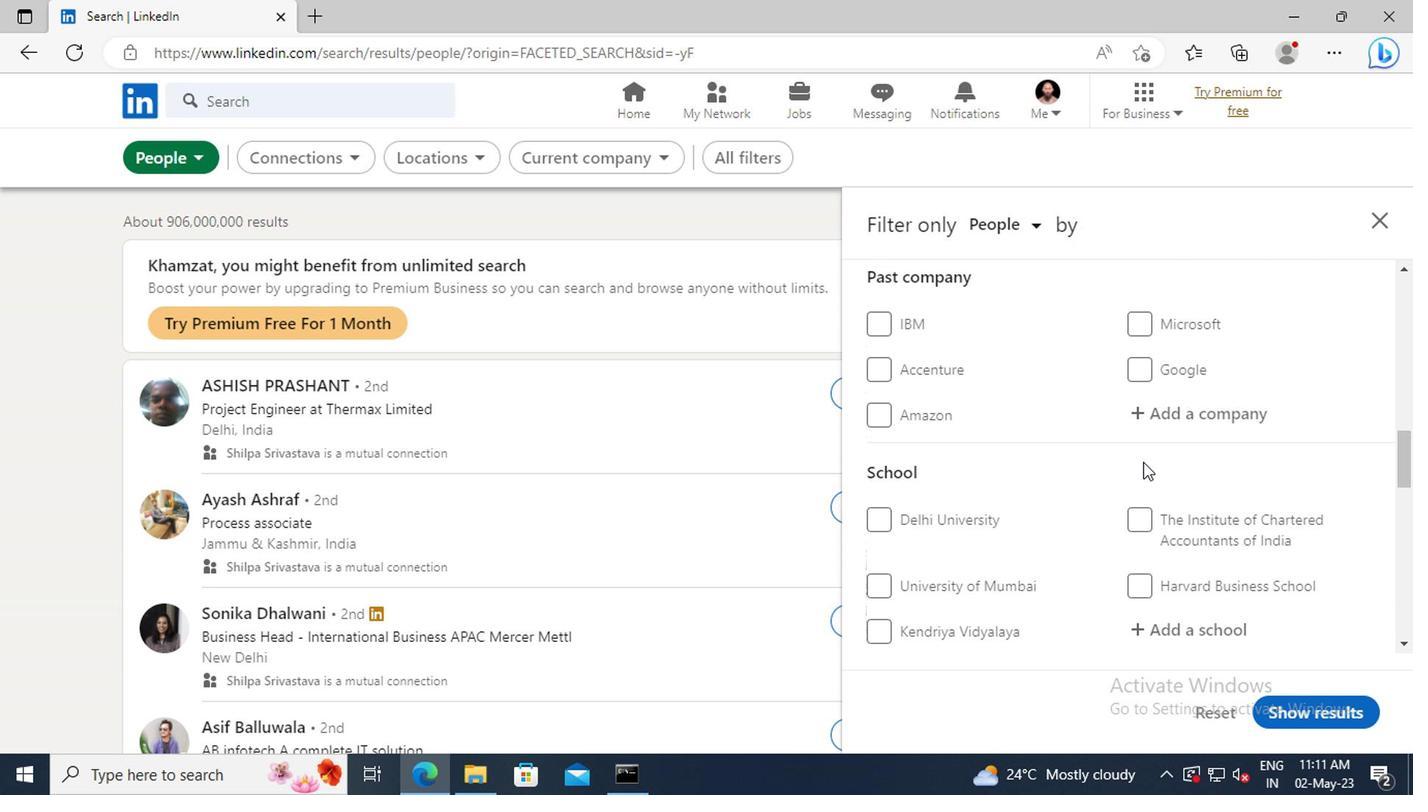 
Action: Mouse scrolled (1139, 462) with delta (0, 1)
Screenshot: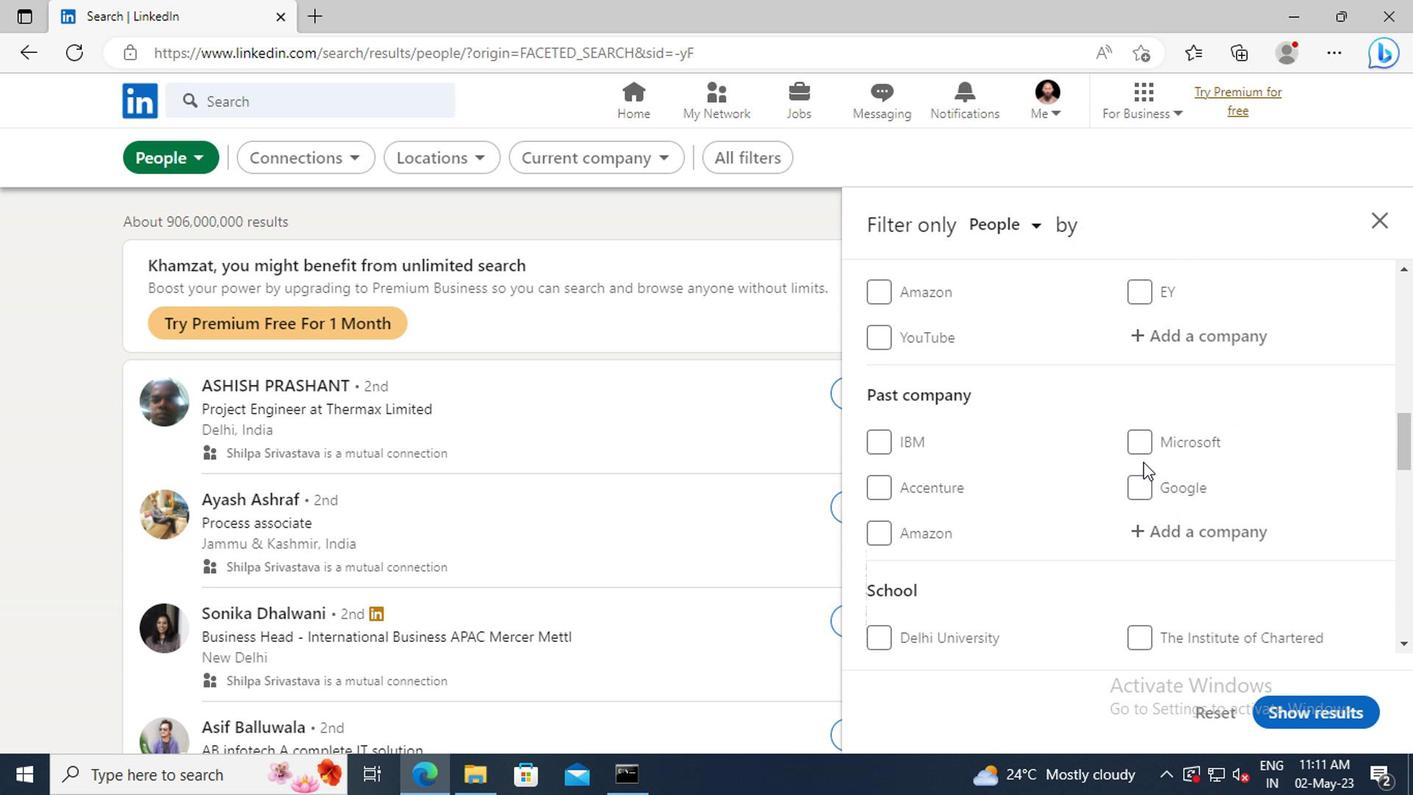 
Action: Mouse scrolled (1139, 462) with delta (0, 1)
Screenshot: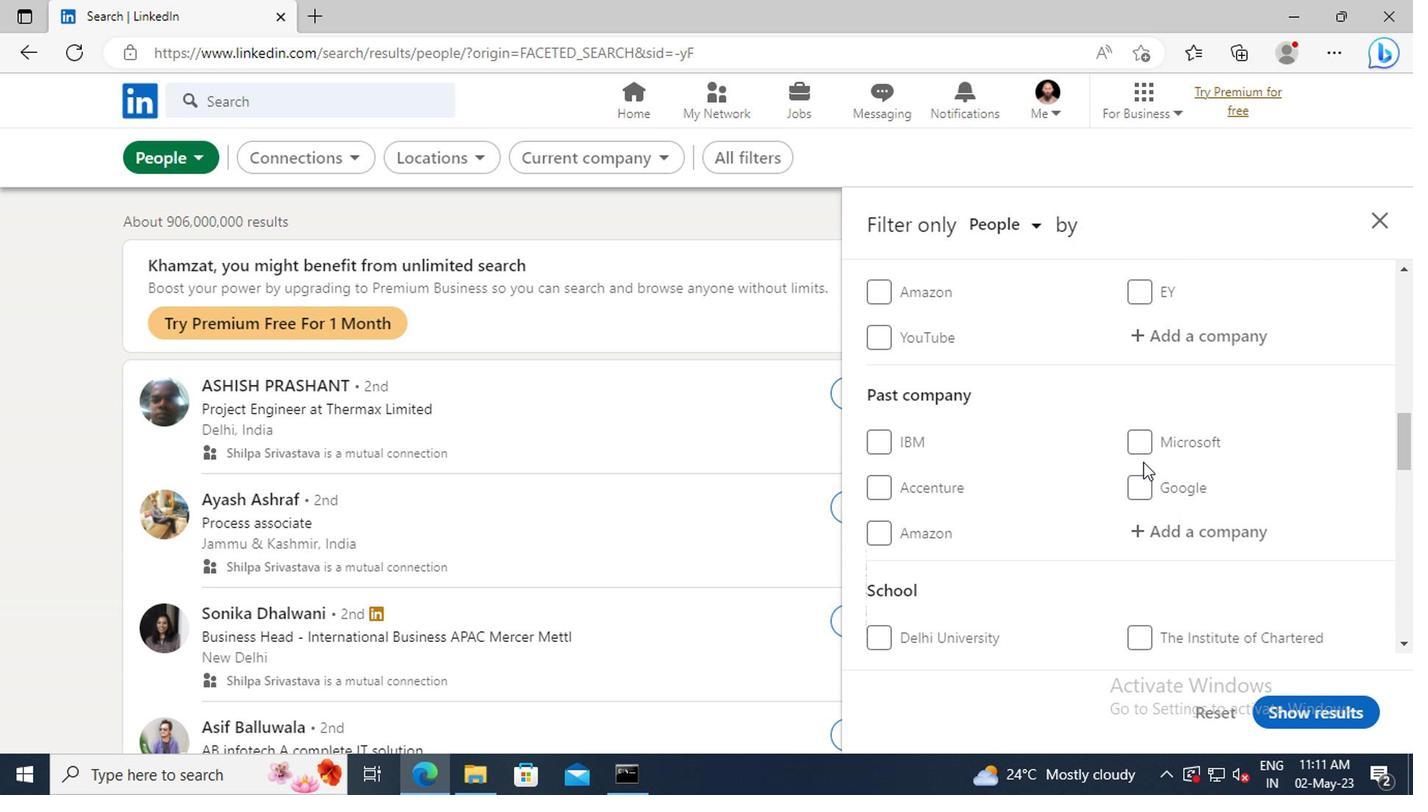 
Action: Mouse moved to (1139, 457)
Screenshot: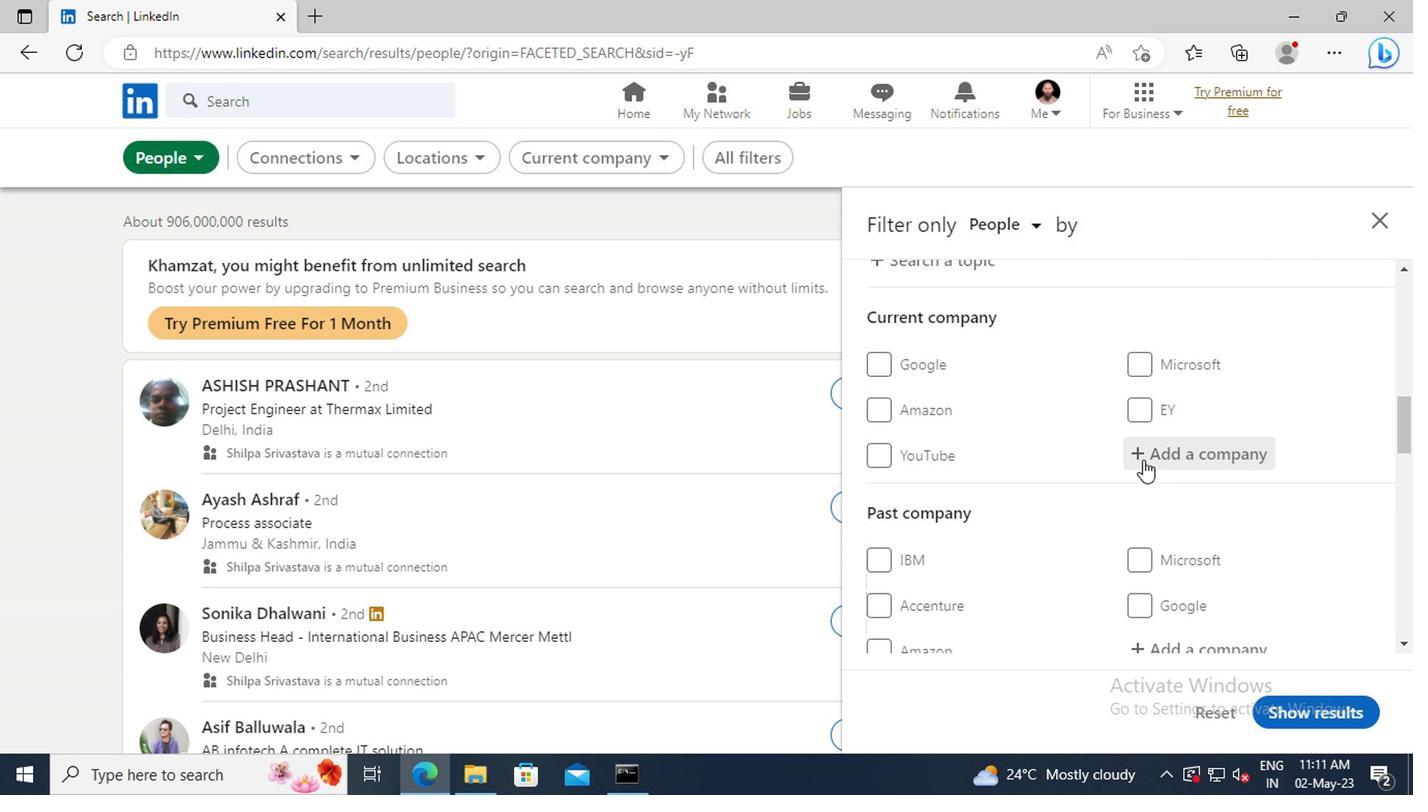 
Action: Mouse pressed left at (1139, 457)
Screenshot: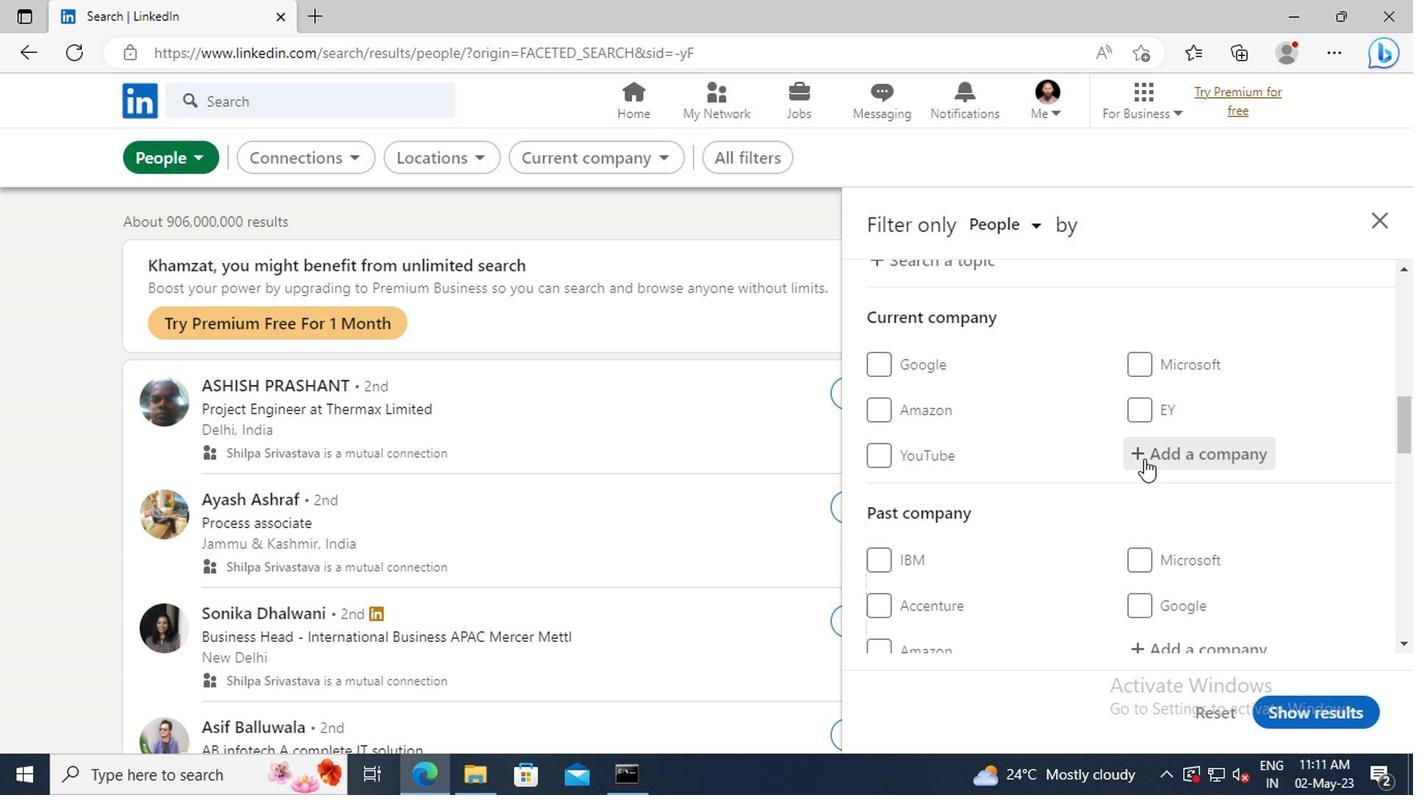 
Action: Key pressed <Key.shift>NET2<Key.shift>SOURCE<Key.space><Key.shift>IN
Screenshot: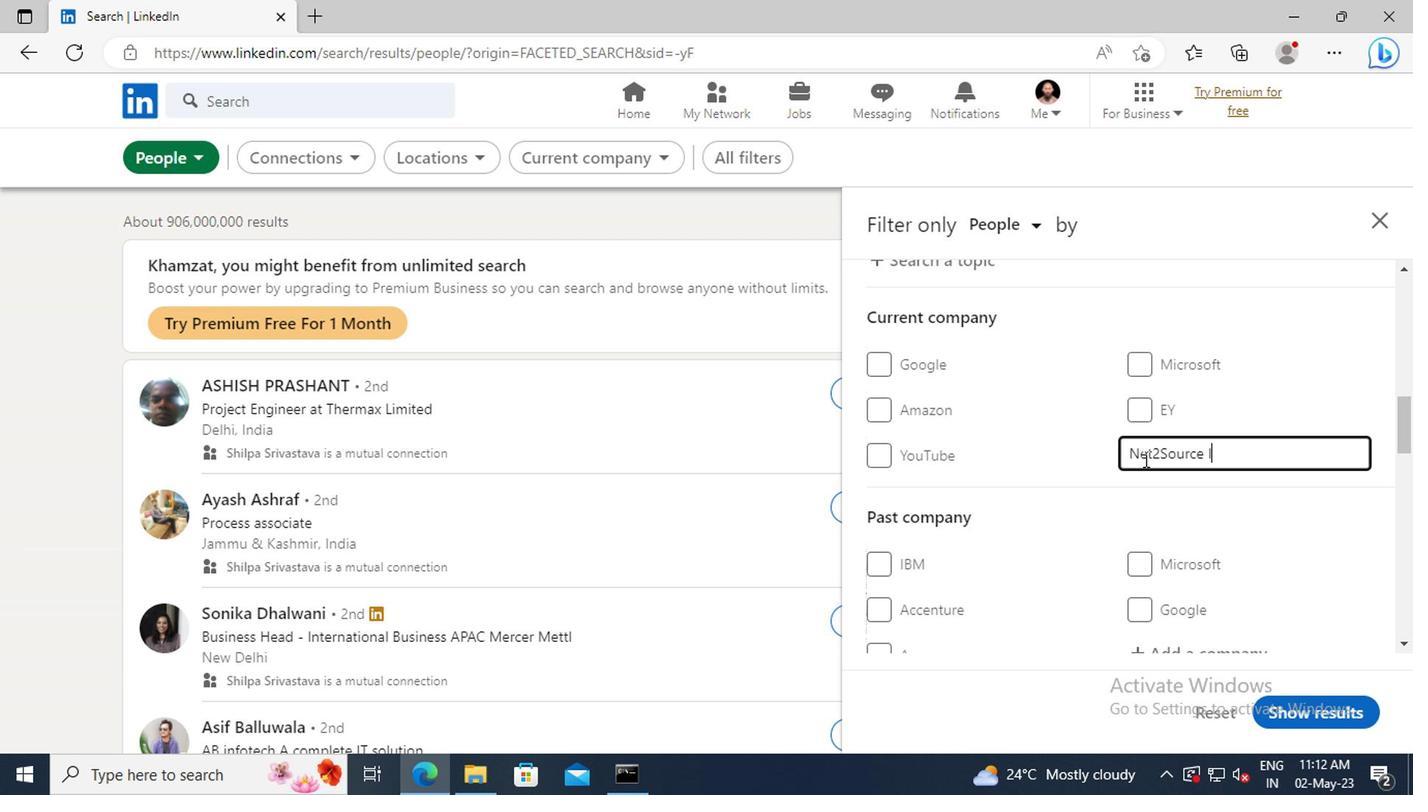 
Action: Mouse moved to (1125, 494)
Screenshot: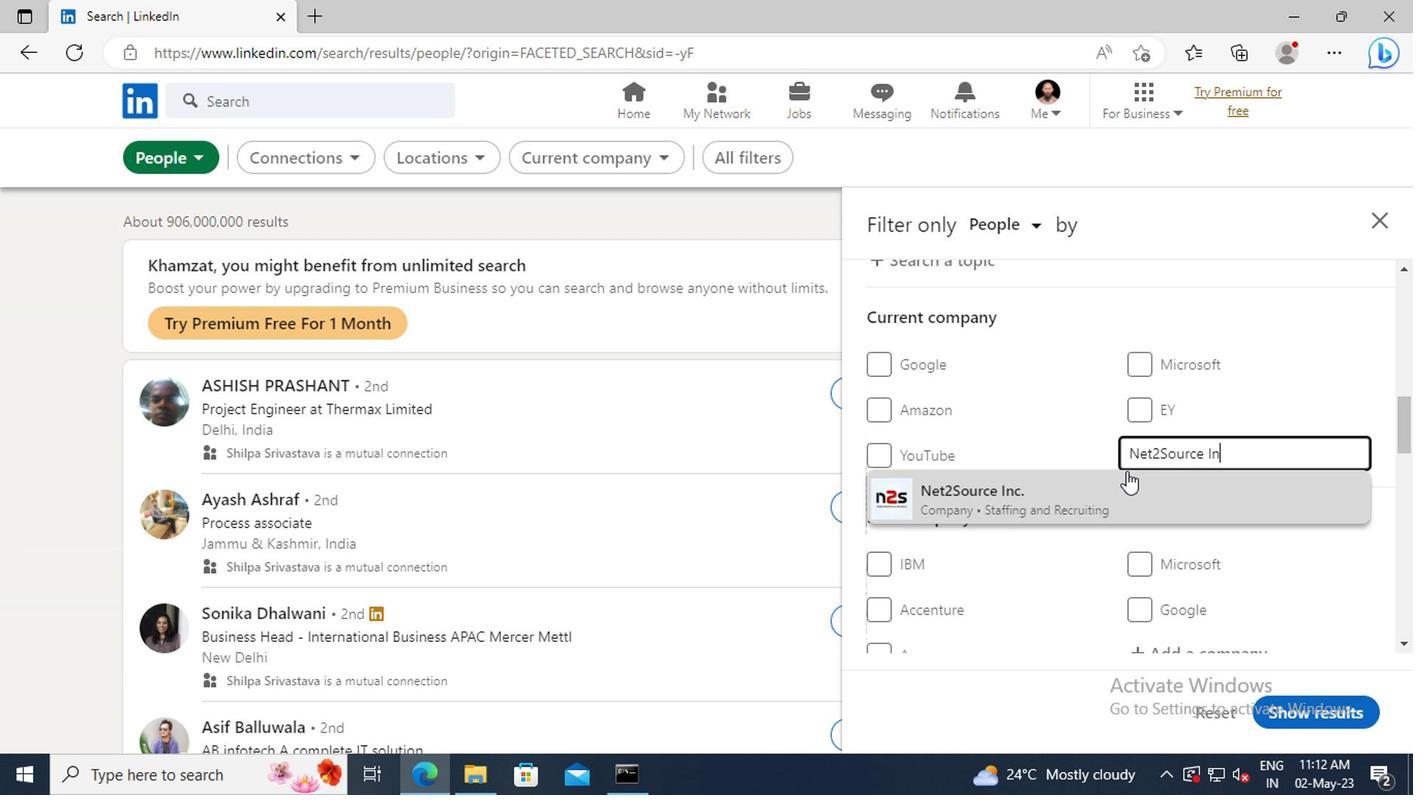 
Action: Mouse pressed left at (1125, 494)
Screenshot: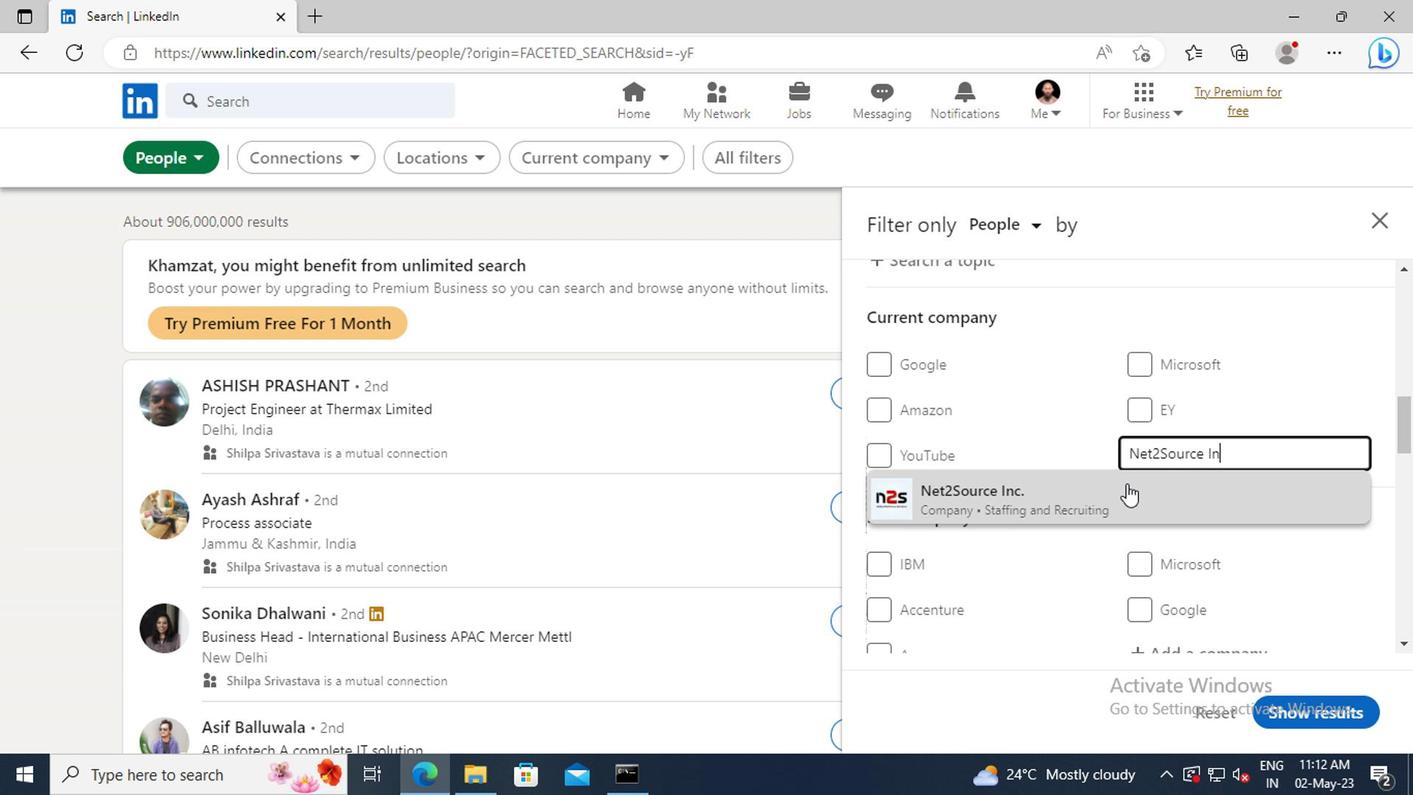 
Action: Mouse scrolled (1125, 493) with delta (0, 0)
Screenshot: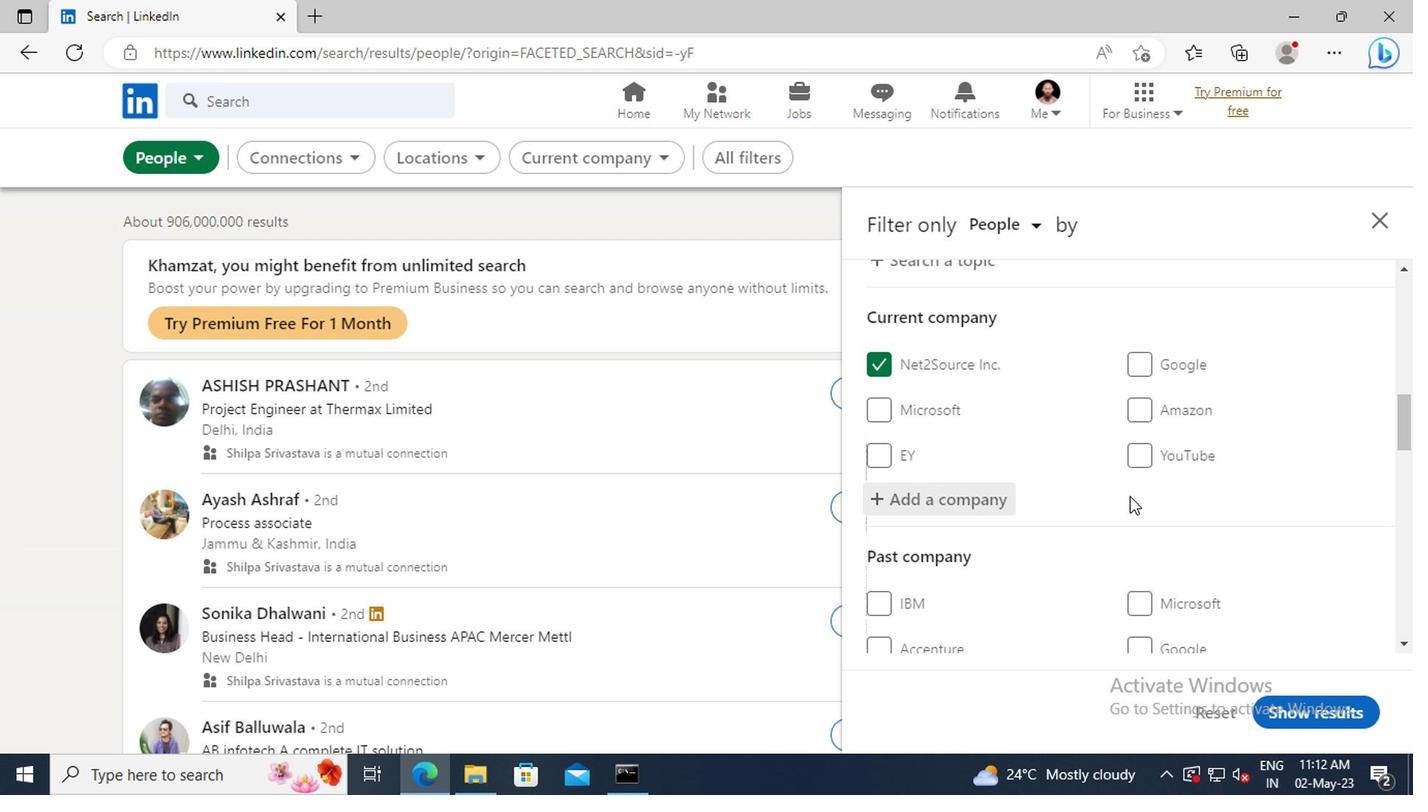 
Action: Mouse scrolled (1125, 493) with delta (0, 0)
Screenshot: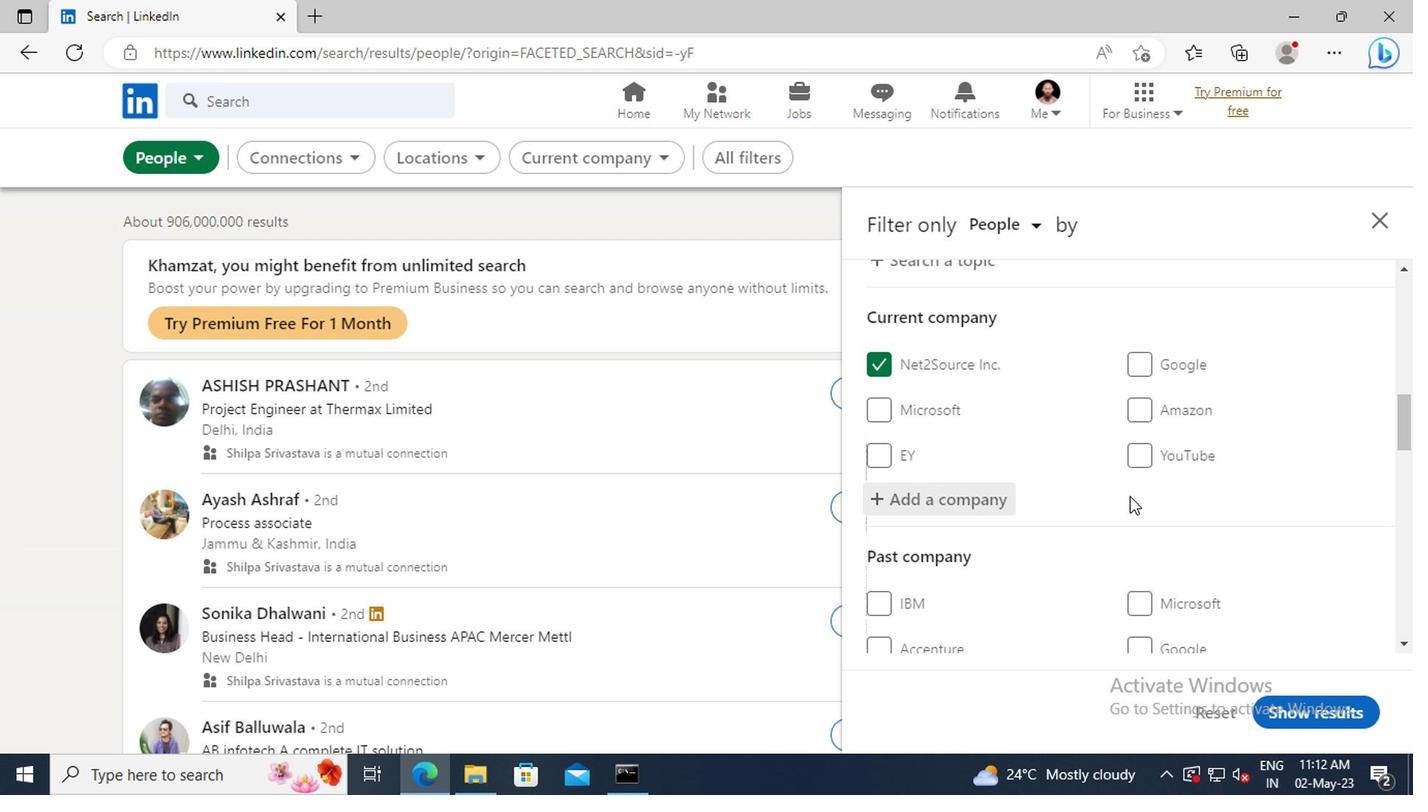 
Action: Mouse scrolled (1125, 493) with delta (0, 0)
Screenshot: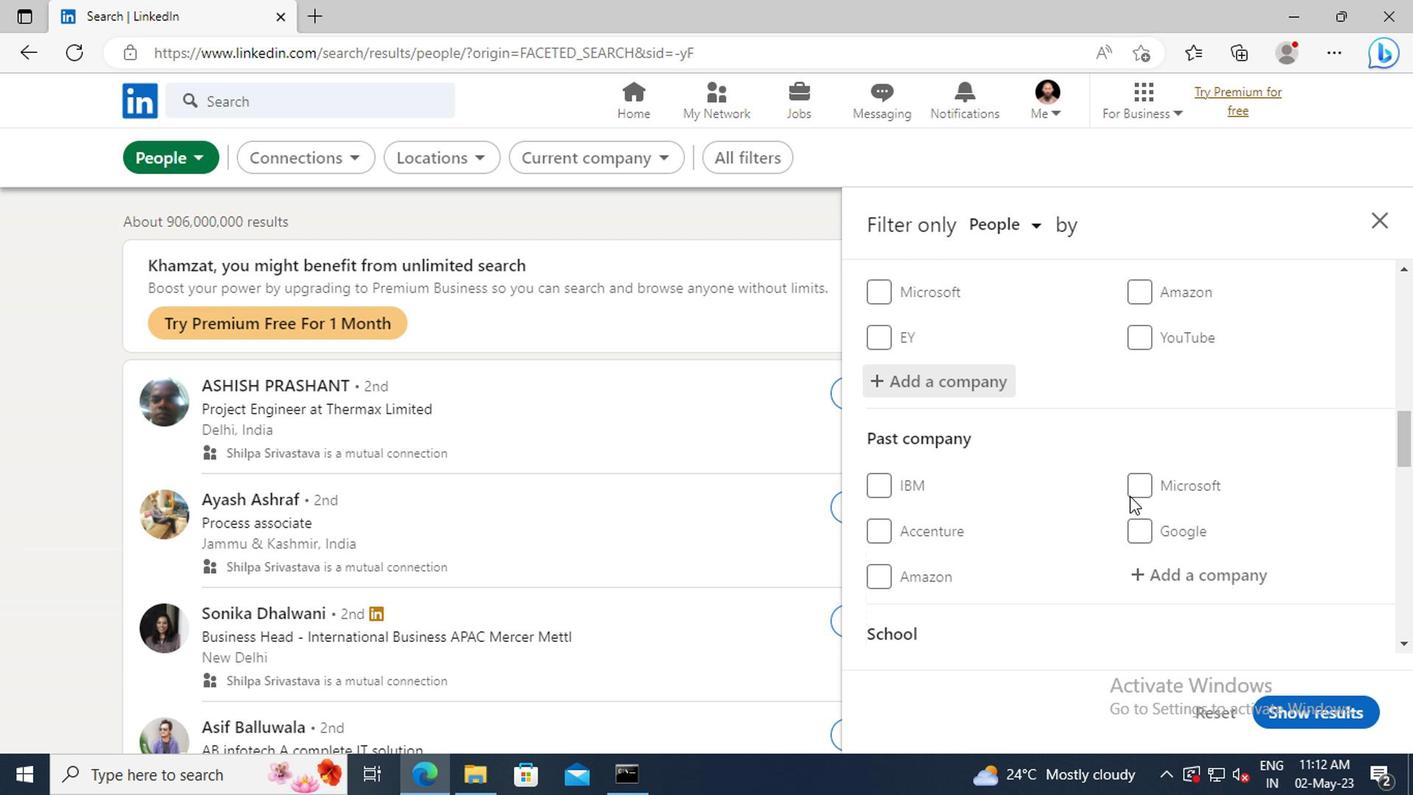 
Action: Mouse scrolled (1125, 493) with delta (0, 0)
Screenshot: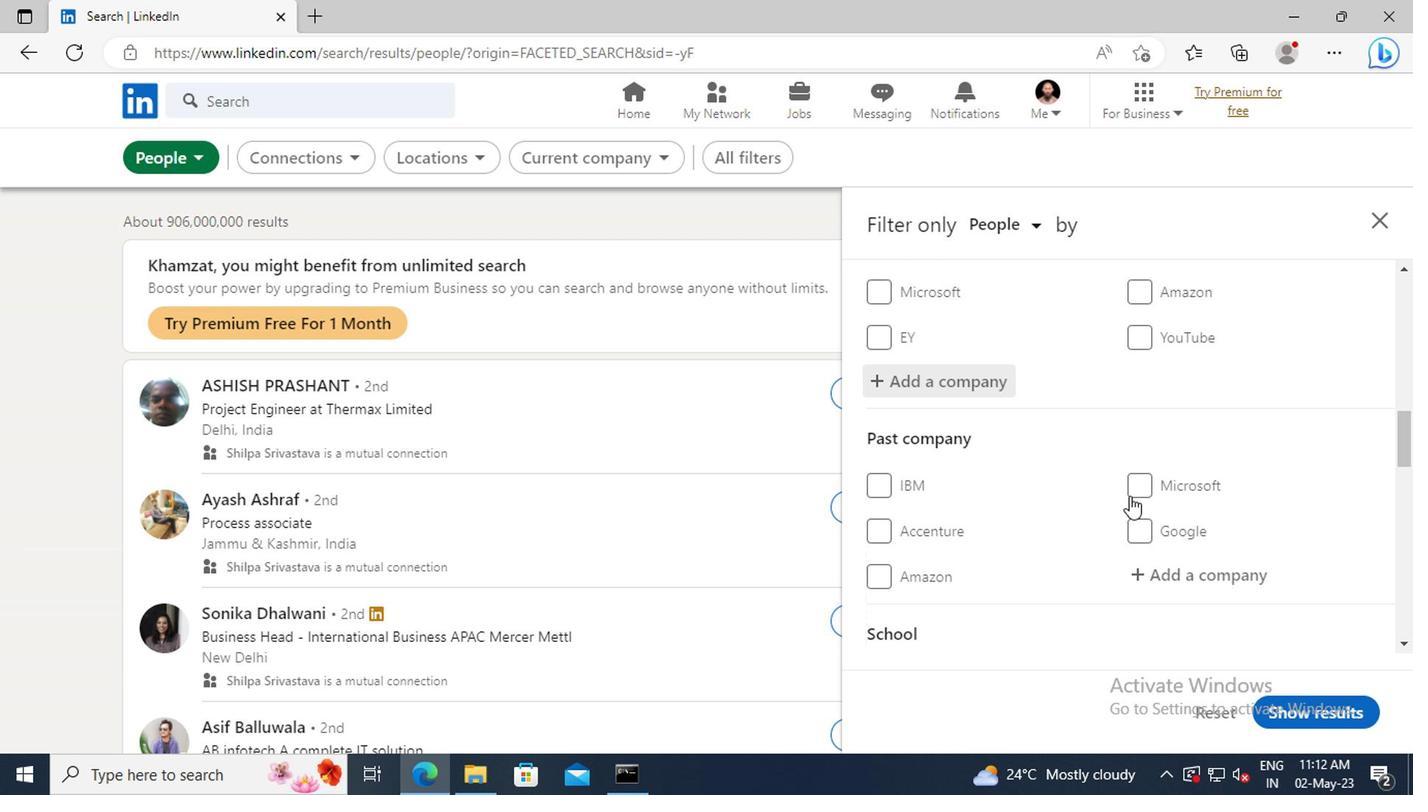 
Action: Mouse scrolled (1125, 493) with delta (0, 0)
Screenshot: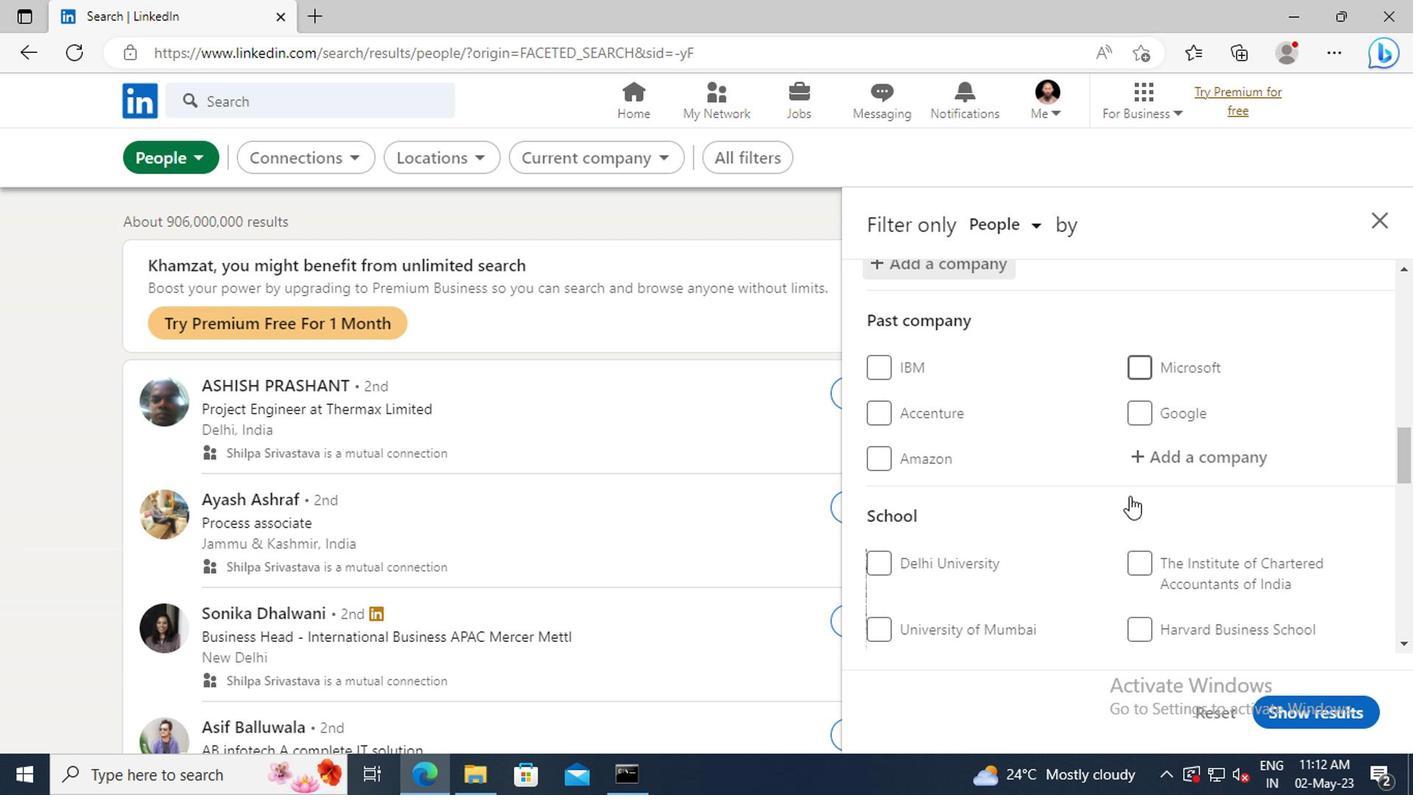 
Action: Mouse scrolled (1125, 493) with delta (0, 0)
Screenshot: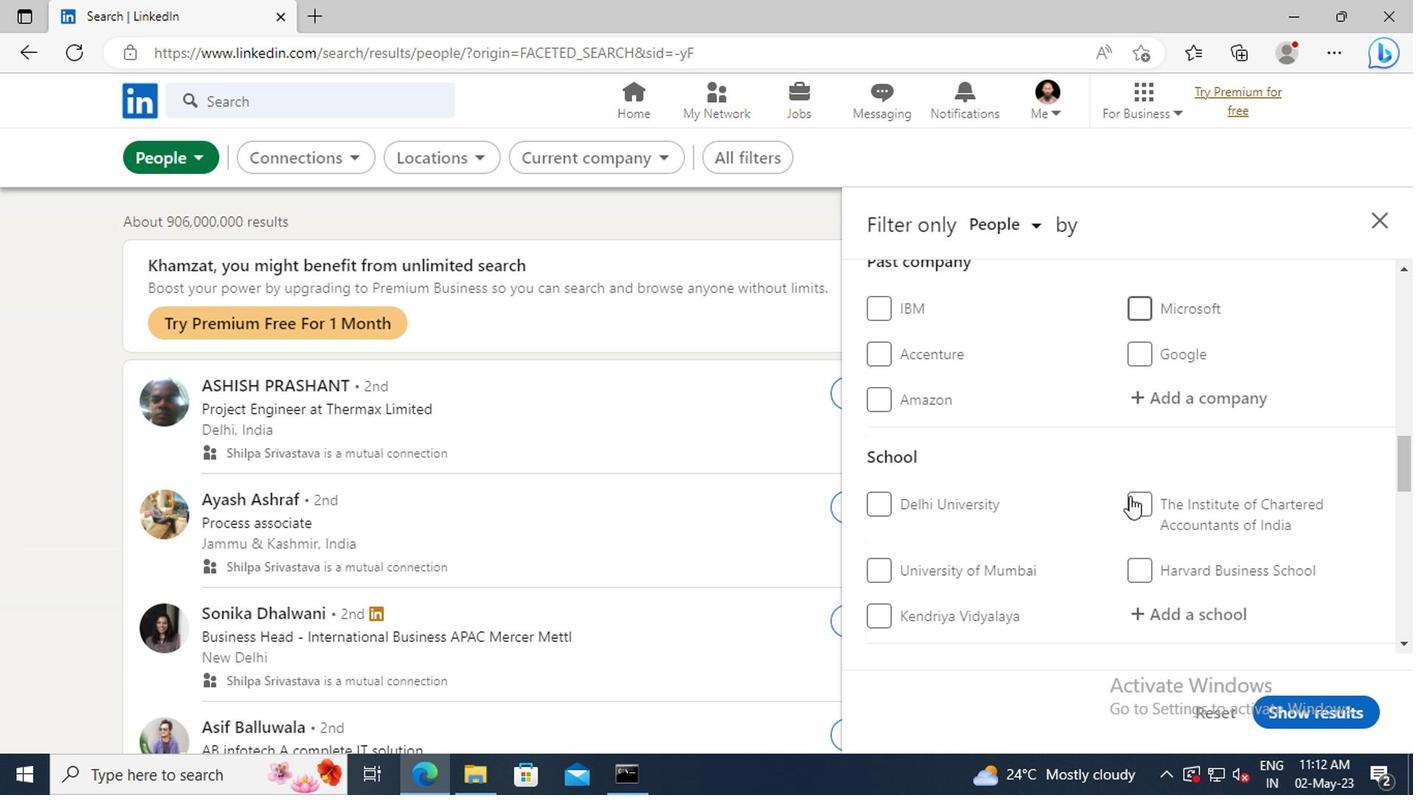 
Action: Mouse scrolled (1125, 493) with delta (0, 0)
Screenshot: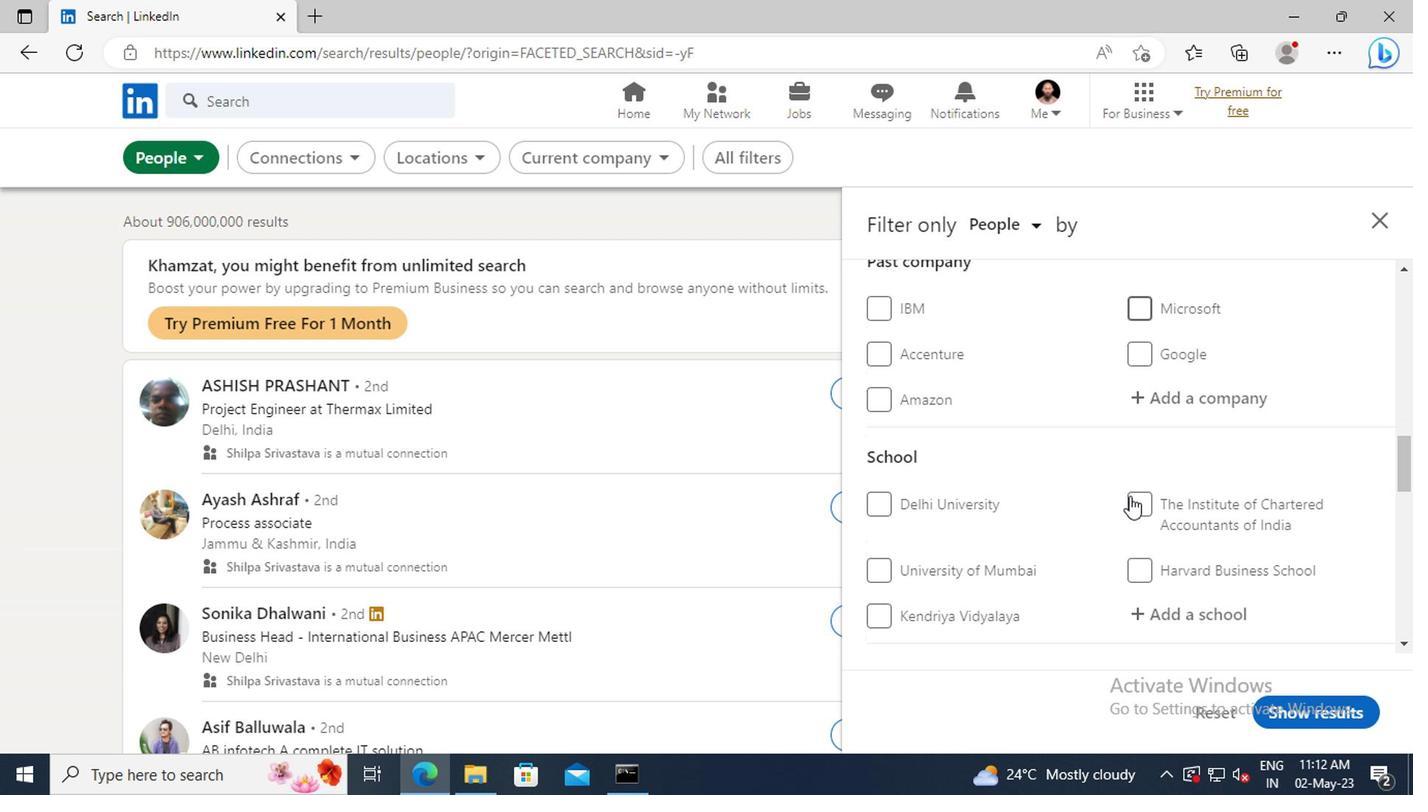 
Action: Mouse moved to (1134, 497)
Screenshot: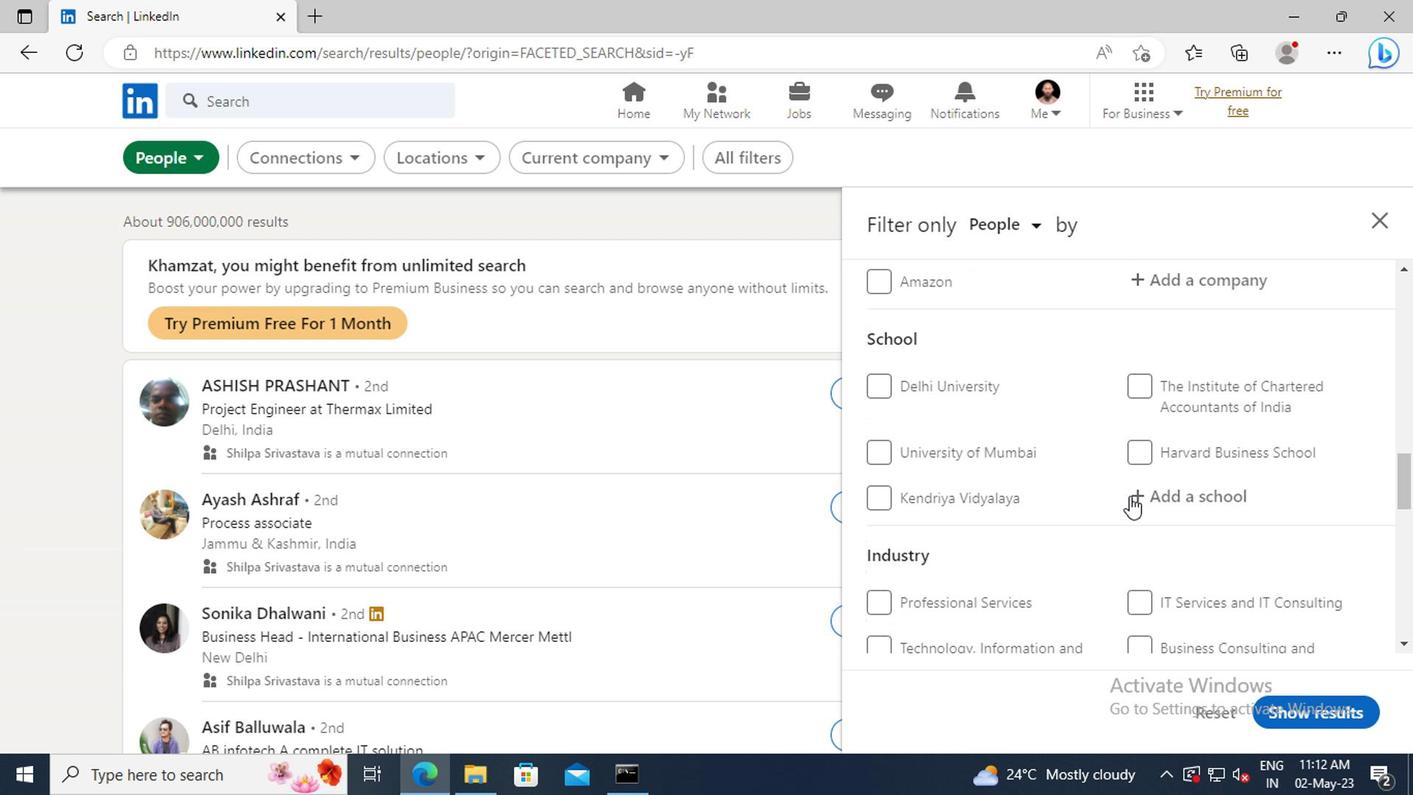 
Action: Mouse pressed left at (1134, 497)
Screenshot: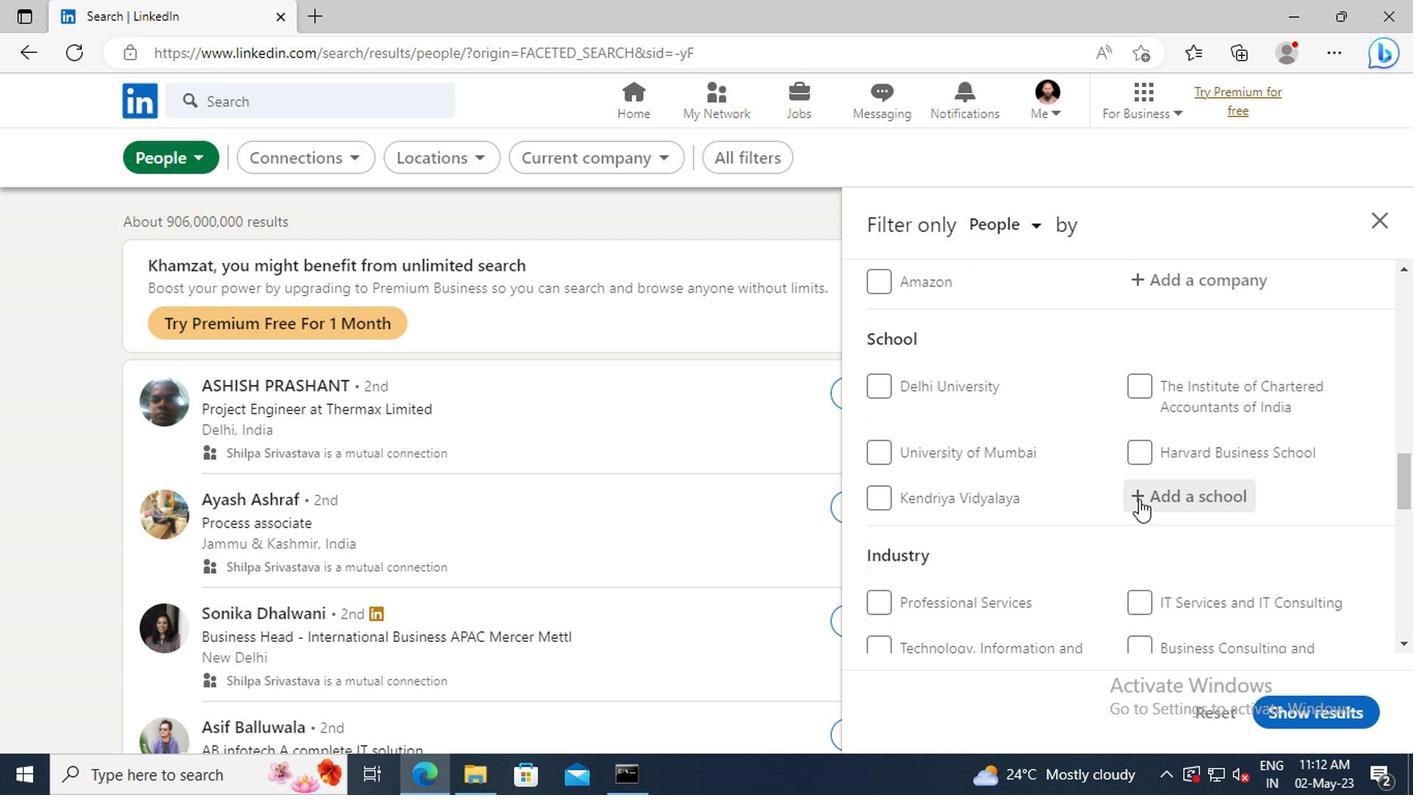
Action: Key pressed <Key.shift>NEHRU<Key.space><Key.shift>INSTI
Screenshot: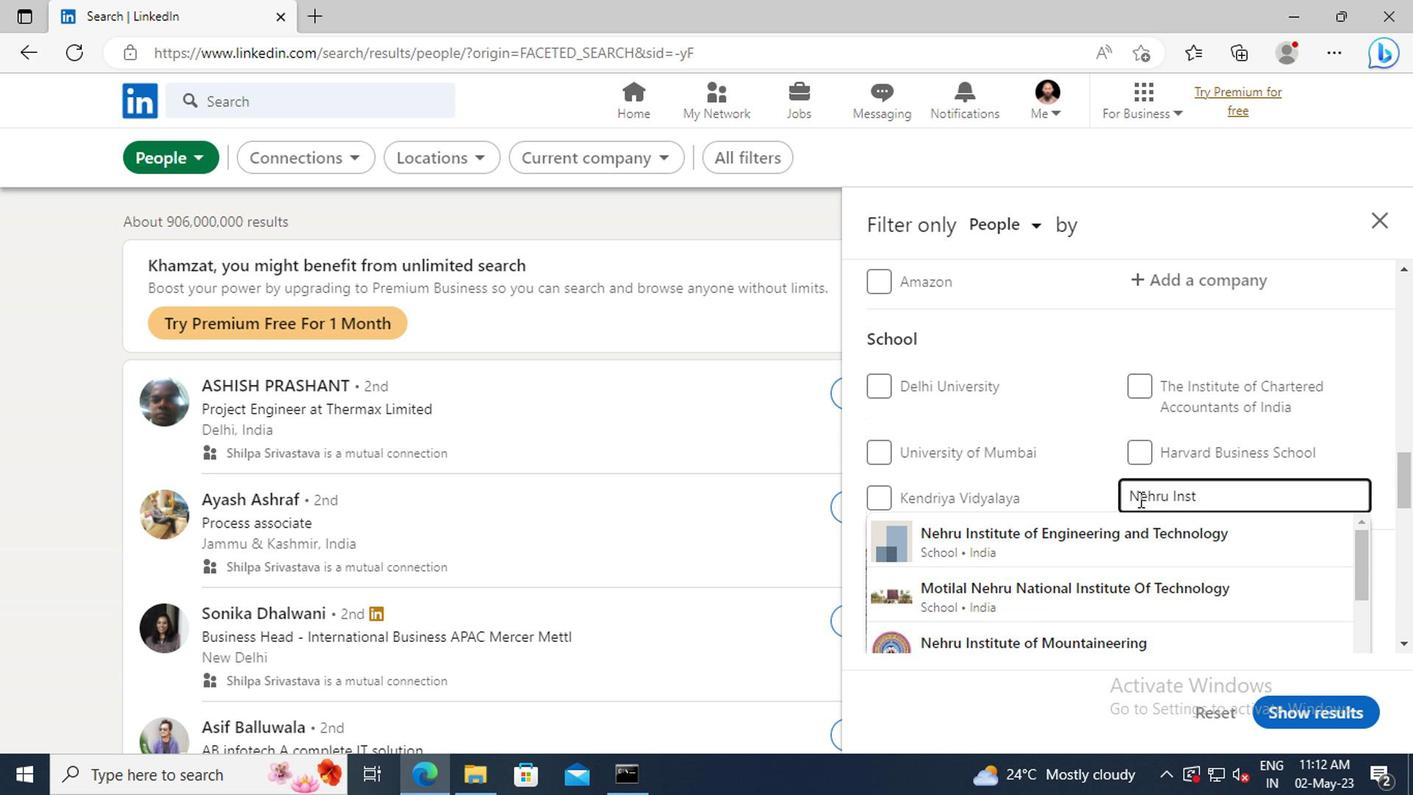 
Action: Mouse moved to (1139, 528)
Screenshot: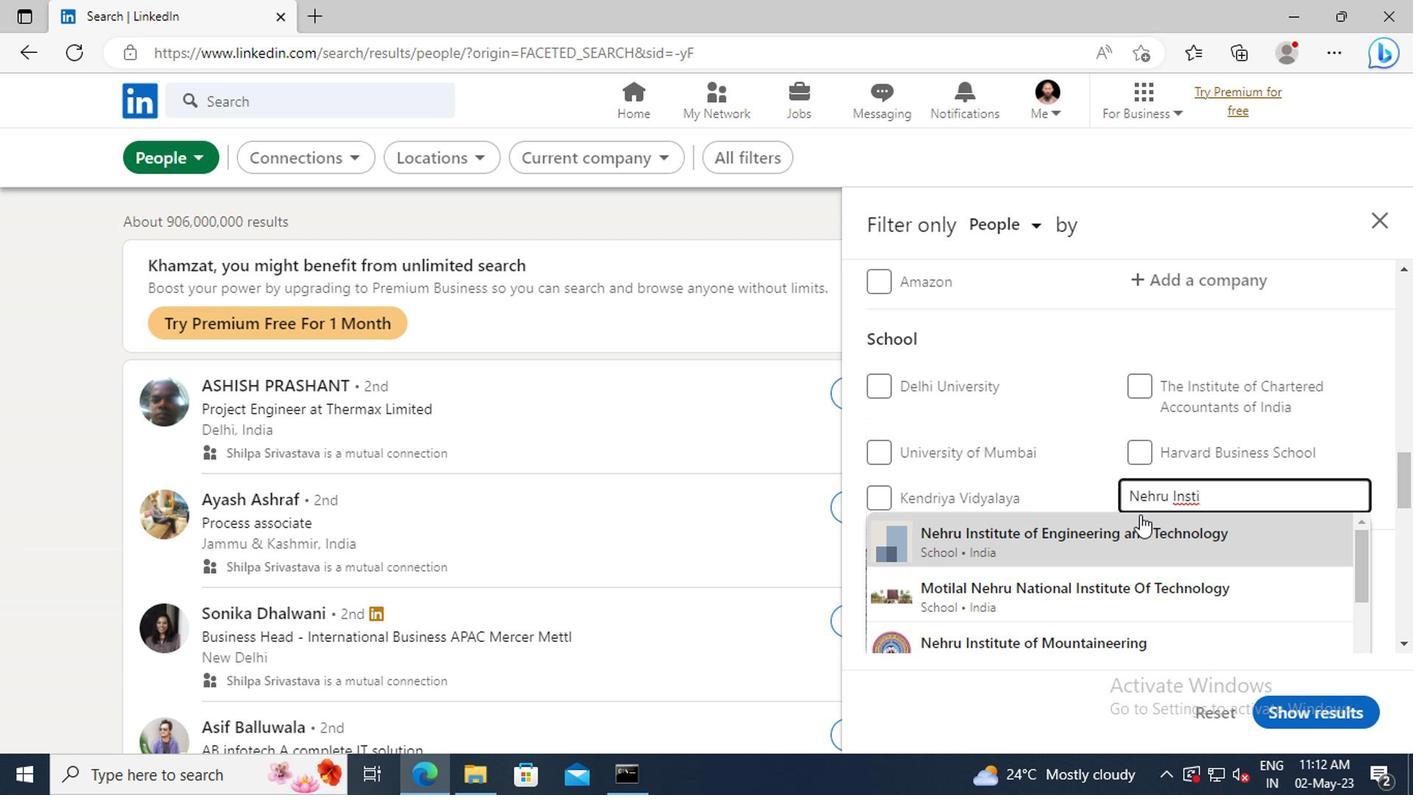 
Action: Mouse pressed left at (1139, 528)
Screenshot: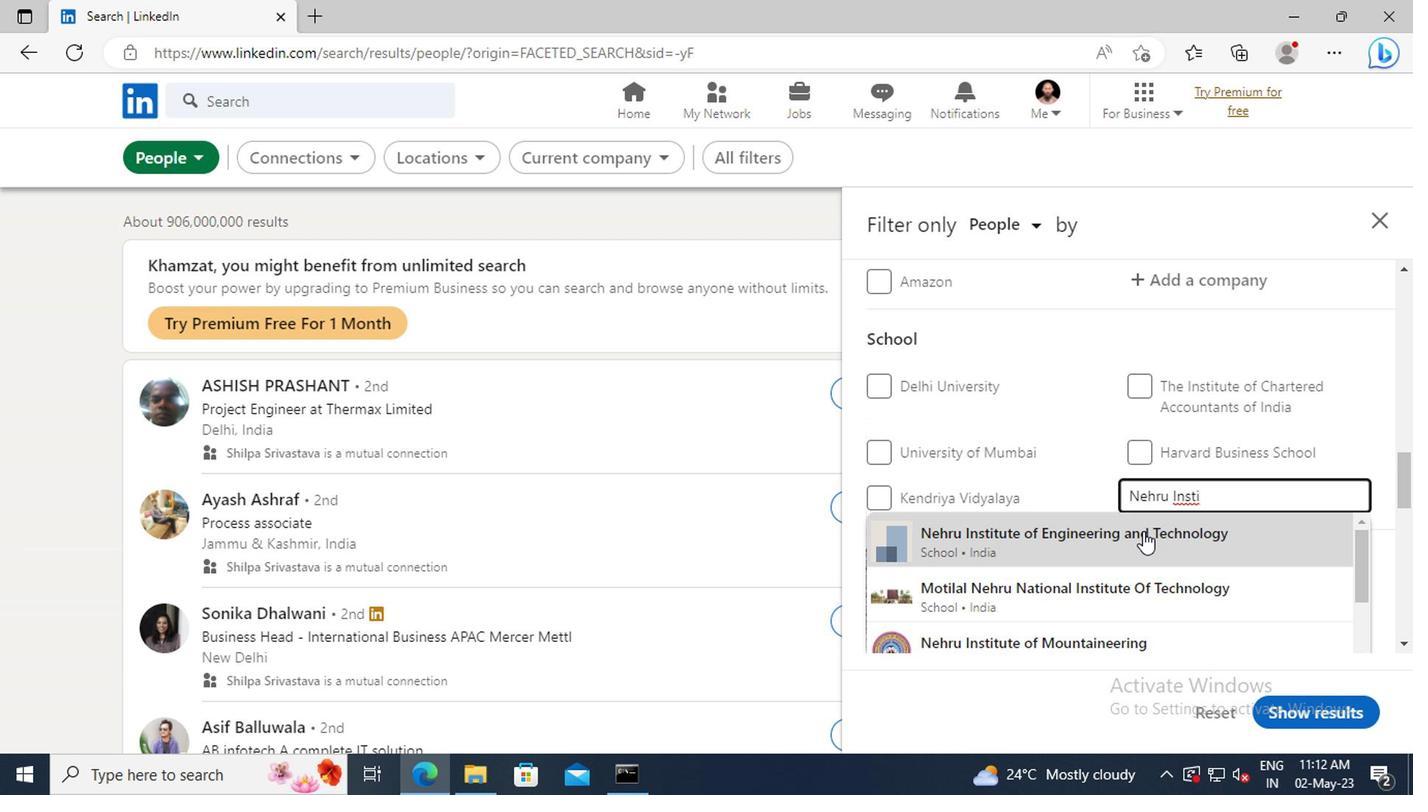 
Action: Mouse scrolled (1139, 527) with delta (0, 0)
Screenshot: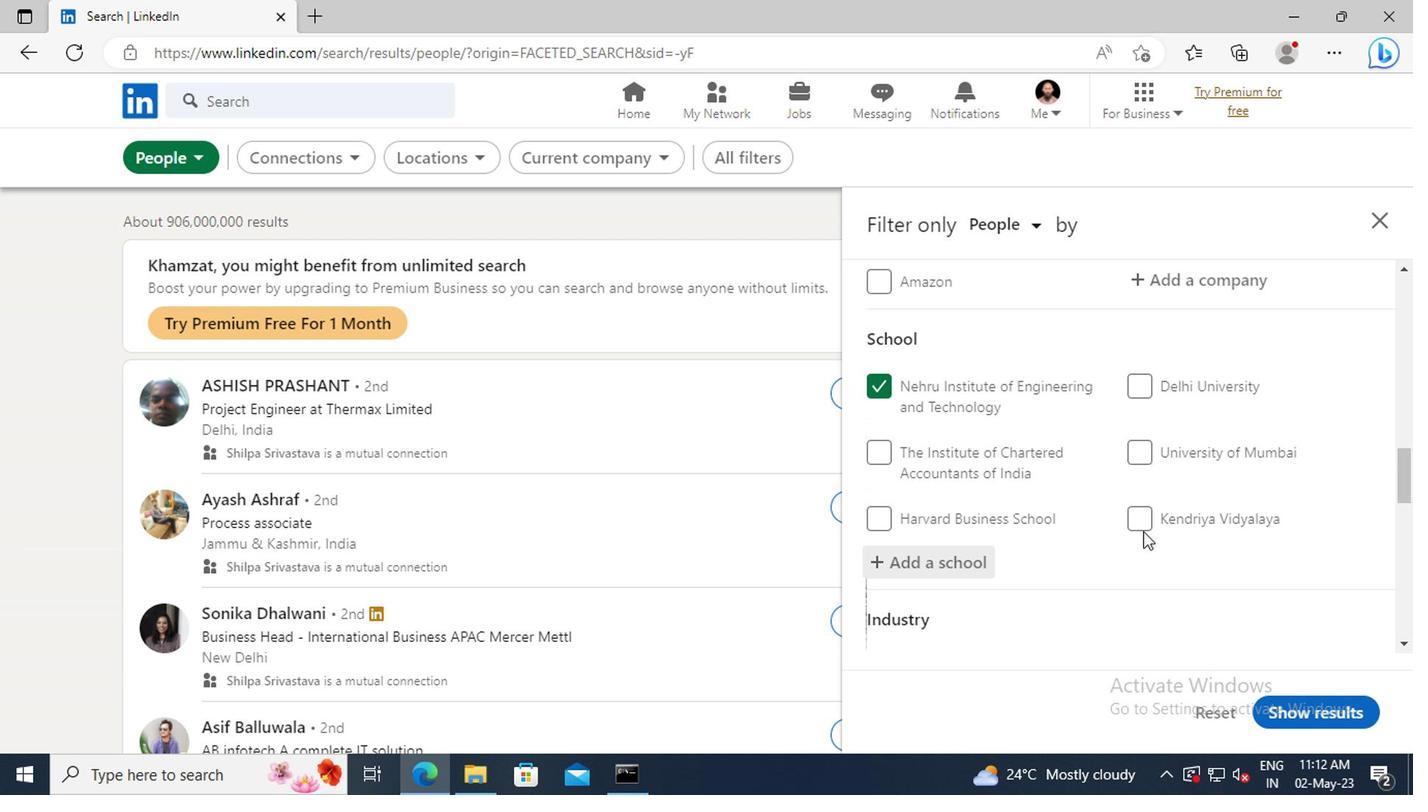 
Action: Mouse scrolled (1139, 527) with delta (0, 0)
Screenshot: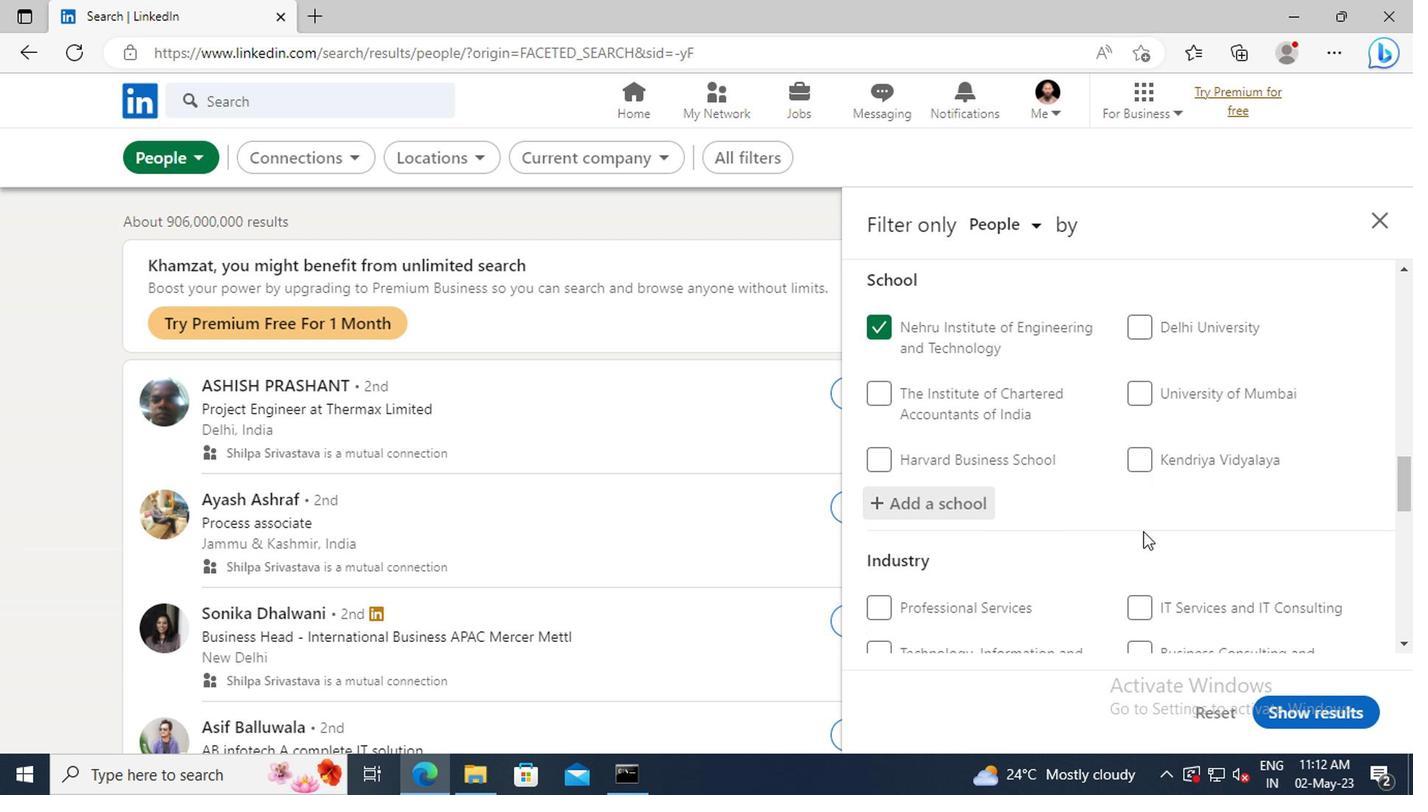 
Action: Mouse scrolled (1139, 527) with delta (0, 0)
Screenshot: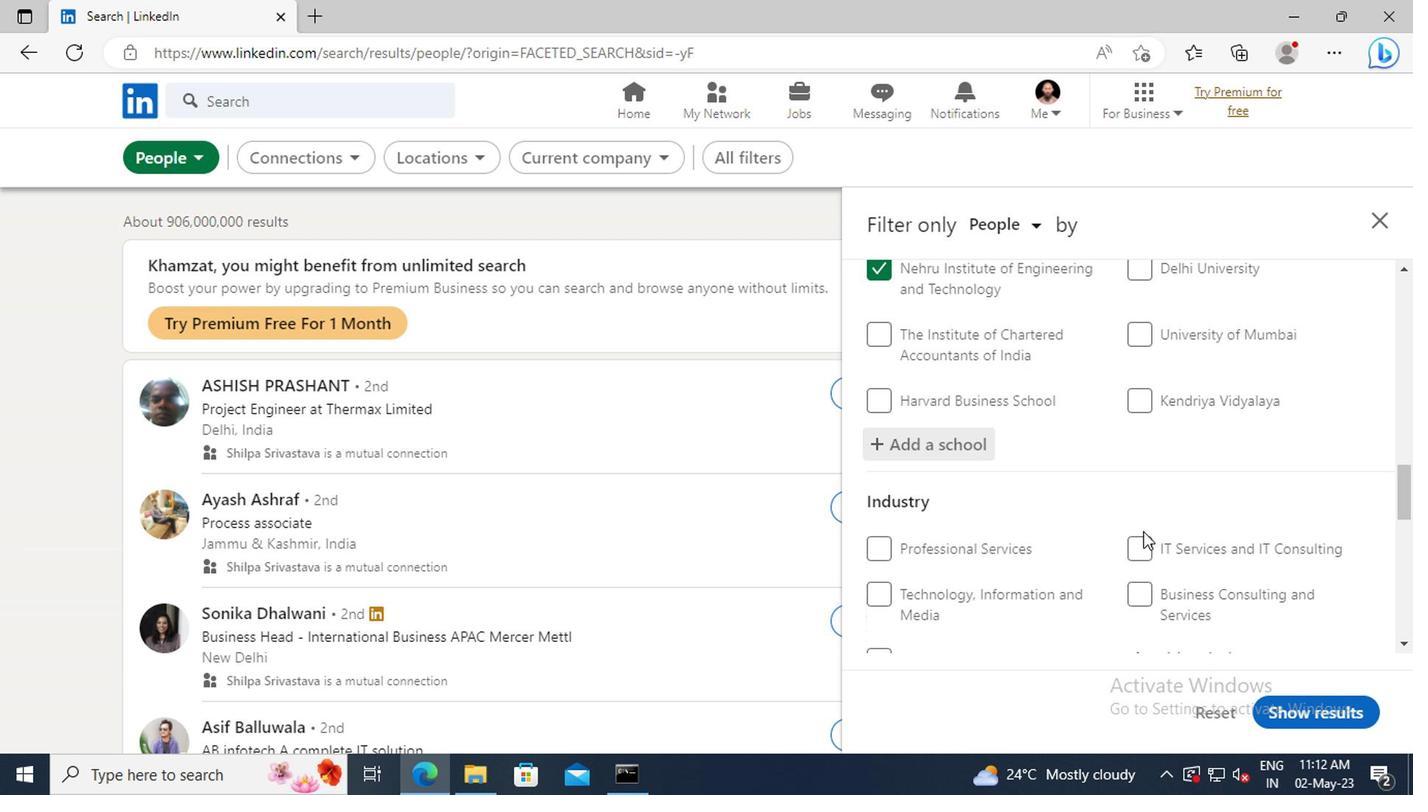 
Action: Mouse scrolled (1139, 527) with delta (0, 0)
Screenshot: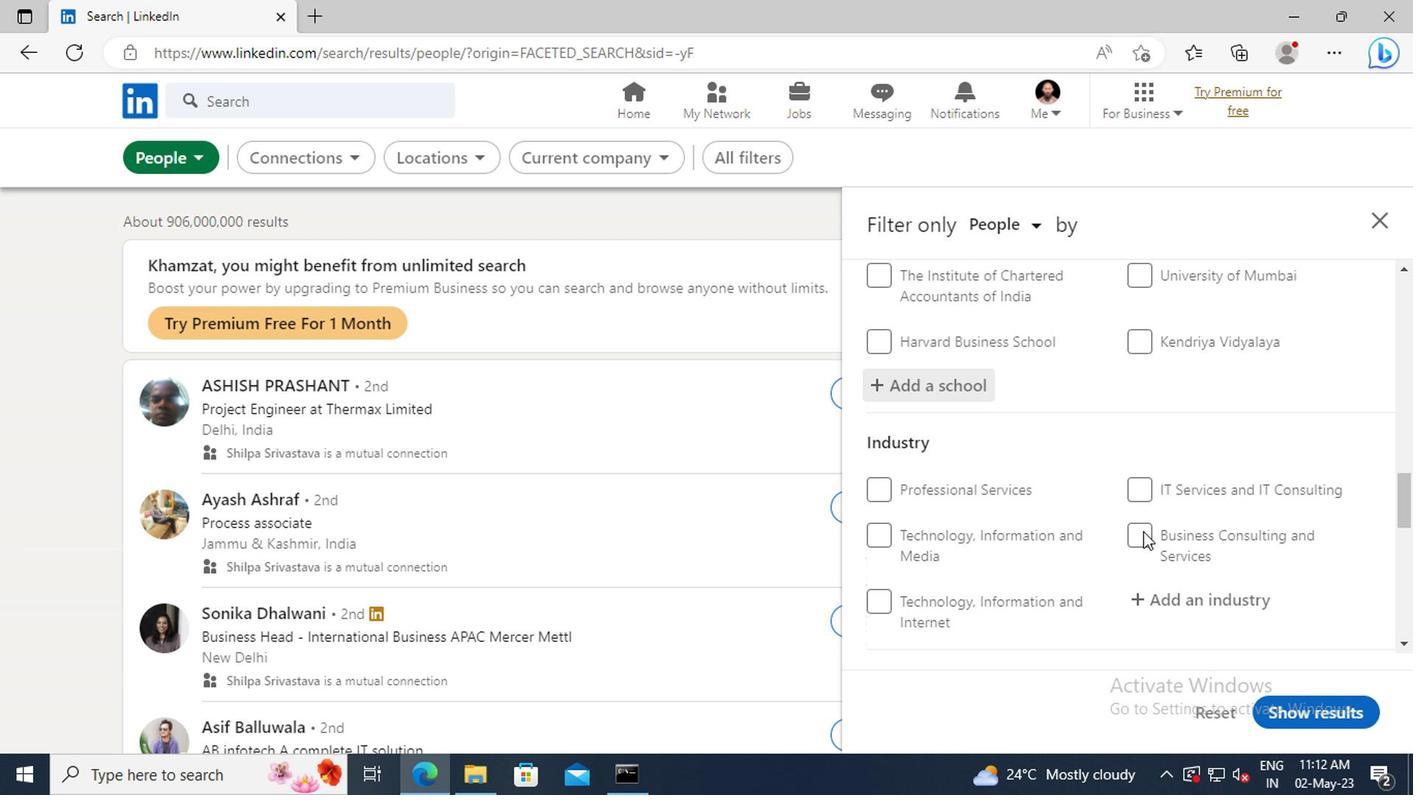 
Action: Mouse moved to (1151, 533)
Screenshot: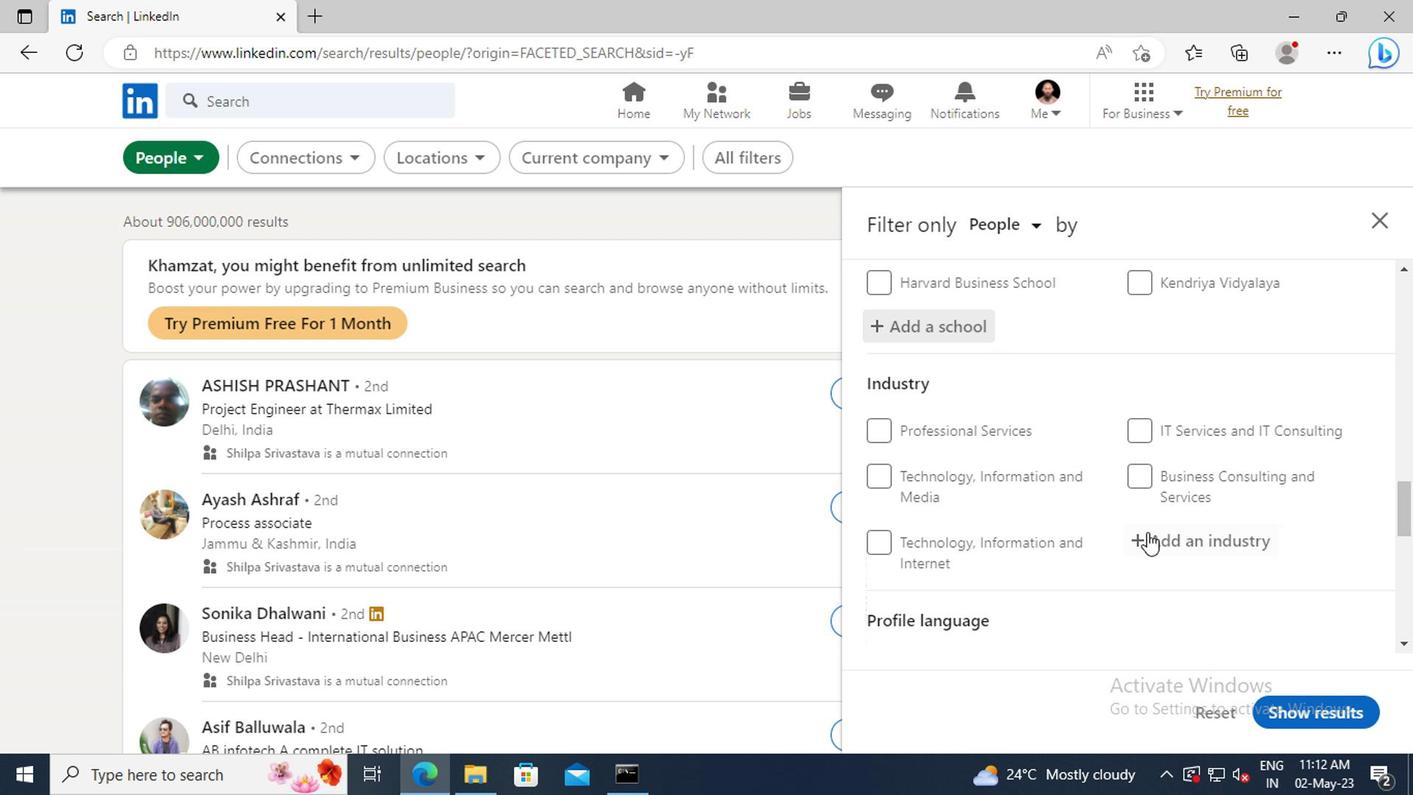 
Action: Mouse pressed left at (1151, 533)
Screenshot: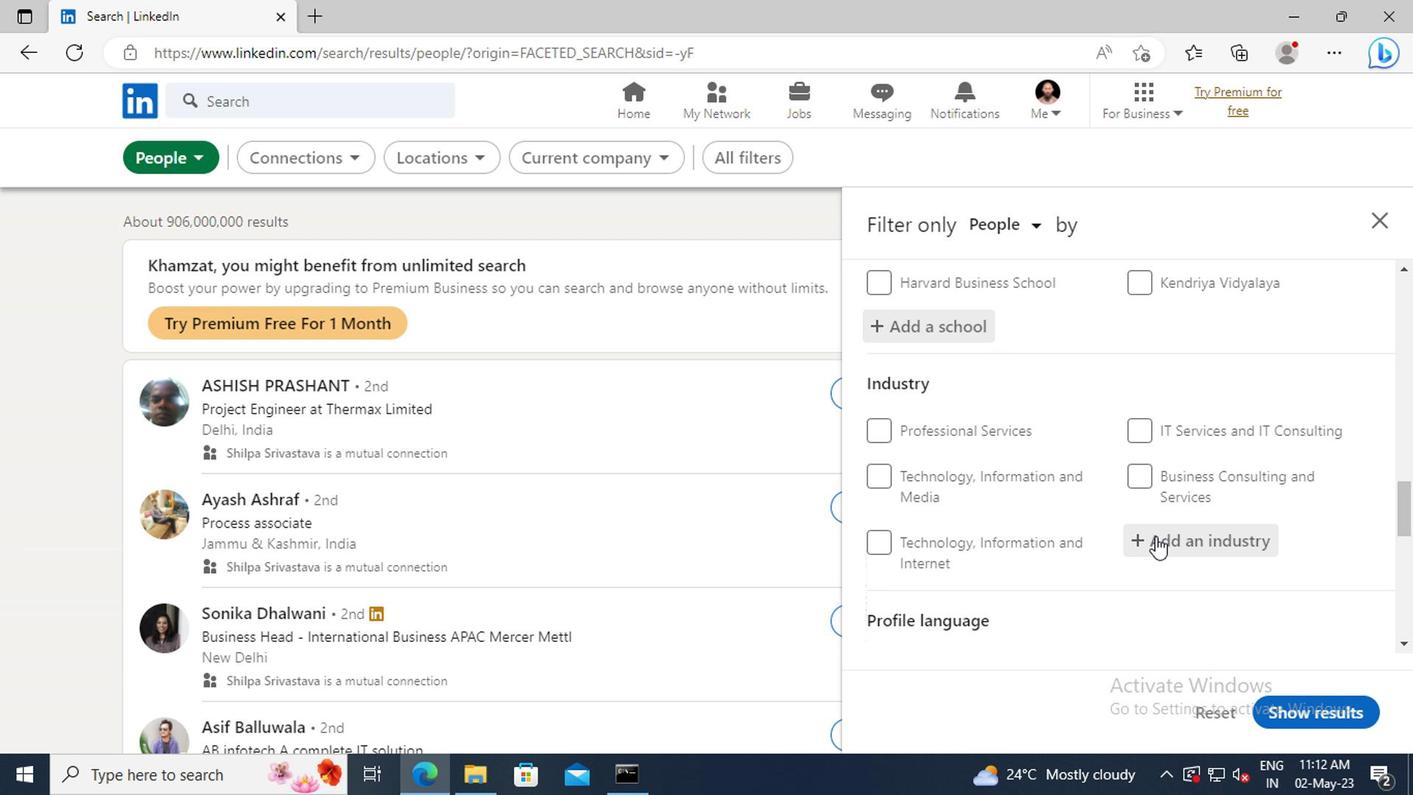
Action: Key pressed <Key.shift>DENTI
Screenshot: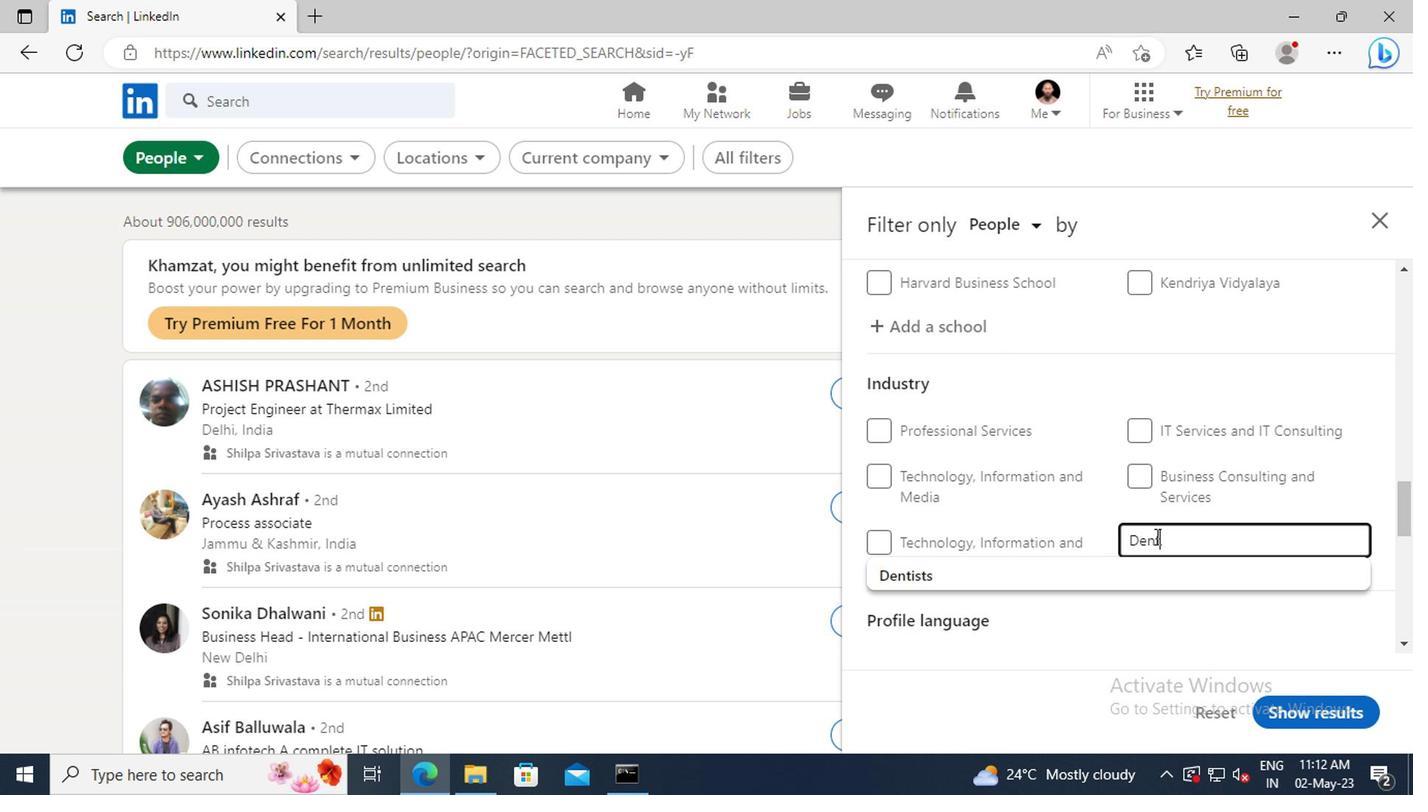
Action: Mouse moved to (1155, 573)
Screenshot: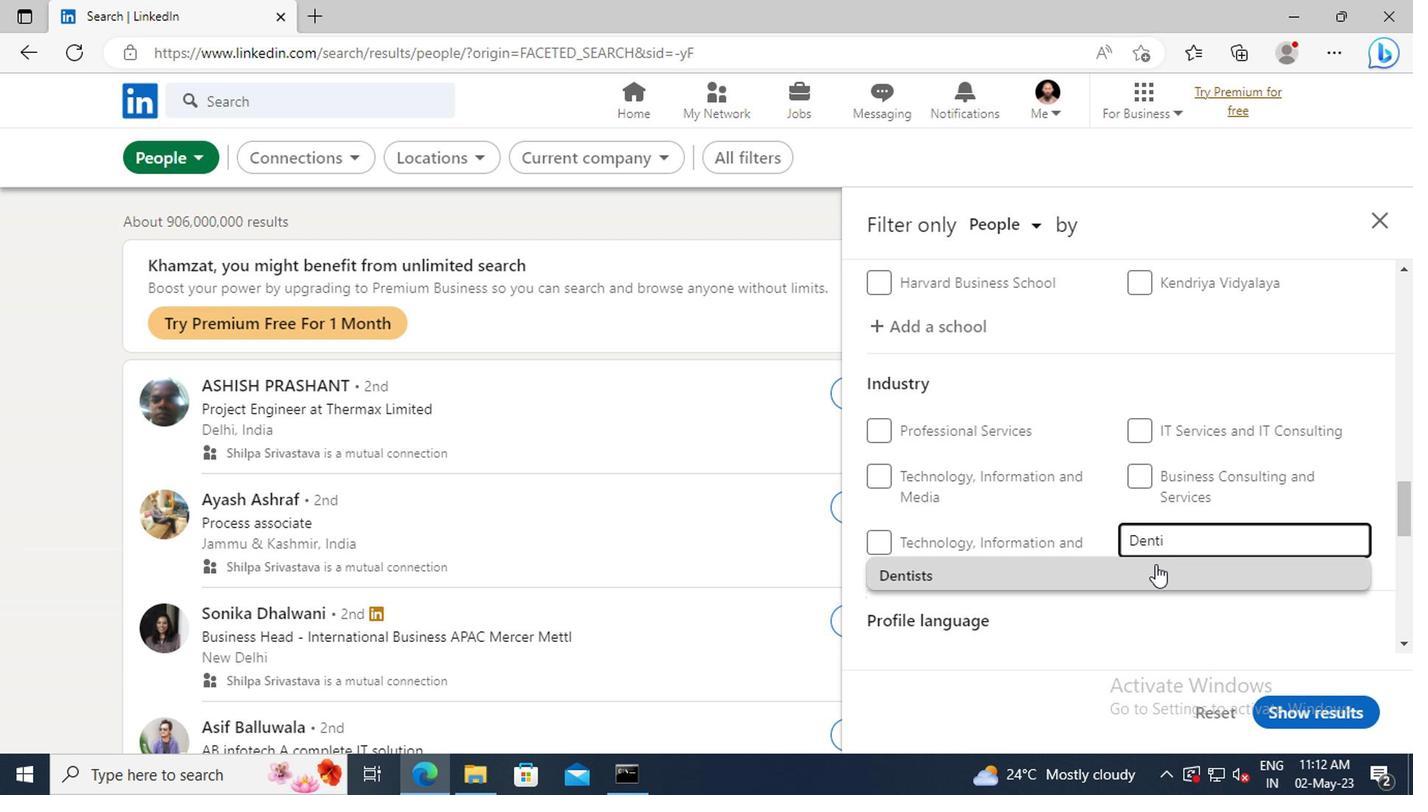 
Action: Mouse pressed left at (1155, 573)
Screenshot: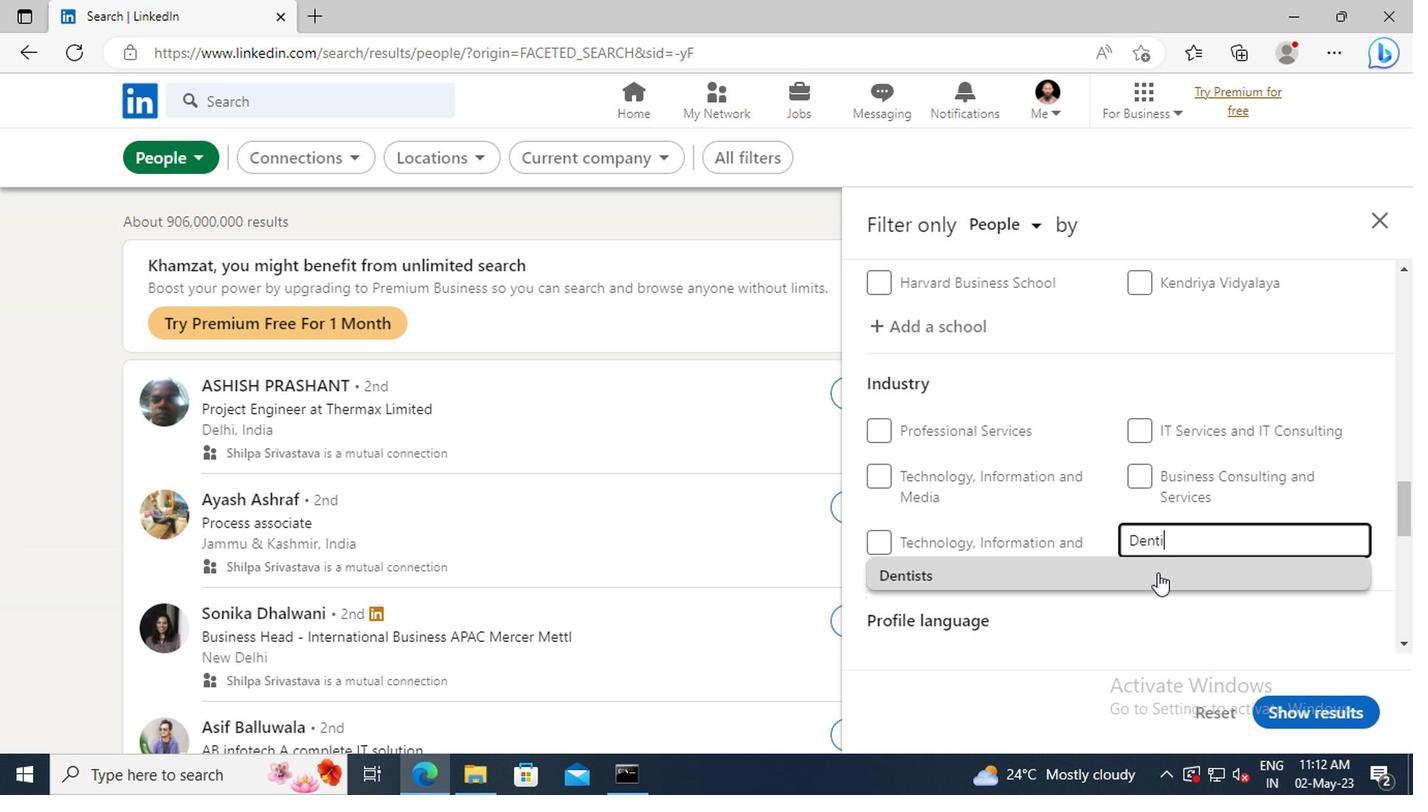 
Action: Mouse scrolled (1155, 572) with delta (0, -1)
Screenshot: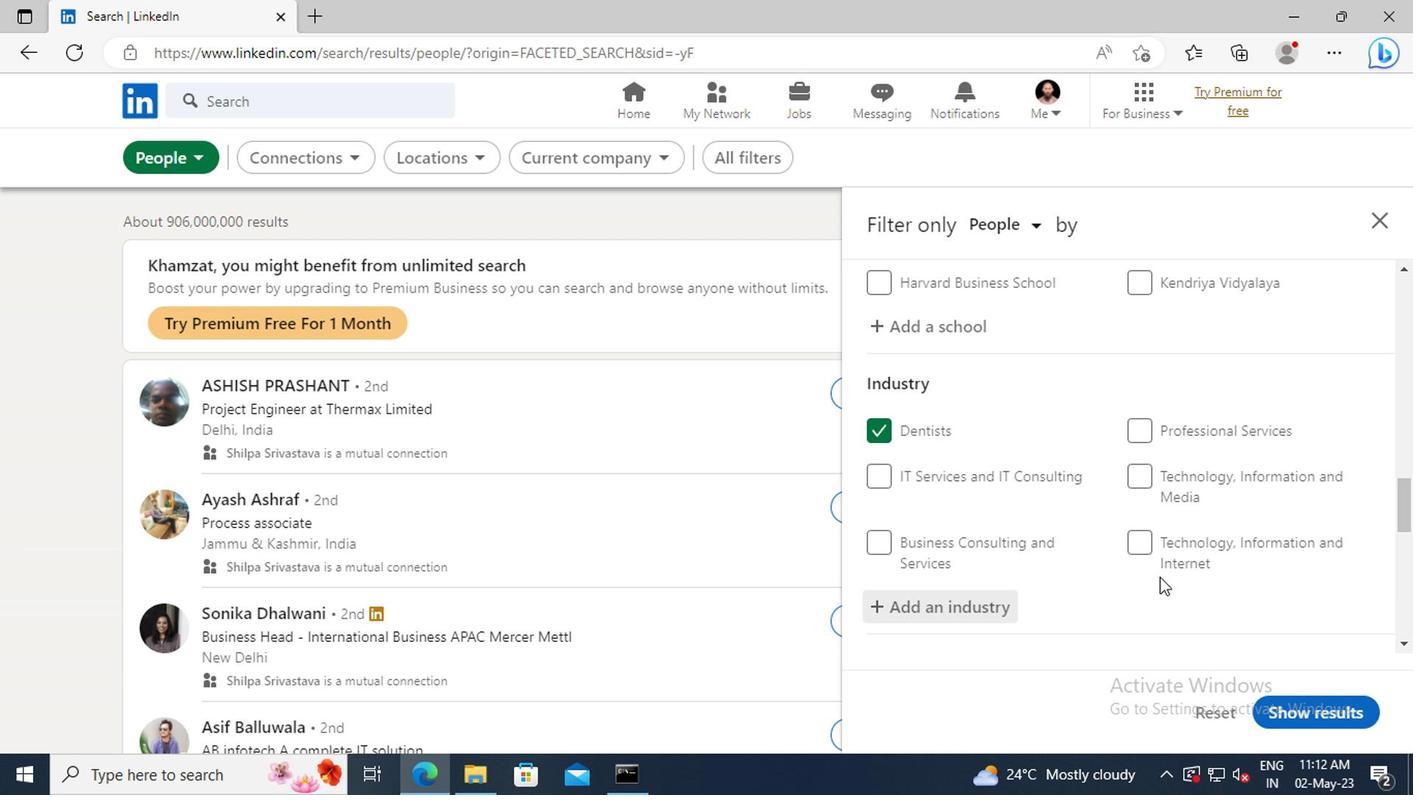 
Action: Mouse scrolled (1155, 572) with delta (0, -1)
Screenshot: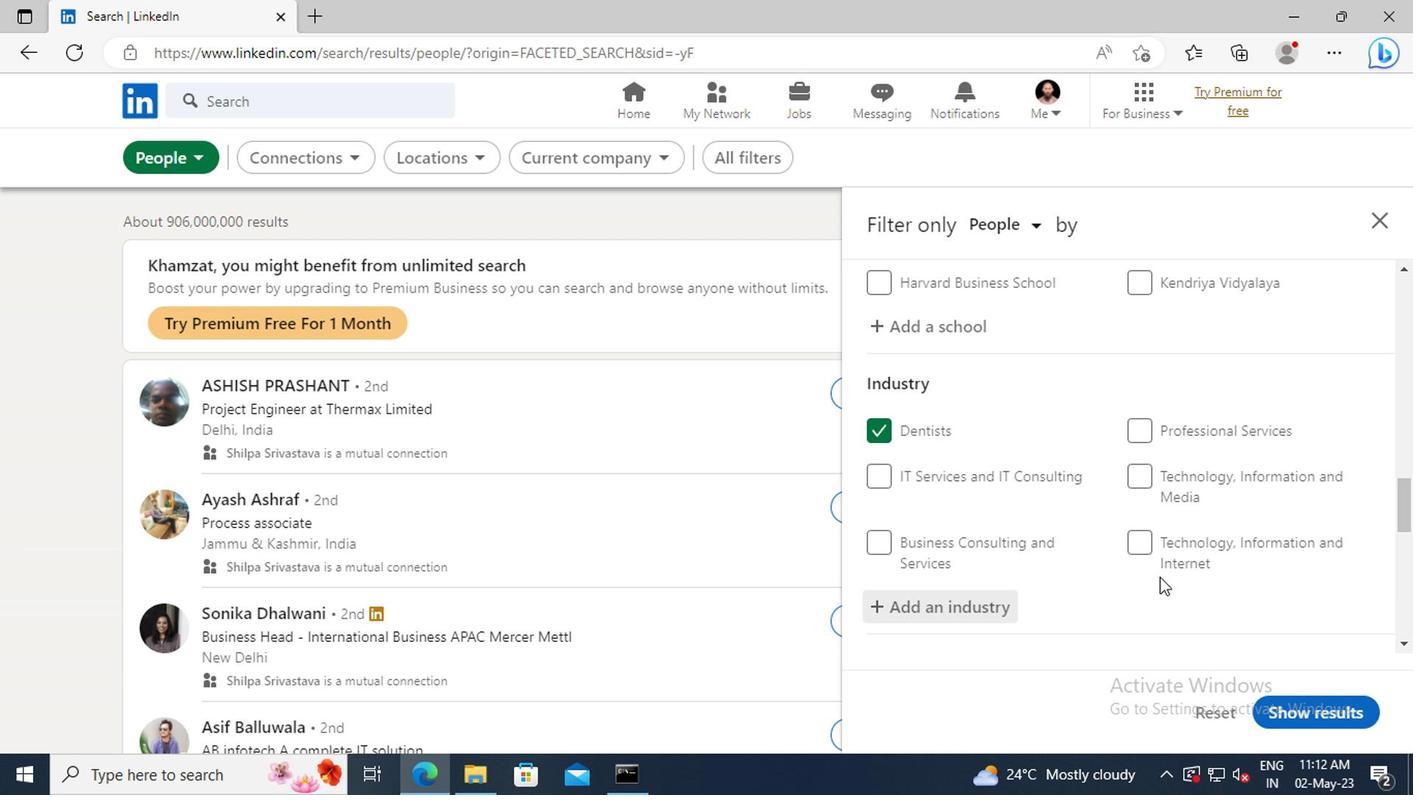 
Action: Mouse scrolled (1155, 572) with delta (0, -1)
Screenshot: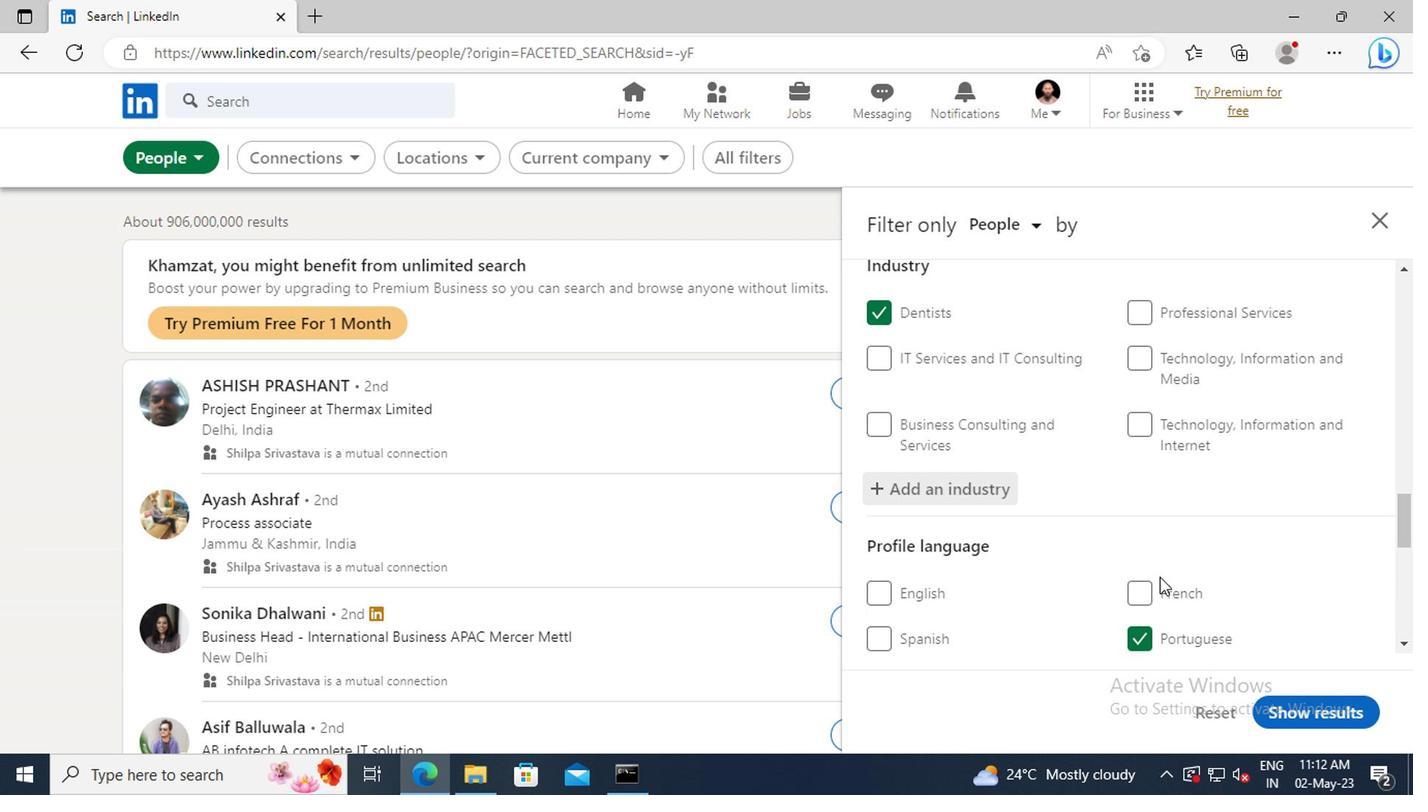 
Action: Mouse scrolled (1155, 572) with delta (0, -1)
Screenshot: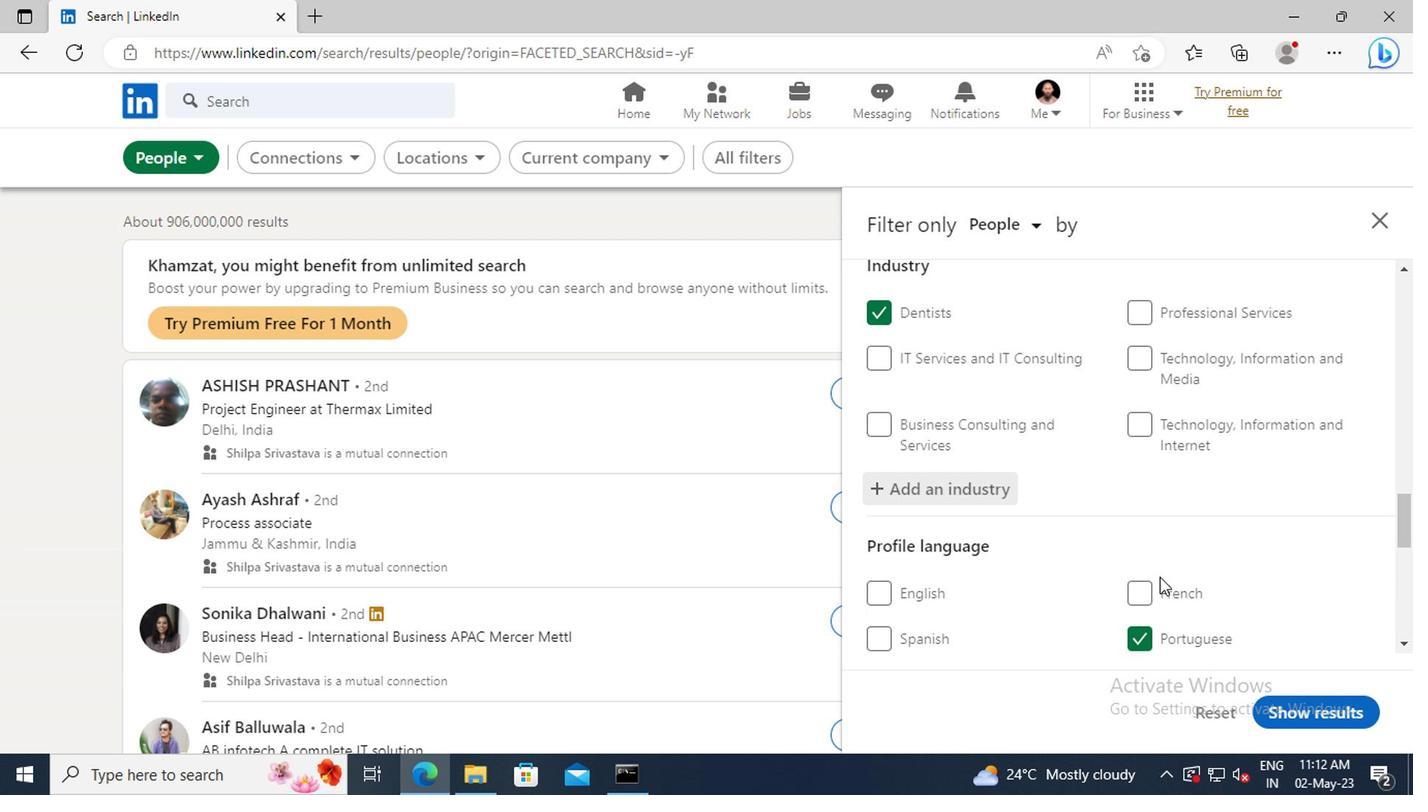
Action: Mouse scrolled (1155, 572) with delta (0, -1)
Screenshot: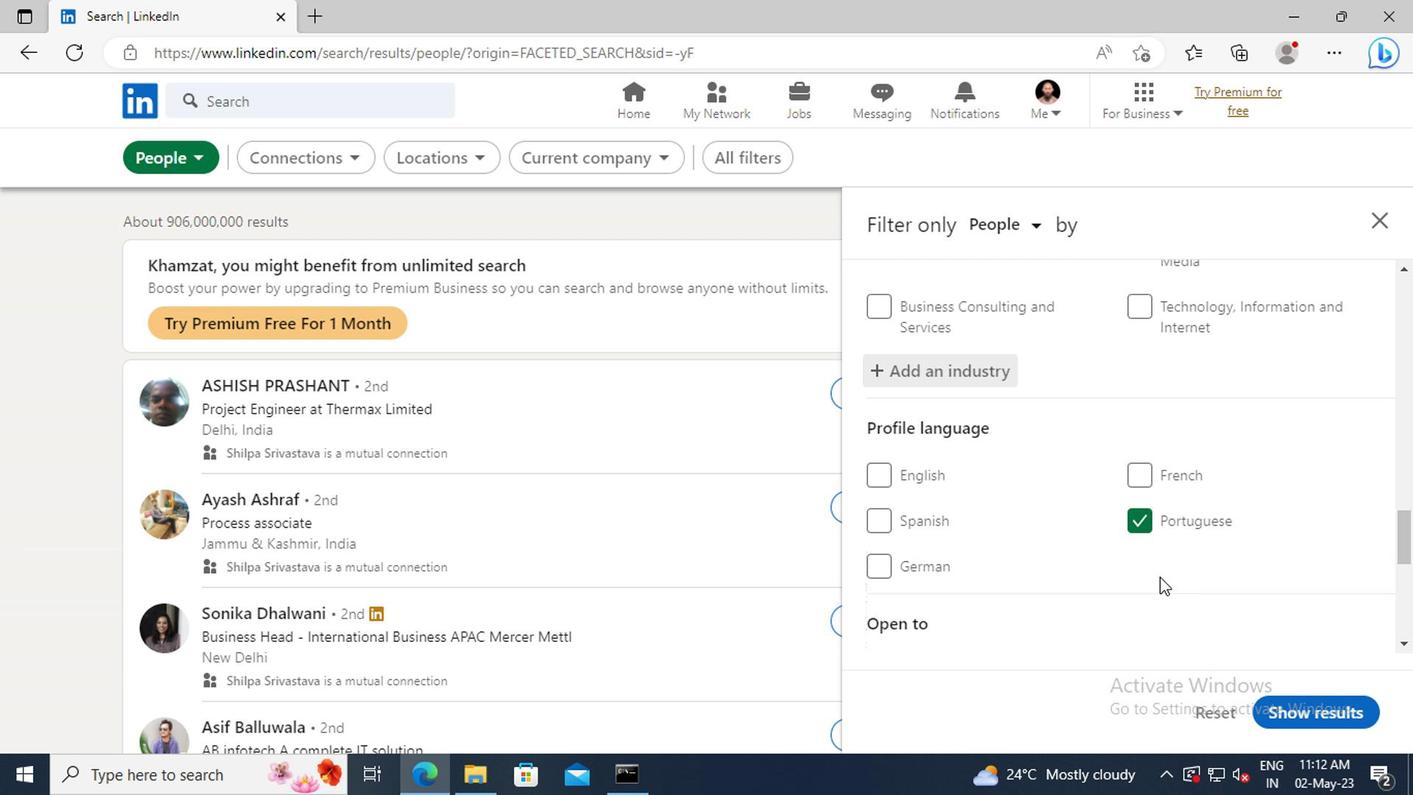 
Action: Mouse scrolled (1155, 572) with delta (0, -1)
Screenshot: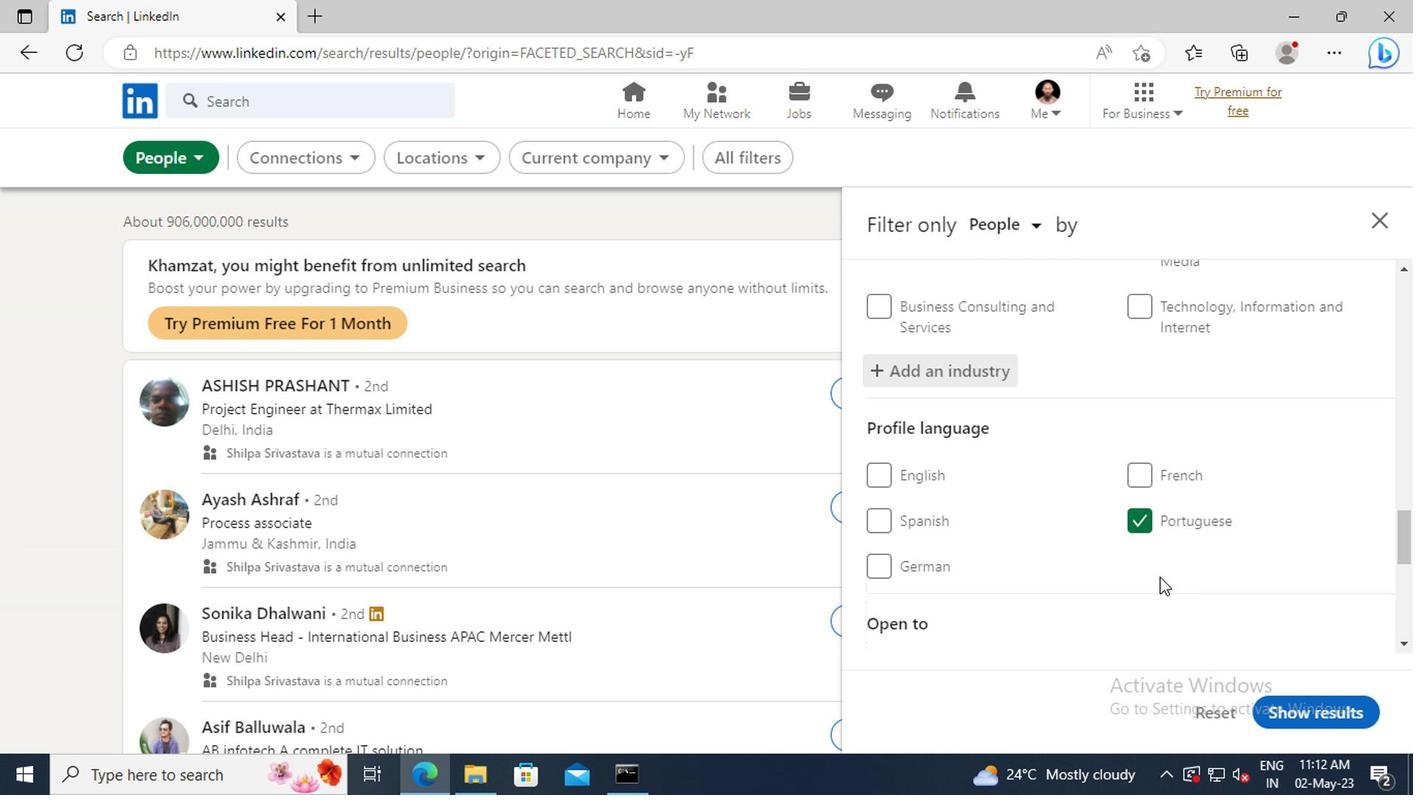 
Action: Mouse scrolled (1155, 572) with delta (0, -1)
Screenshot: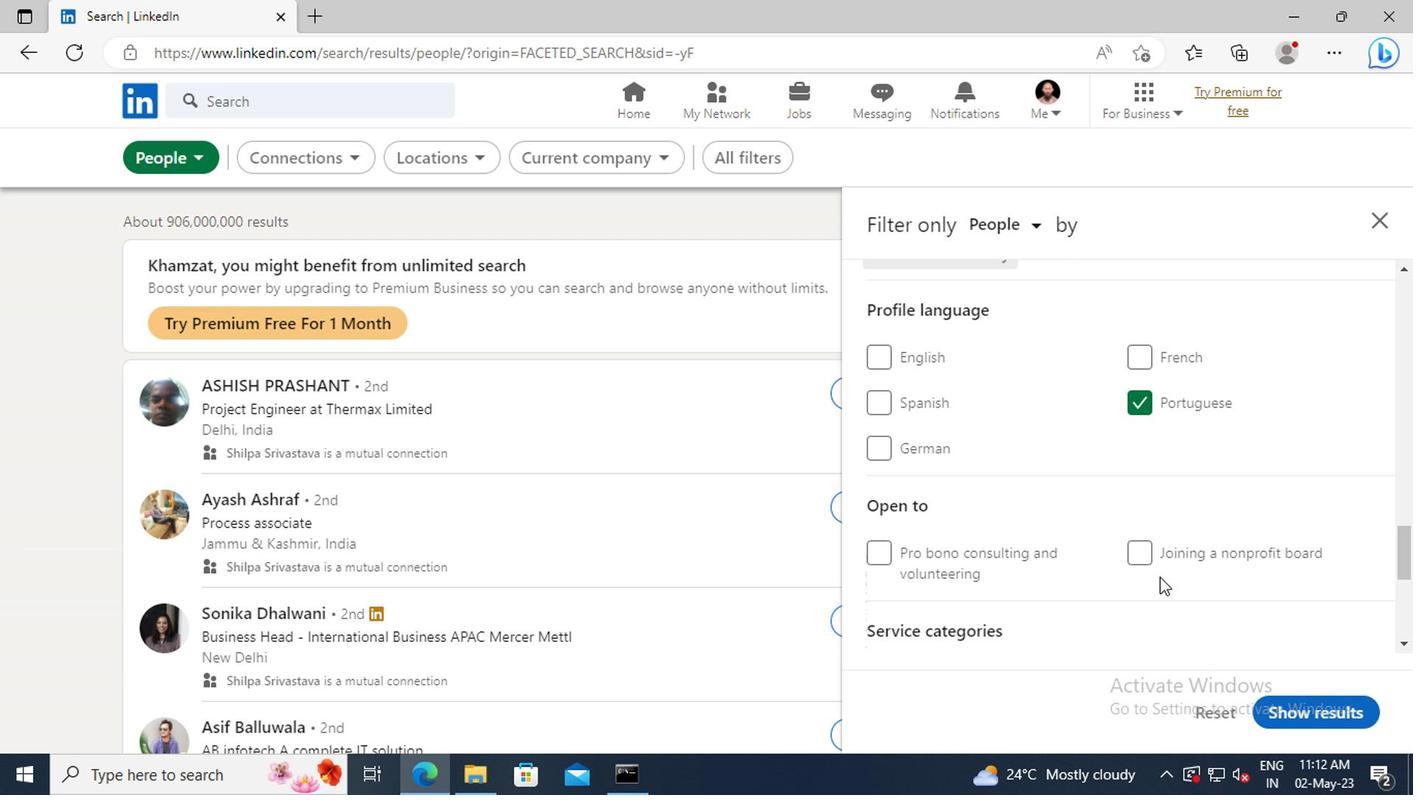 
Action: Mouse scrolled (1155, 572) with delta (0, -1)
Screenshot: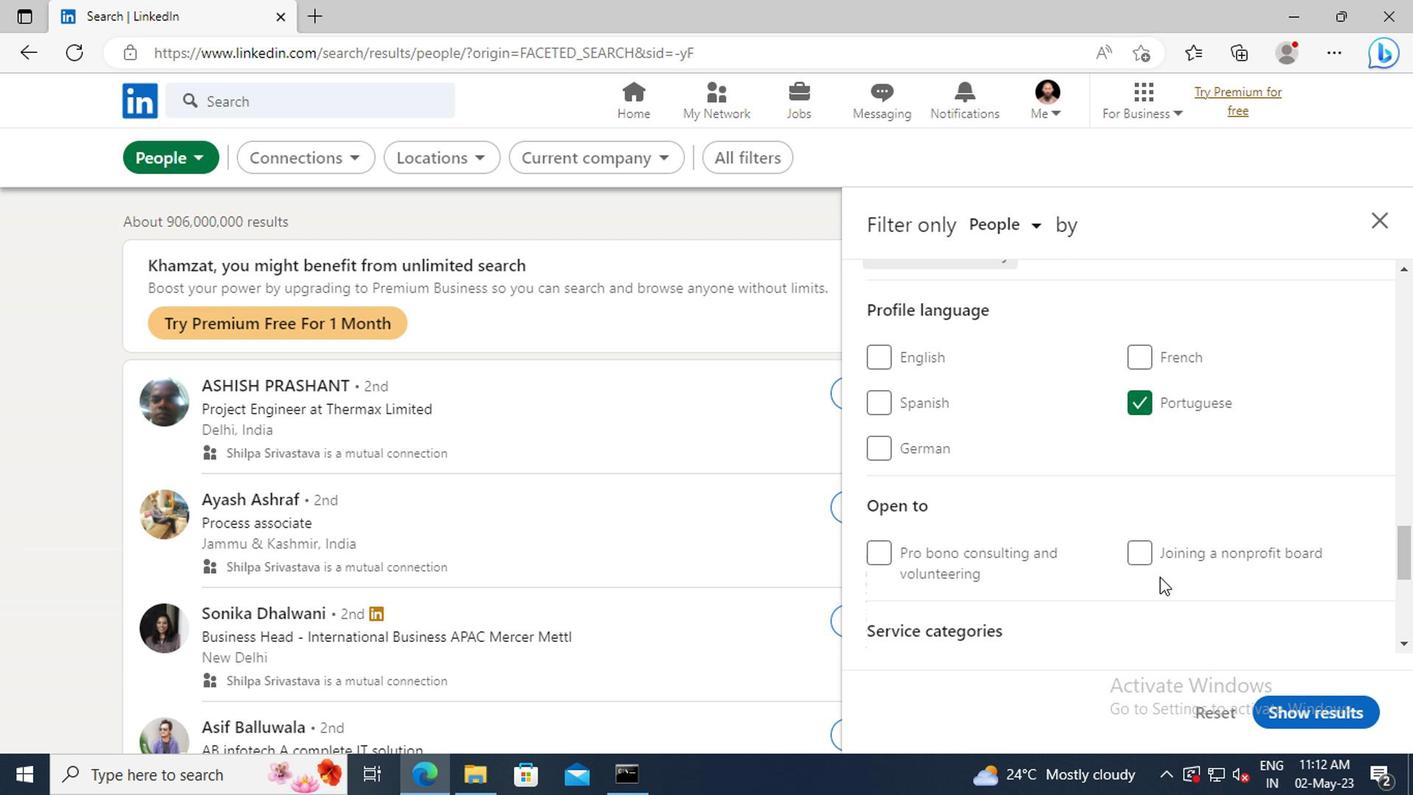 
Action: Mouse scrolled (1155, 572) with delta (0, -1)
Screenshot: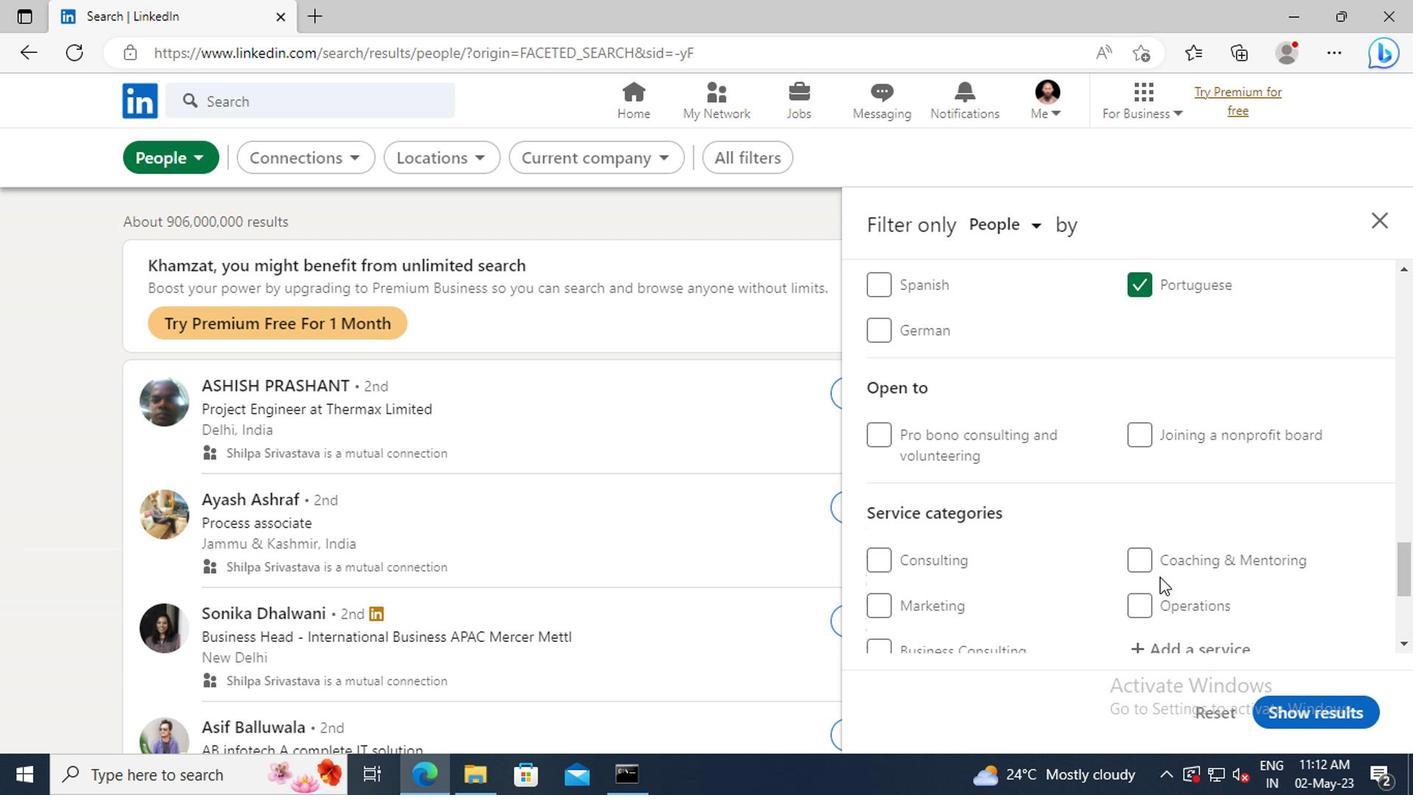
Action: Mouse moved to (1159, 577)
Screenshot: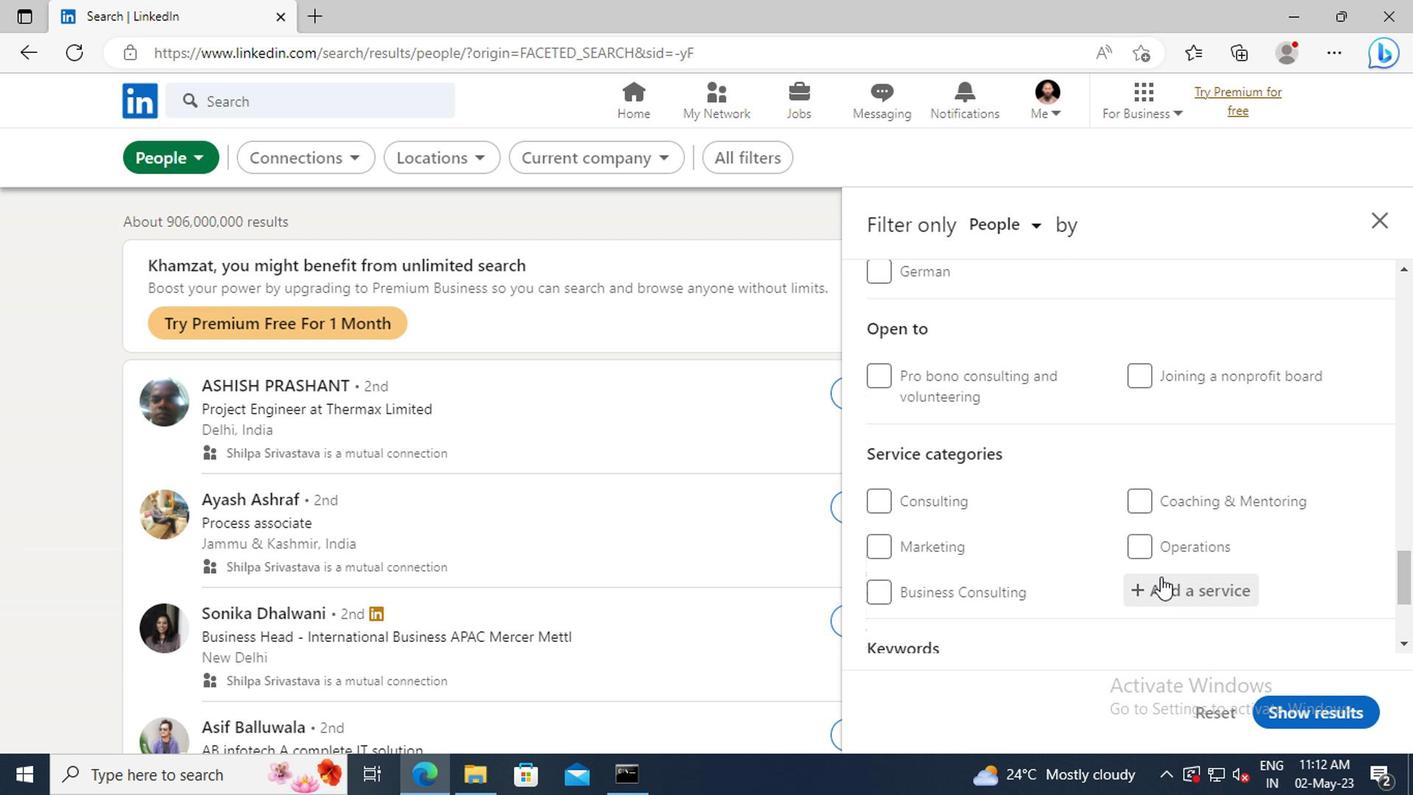 
Action: Mouse pressed left at (1159, 577)
Screenshot: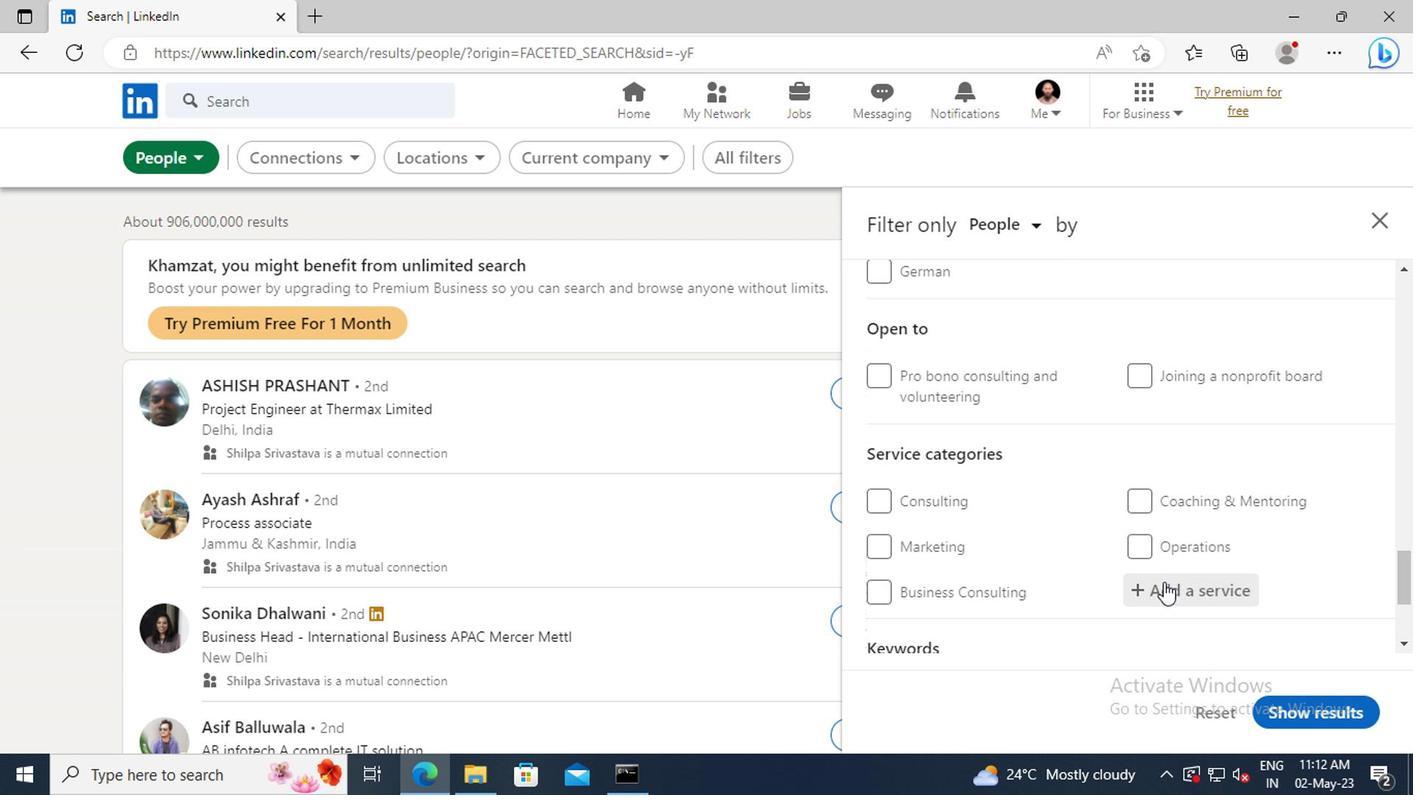 
Action: Key pressed <Key.shift>LIFE<Key.space><Key.shift>CO
Screenshot: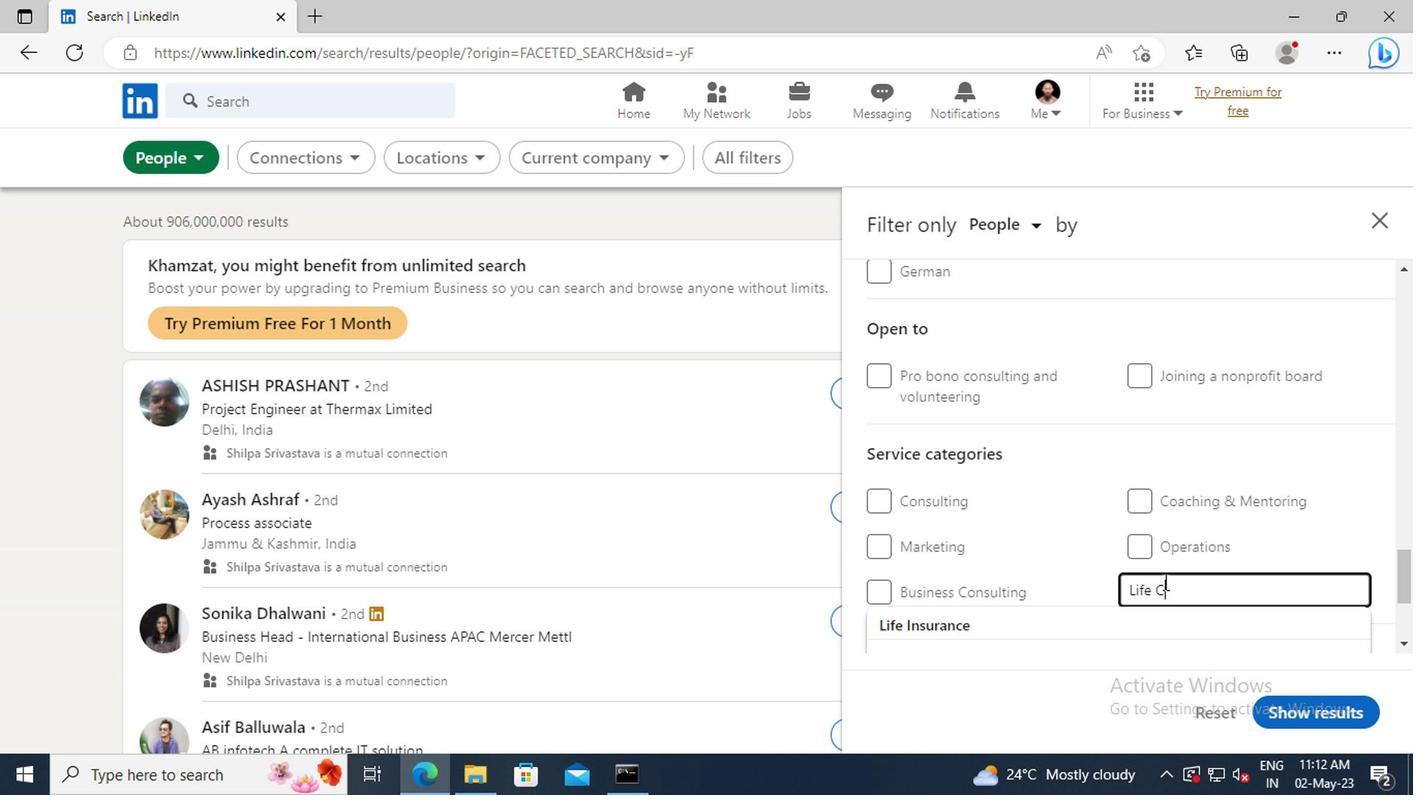 
Action: Mouse moved to (1119, 617)
Screenshot: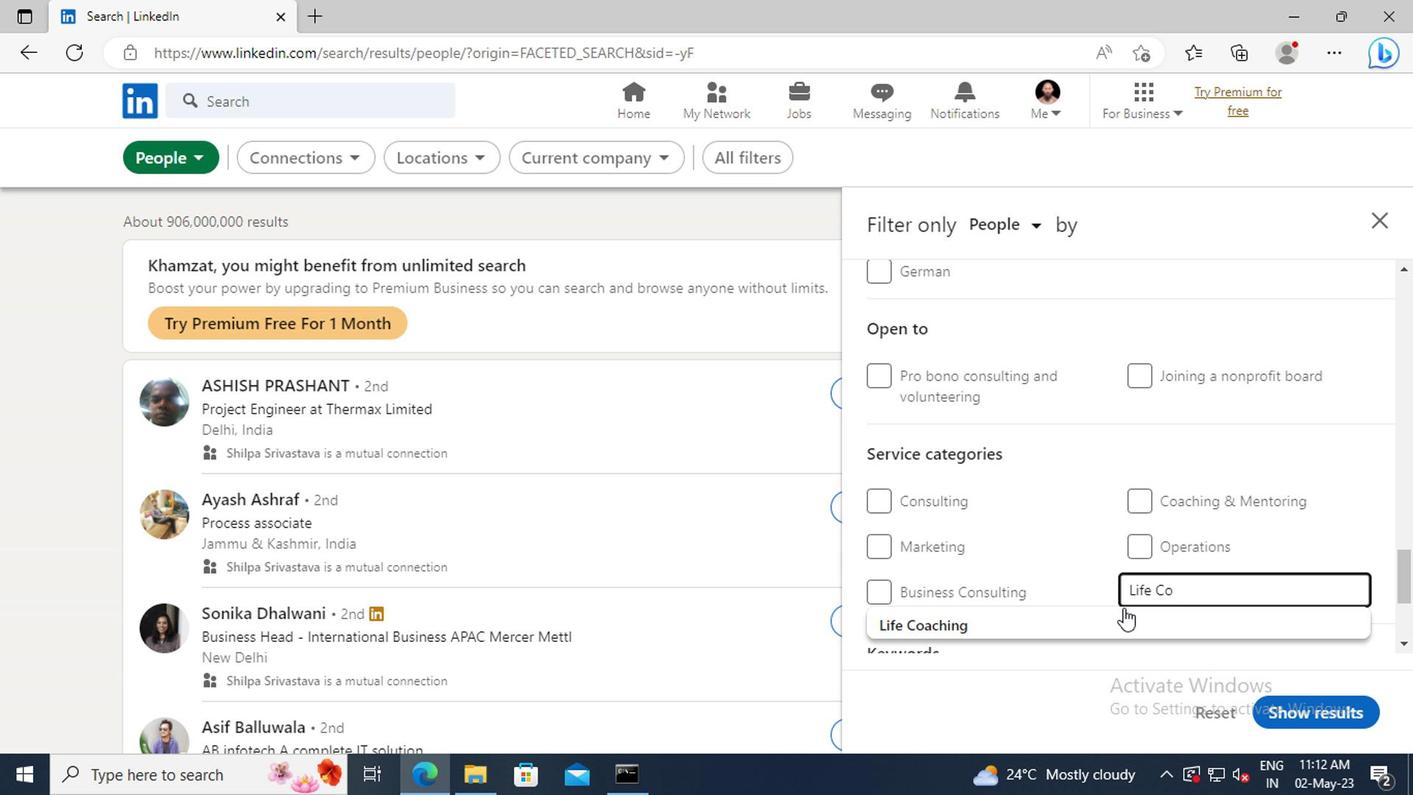 
Action: Mouse pressed left at (1119, 617)
Screenshot: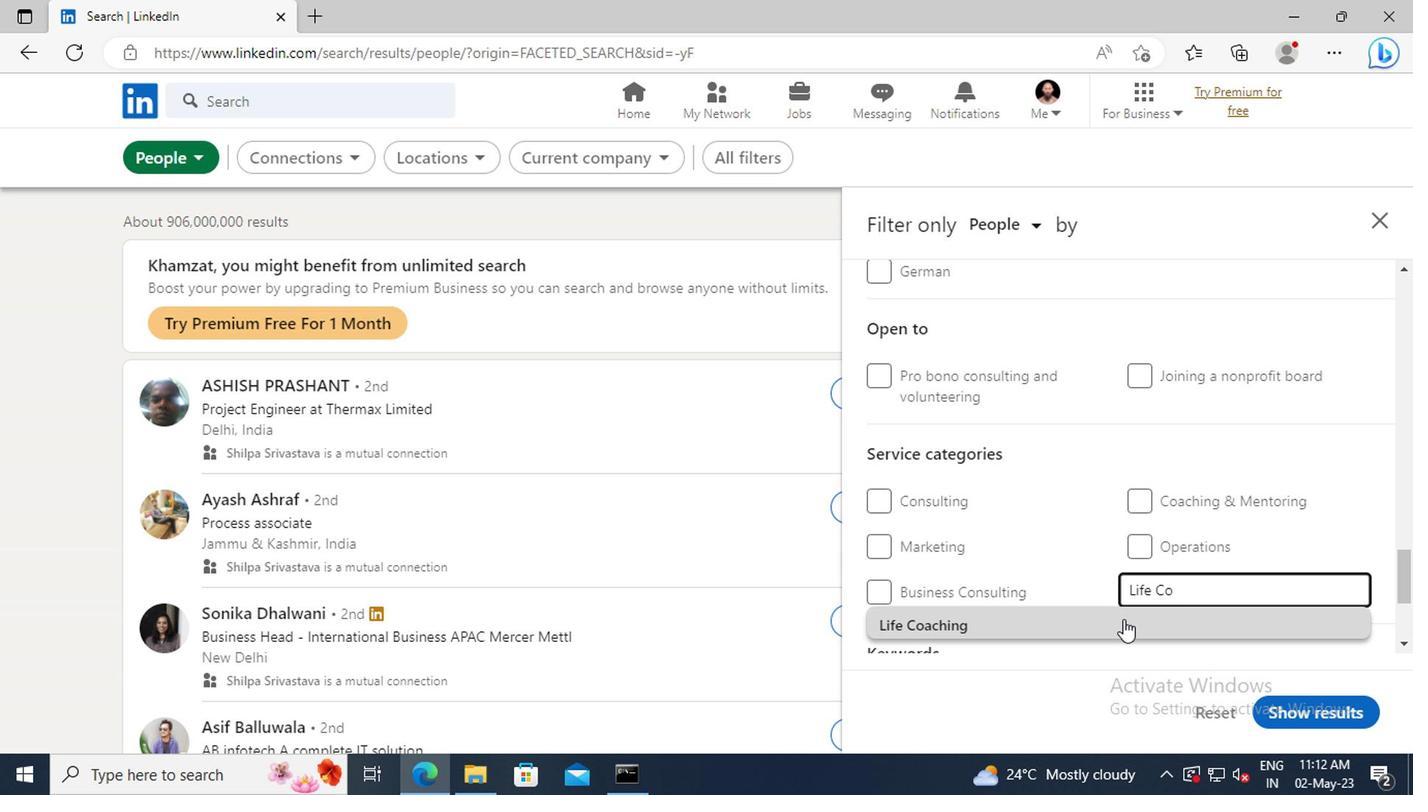 
Action: Mouse scrolled (1119, 617) with delta (0, 0)
Screenshot: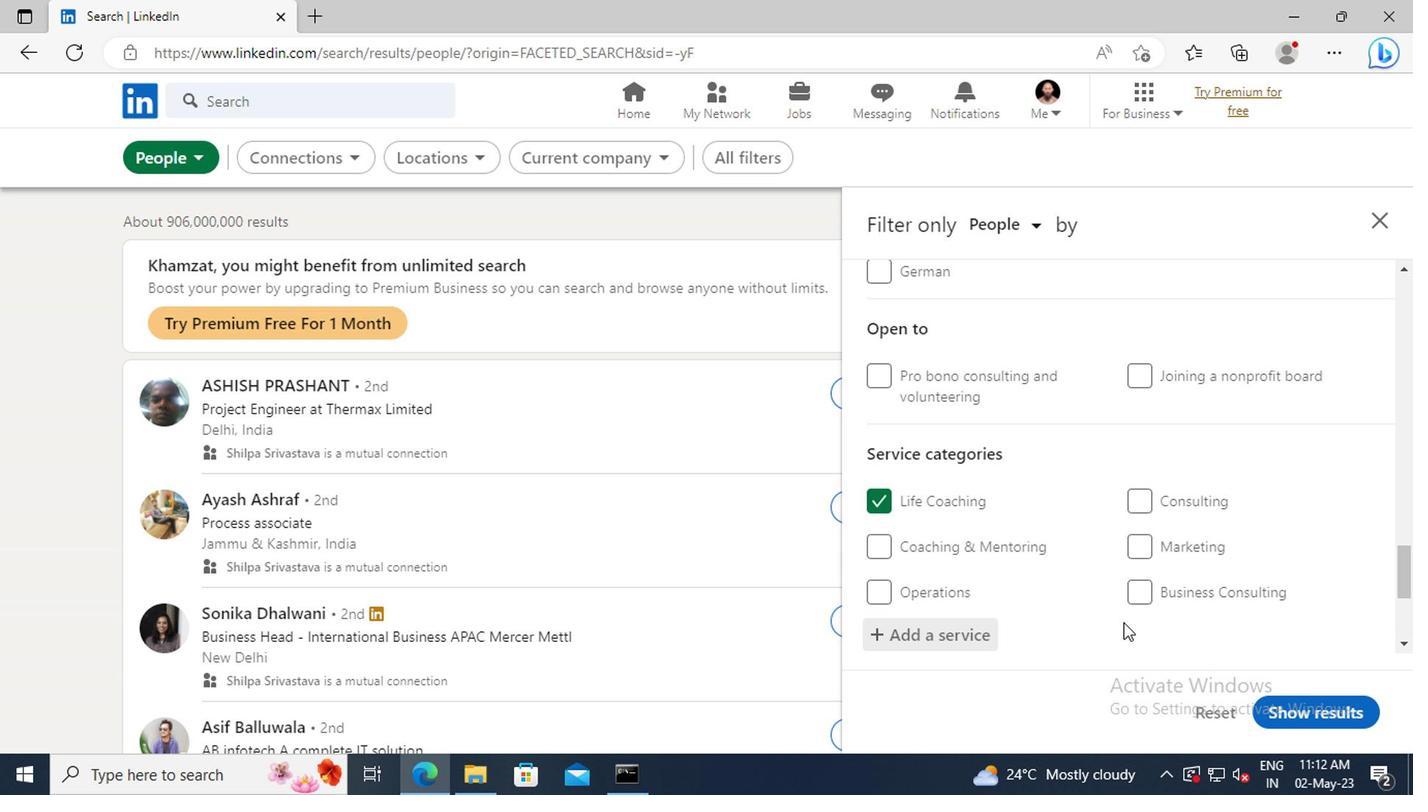 
Action: Mouse scrolled (1119, 617) with delta (0, 0)
Screenshot: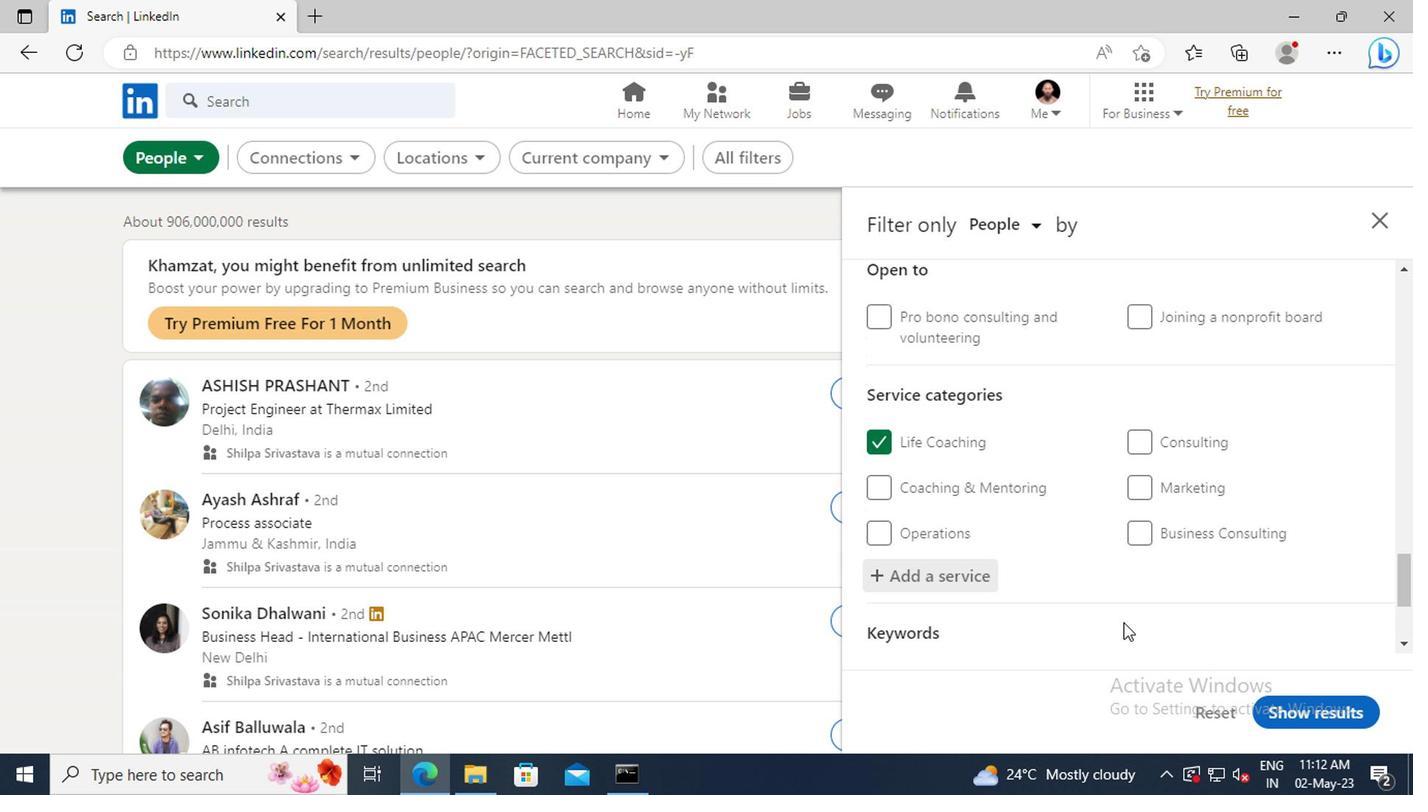 
Action: Mouse scrolled (1119, 617) with delta (0, 0)
Screenshot: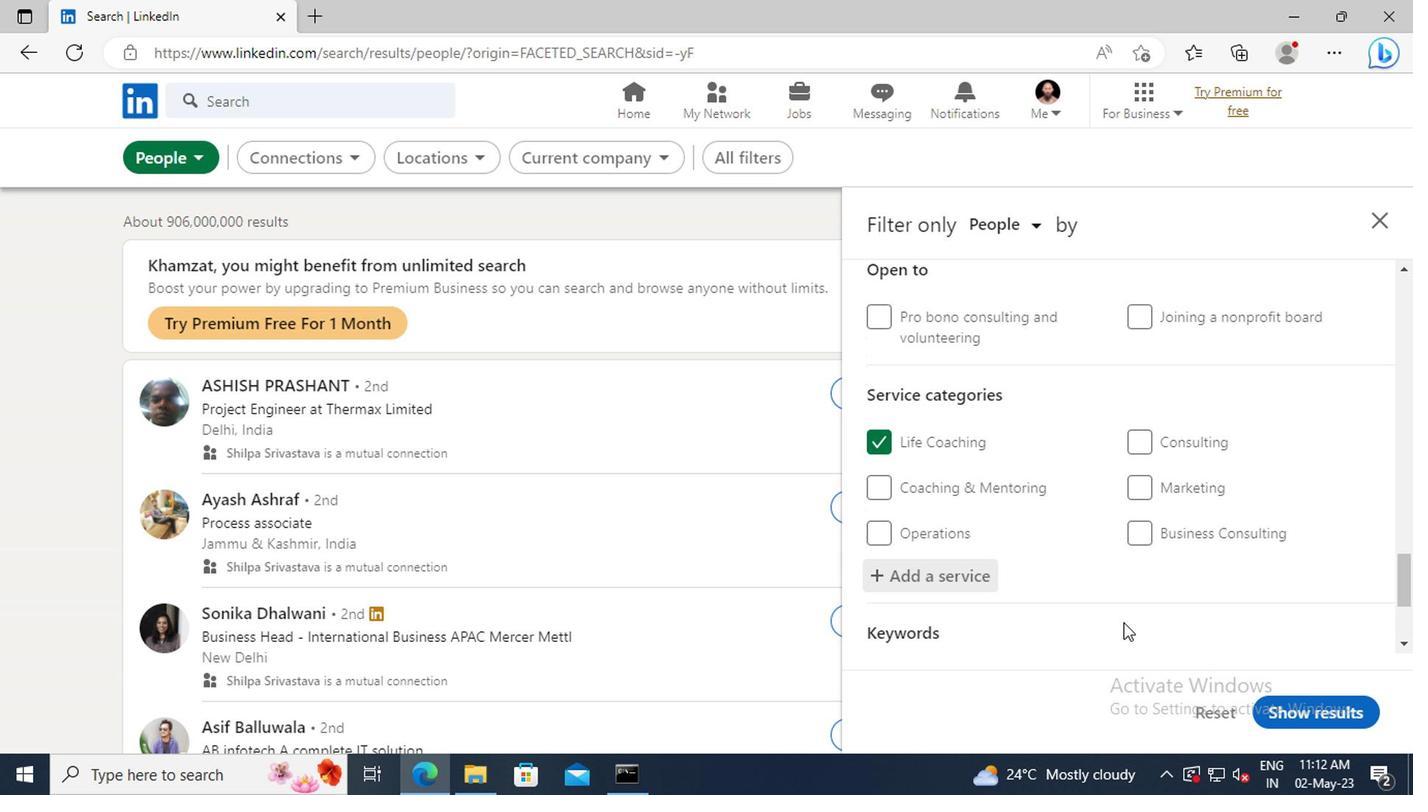 
Action: Mouse scrolled (1119, 617) with delta (0, 0)
Screenshot: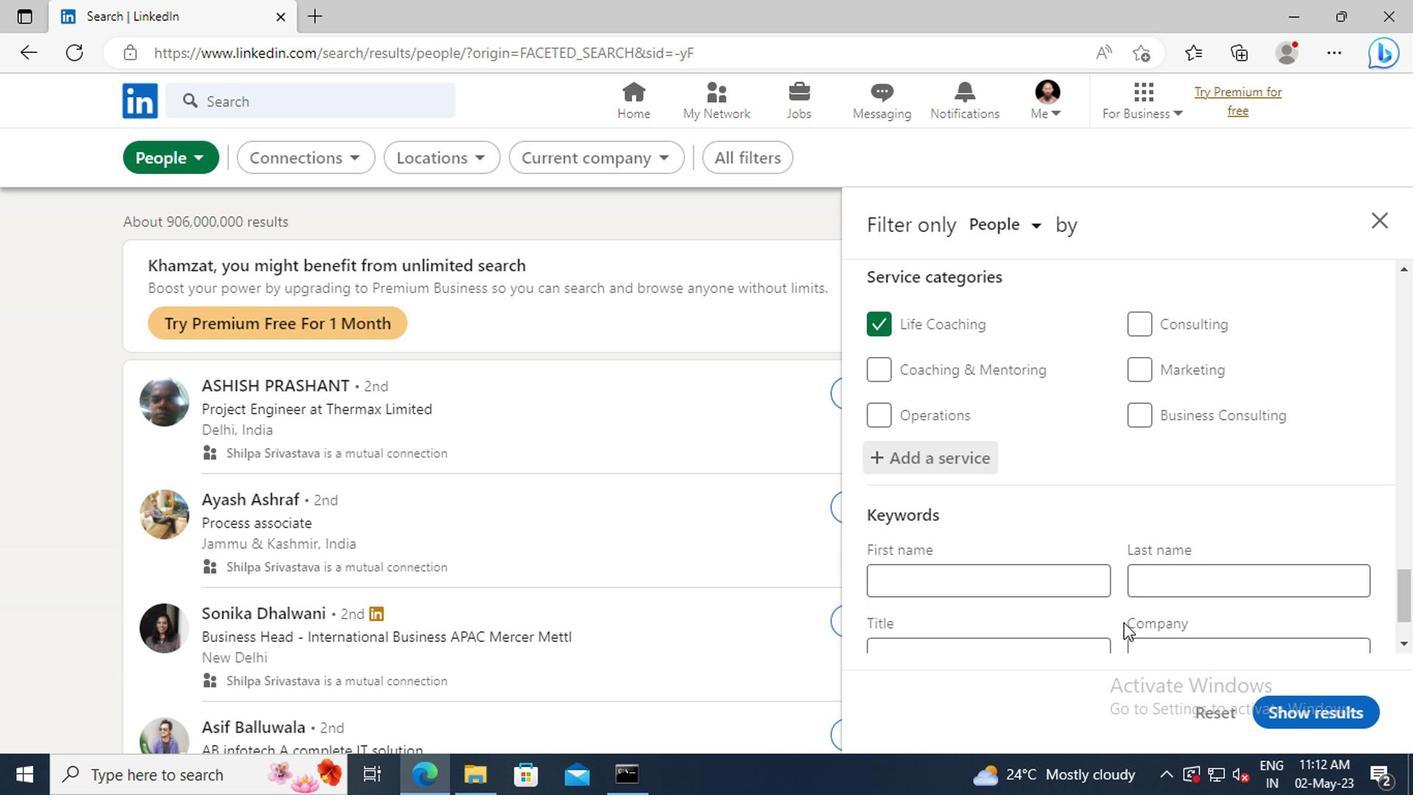 
Action: Mouse scrolled (1119, 617) with delta (0, 0)
Screenshot: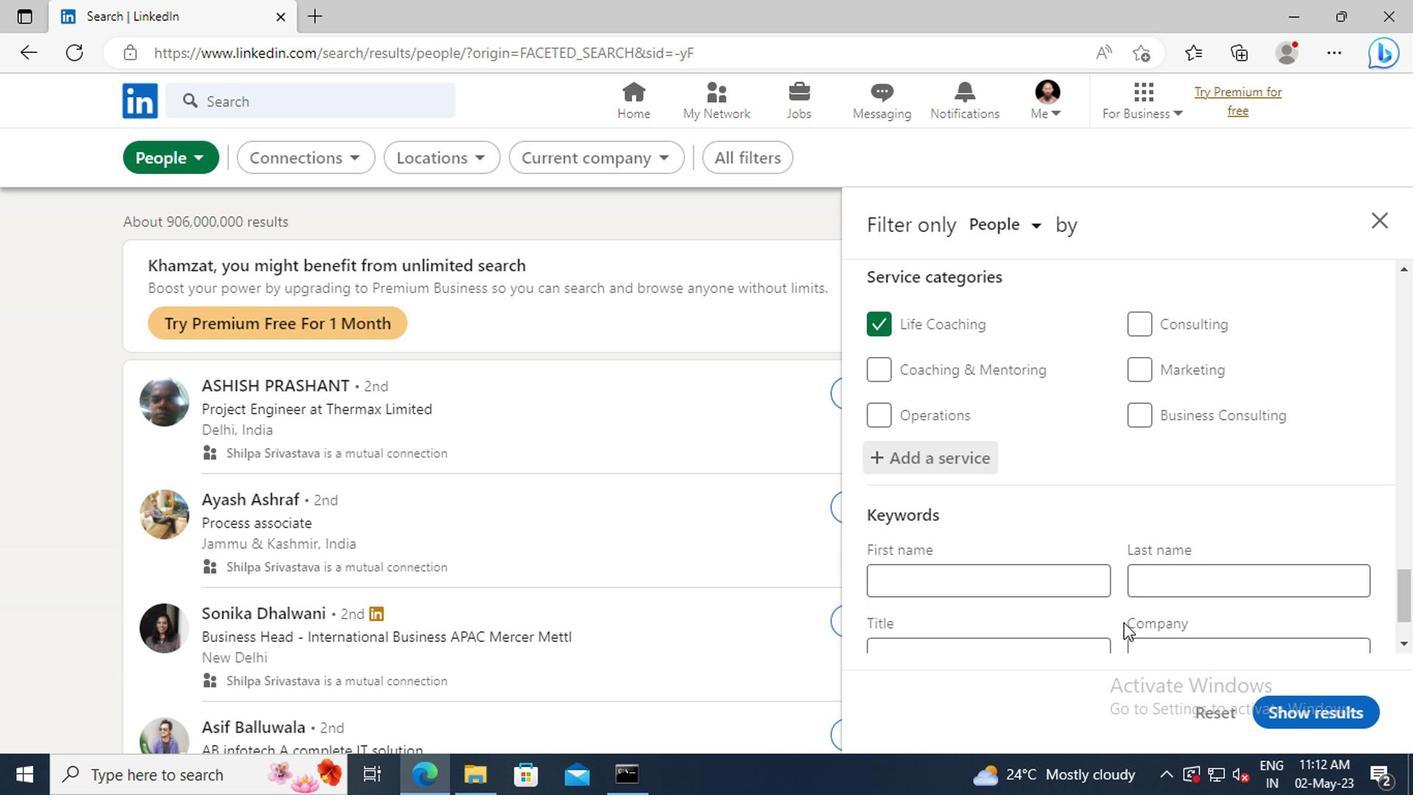 
Action: Mouse moved to (940, 565)
Screenshot: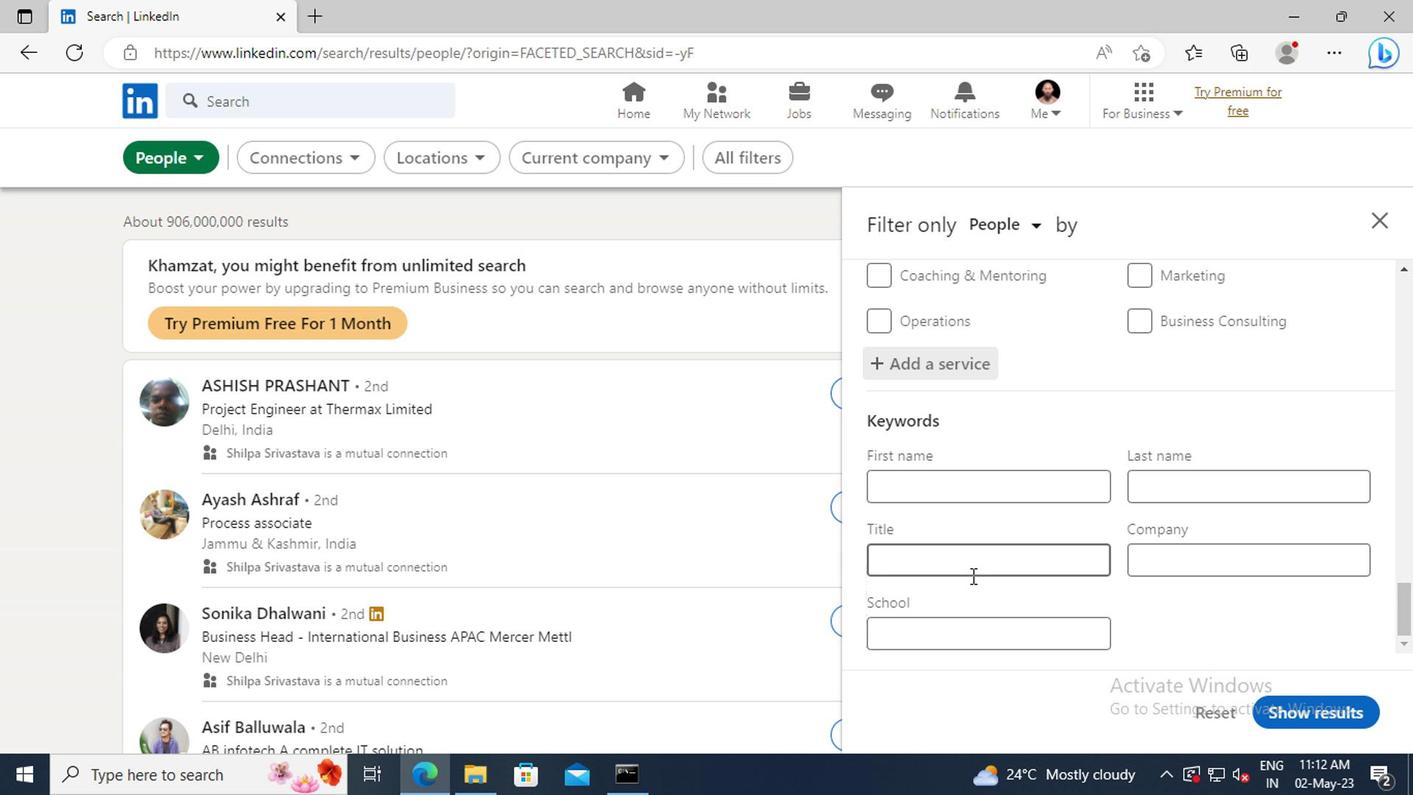 
Action: Mouse pressed left at (940, 565)
Screenshot: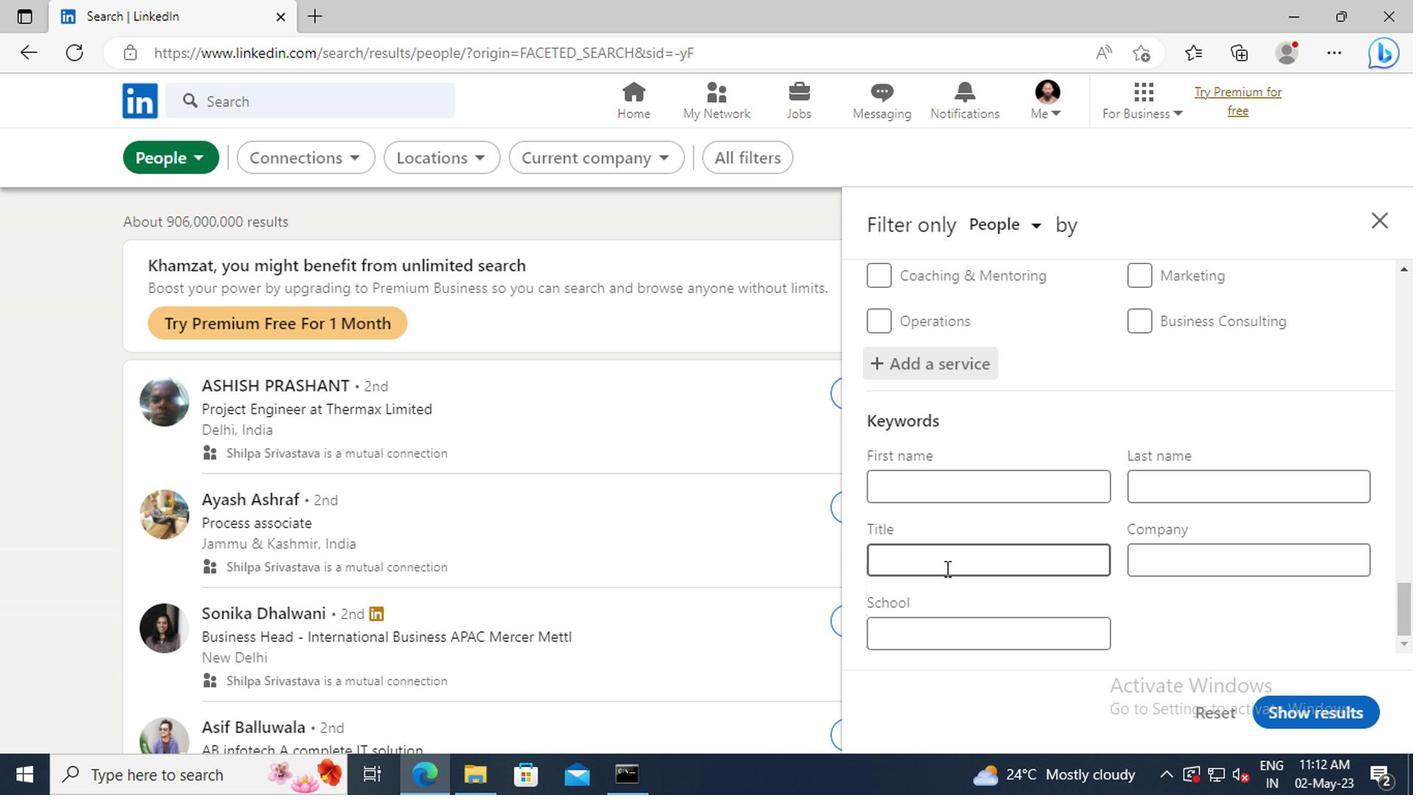 
Action: Key pressed <Key.shift>U
Screenshot: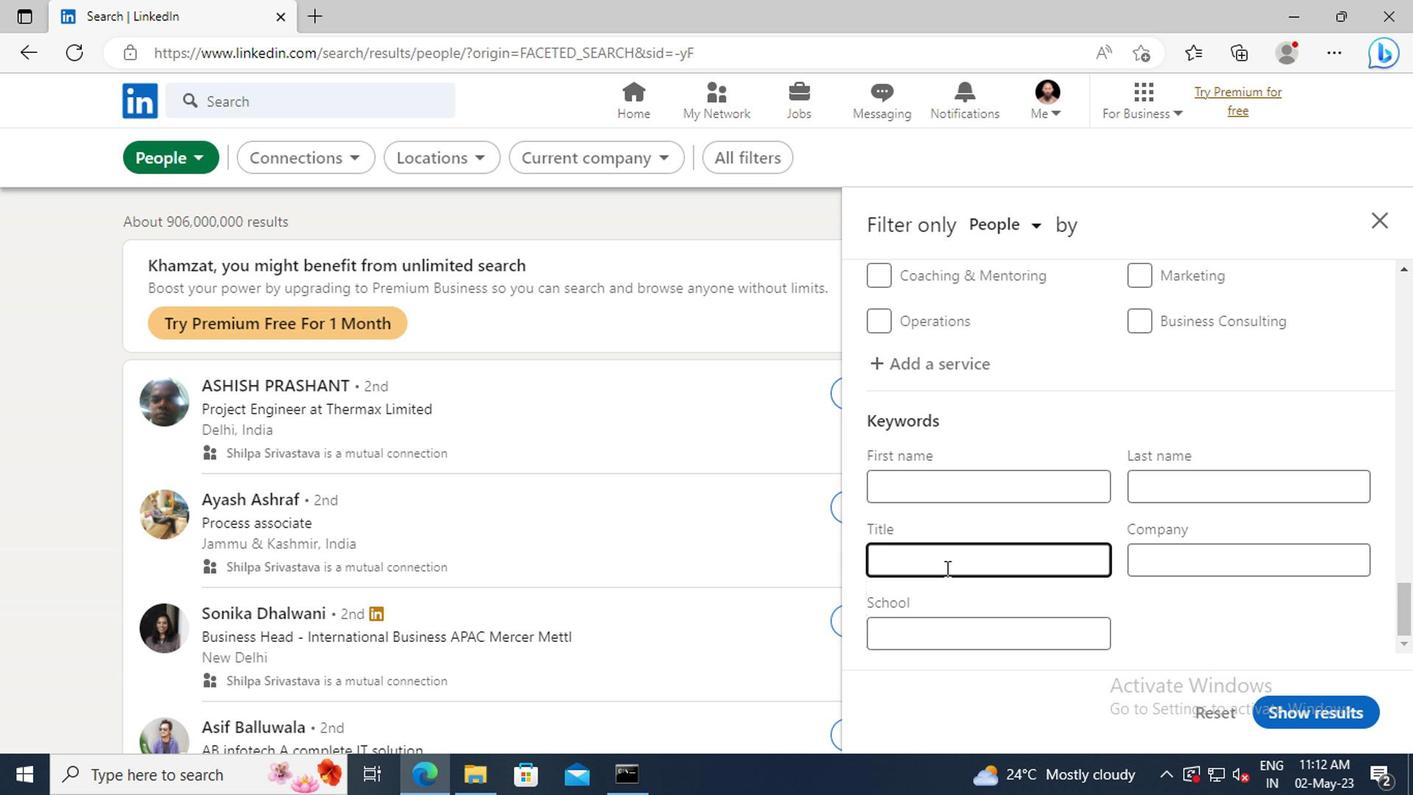 
Action: Mouse moved to (940, 565)
Screenshot: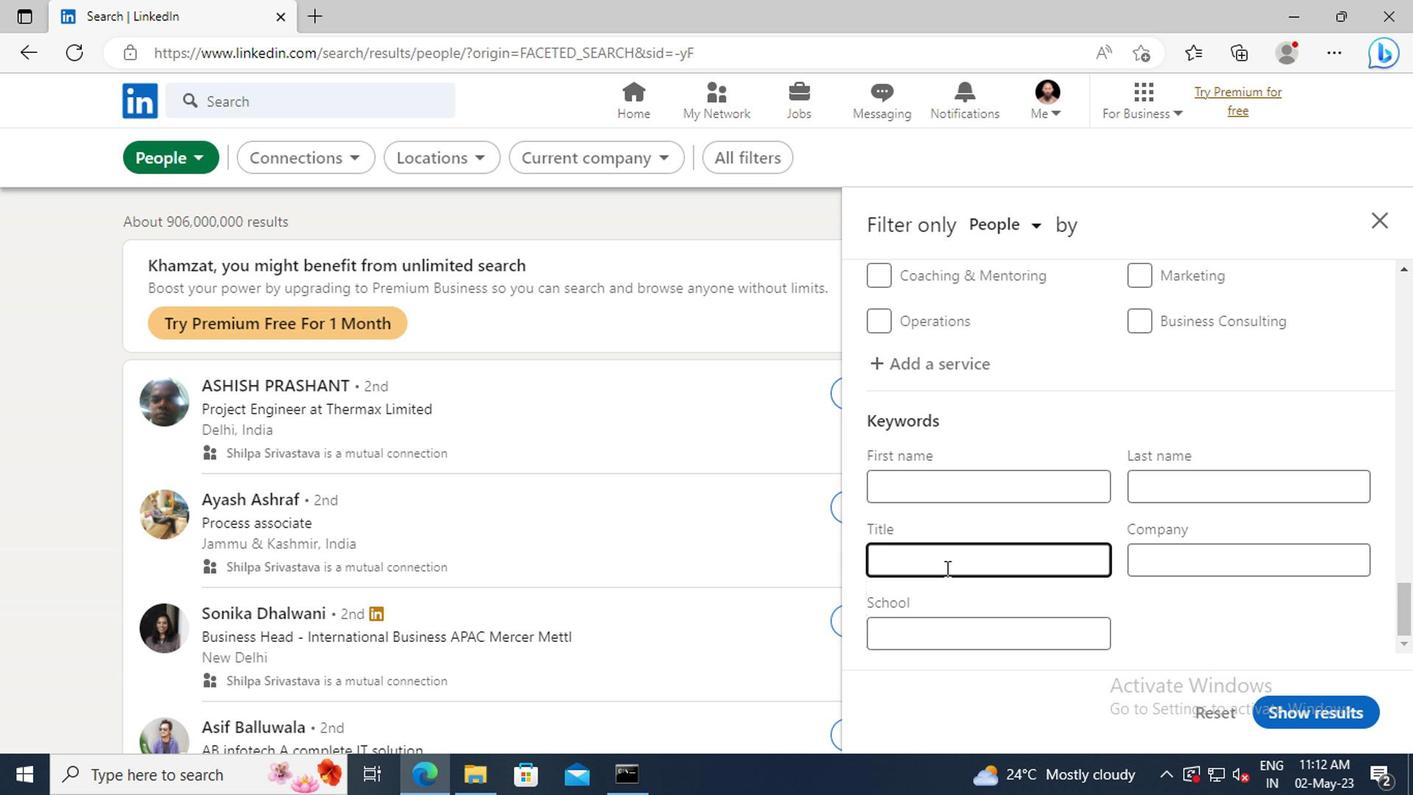 
Action: Key pressed PS<Key.space><Key.shift>DRIVER<Key.enter>
Screenshot: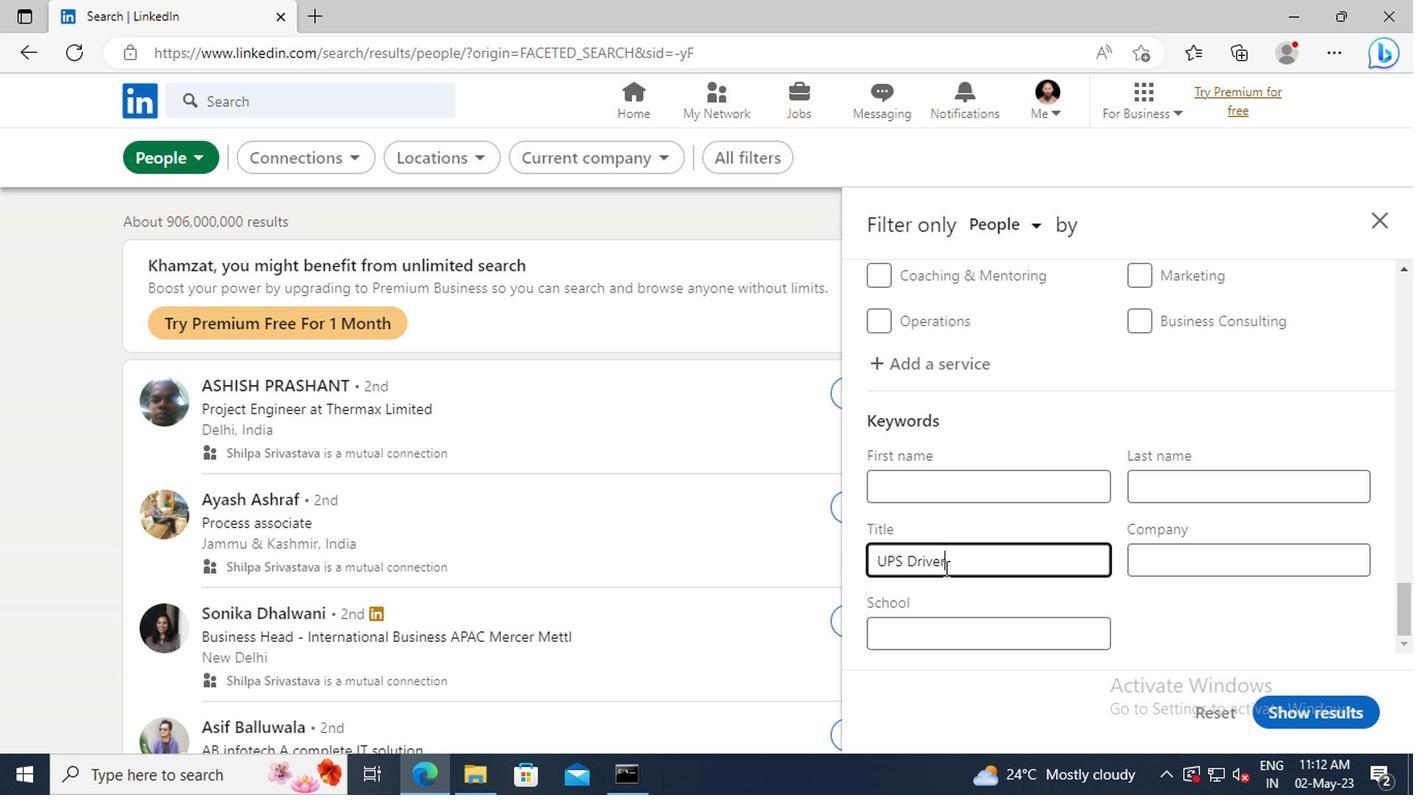 
Action: Mouse moved to (1292, 706)
Screenshot: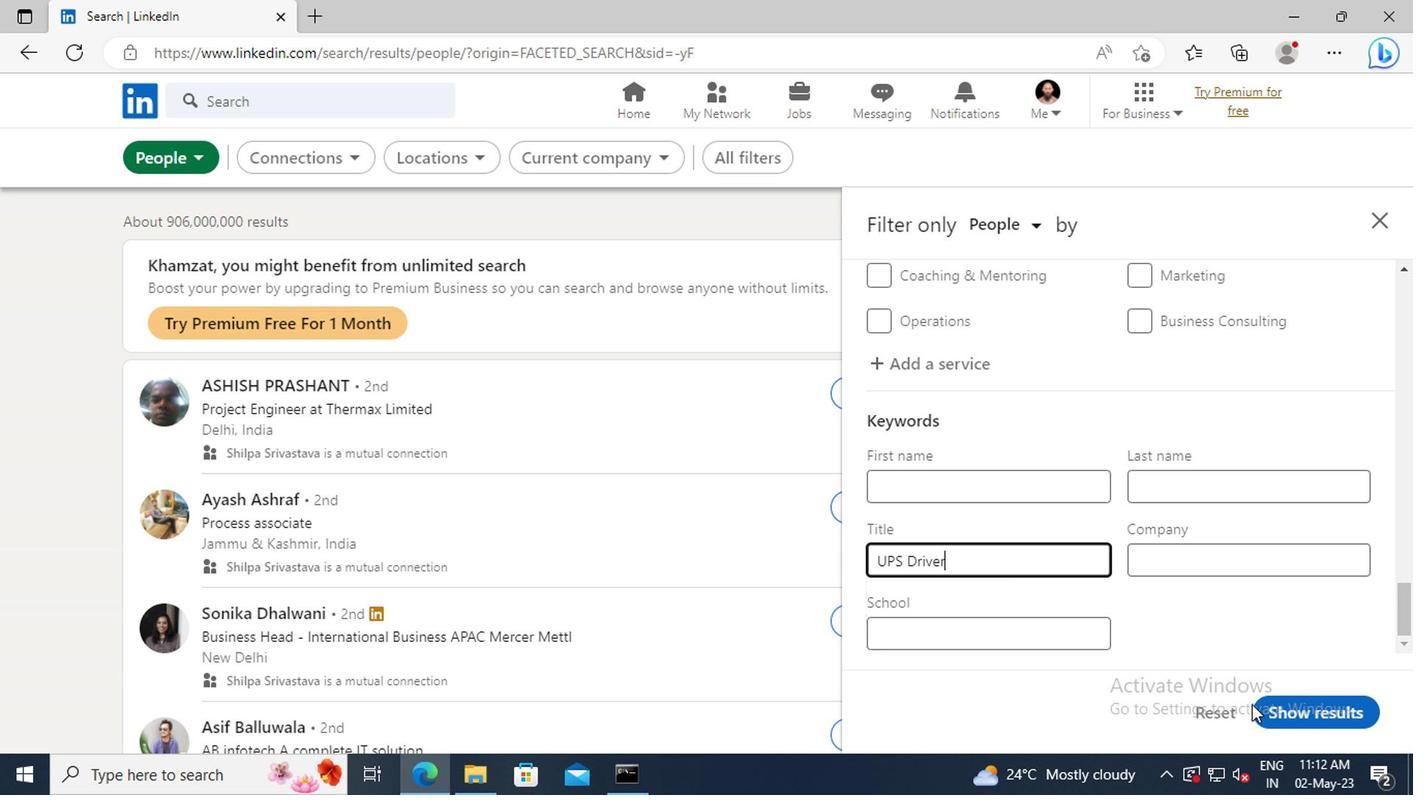 
Action: Mouse pressed left at (1292, 706)
Screenshot: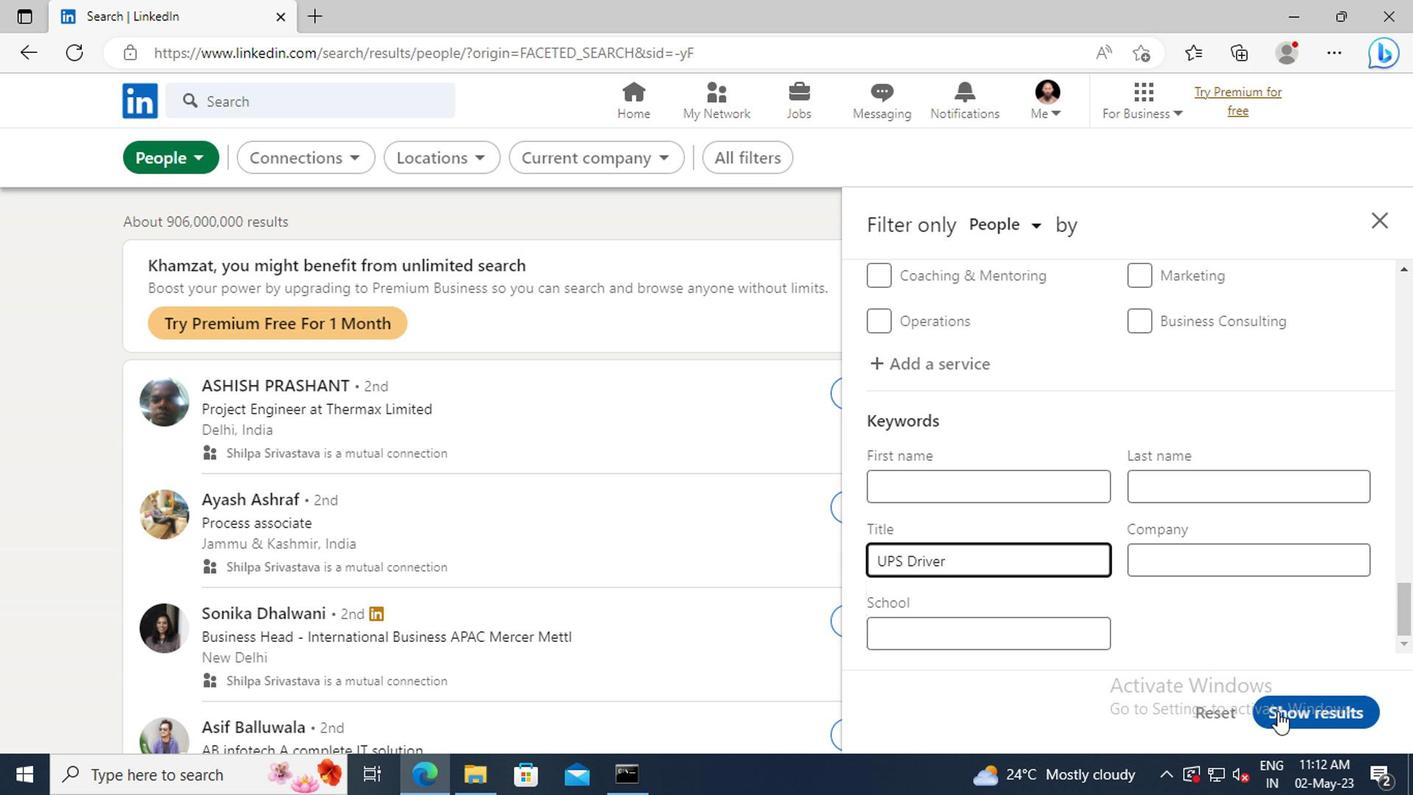 
